 Task: Open a blank google sheet and write heading  Financial Planner. Add Dates in a column and its values below  'Jan 23, Feb 23, Mar 23, Apr 23 & may23. 'Add Income in next column and its values below  $3,000, $3,200, $3,100, $3,300 & $3,500. Add Expenses in next column and its values below  $2,000, $2,300, $2,200, $2,500 & $2,800. Add savings in next column and its values below $500, $600, $500, $700 & $700. Add Investment in next column and its values below  $500, $700, $800, $900 & $1000. Add Net Saving in next column and its values below  $1000, $1200, $900, $800 & $700. Save page CashFlow templates
Action: Mouse moved to (285, 152)
Screenshot: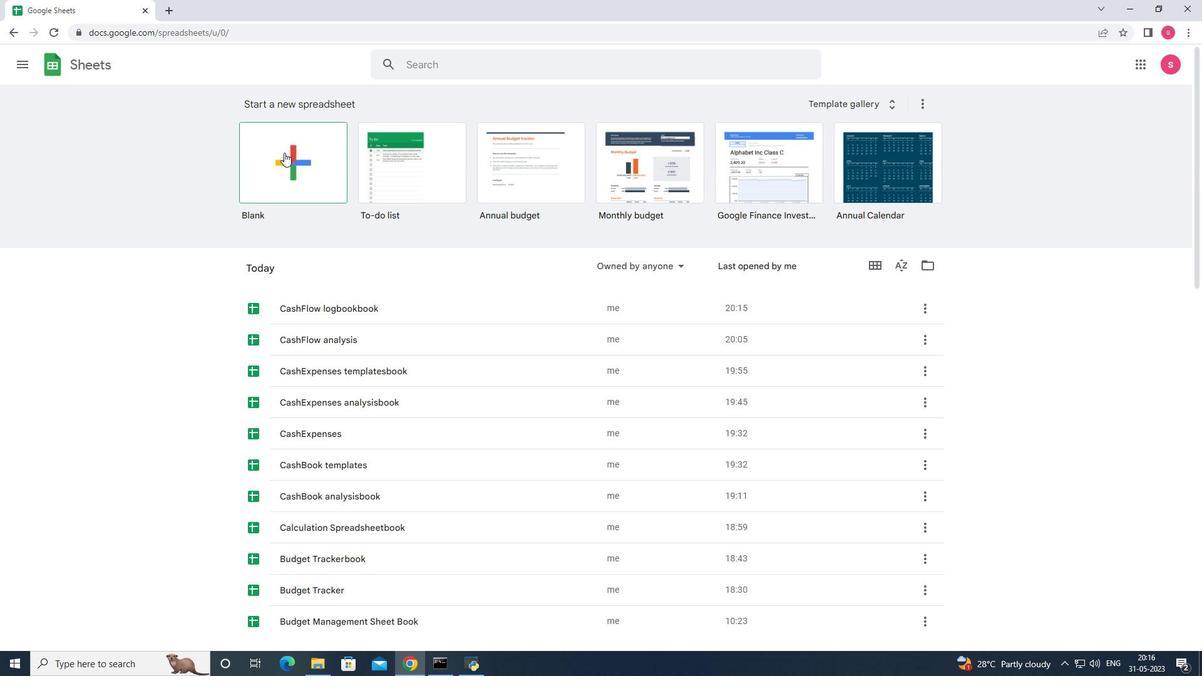 
Action: Mouse pressed left at (285, 152)
Screenshot: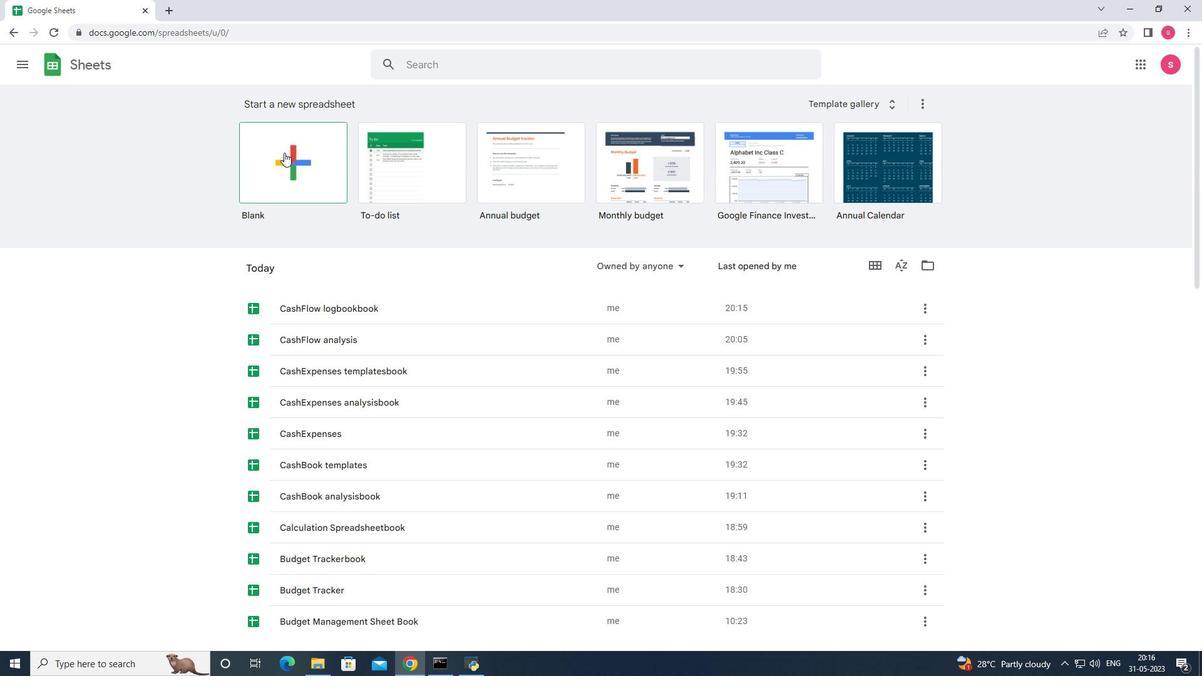 
Action: Key pressed <Key.shift>Financial<Key.space><Key.shift>Planner<Key.enter><Key.shift>Dates<Key.enter><Key.space><Key.backspace><Key.shift>Jan<Key.space>23<Key.enter>f<Key.backspace><Key.shift>Feb<Key.space>23<Key.enter>m<Key.backspace><Key.shift>Mar<Key.space>23<Key.enter><Key.shift><Key.shift><Key.shift>Apr<Key.space>23<Key.enter><Key.shift><Key.shift><Key.shift><Key.shift><Key.shift><Key.shift><Key.shift><Key.shift><Key.shift><Key.shift><Key.shift><Key.shift><Key.shift><Key.shift><Key.shift><Key.shift><Key.shift><Key.shift><Key.shift><Key.shift><Key.shift><Key.shift><Key.shift><Key.shift><Key.shift><Key.shift><Key.shift><Key.shift><Key.shift><Key.shift><Key.shift><Key.shift><Key.shift><Key.shift><Key.shift><Key.shift><Key.shift><Key.shift><Key.shift><Key.shift><Key.shift><Key.shift><Key.shift><Key.shift><Key.shift>ma<Key.backspace><Key.backspace><Key.shift>May<Key.space>23<Key.right><Key.up><Key.up><Key.up><Key.up><Key.up><Key.shift>Income<Key.enter>3000<Key.enter>2<Key.backspace>3200<Key.enter>3100<Key.enter>3300<Key.enter>3500<Key.enter>
Screenshot: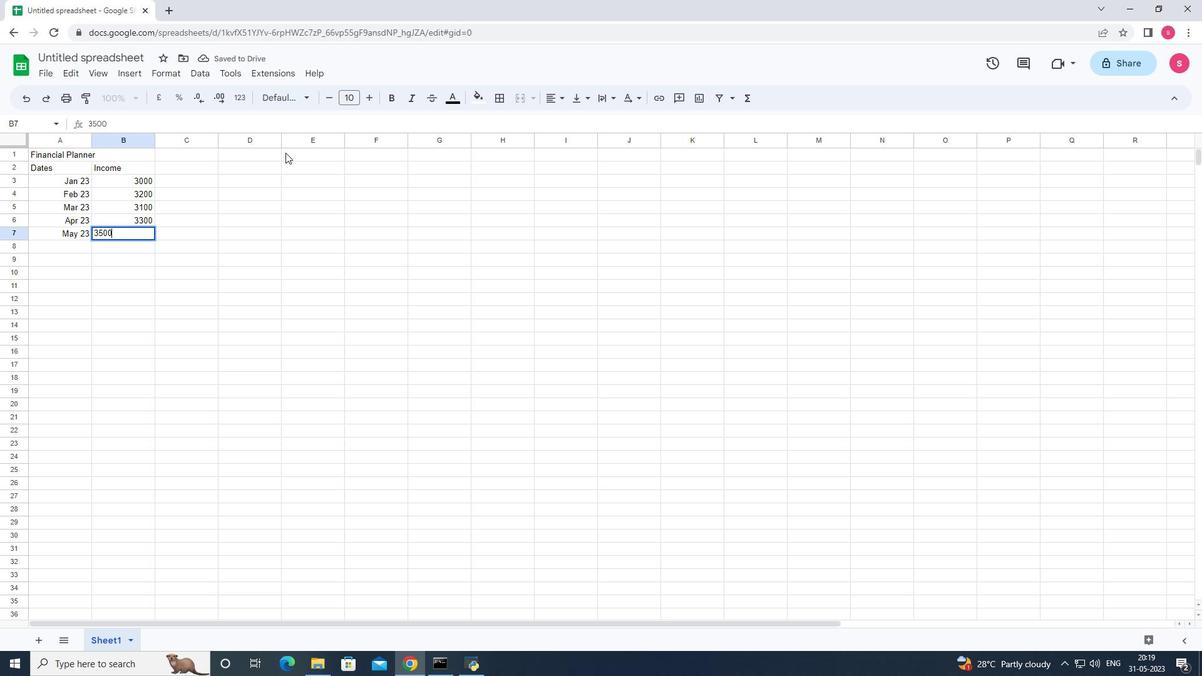 
Action: Mouse moved to (113, 176)
Screenshot: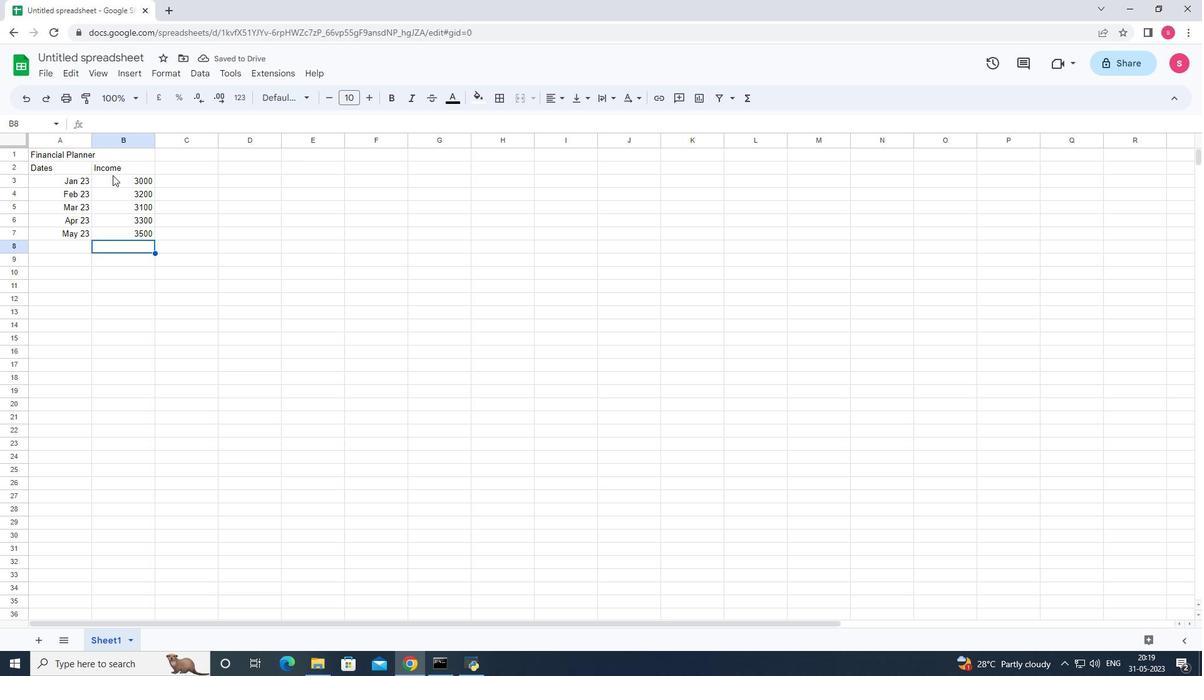 
Action: Mouse pressed left at (113, 176)
Screenshot: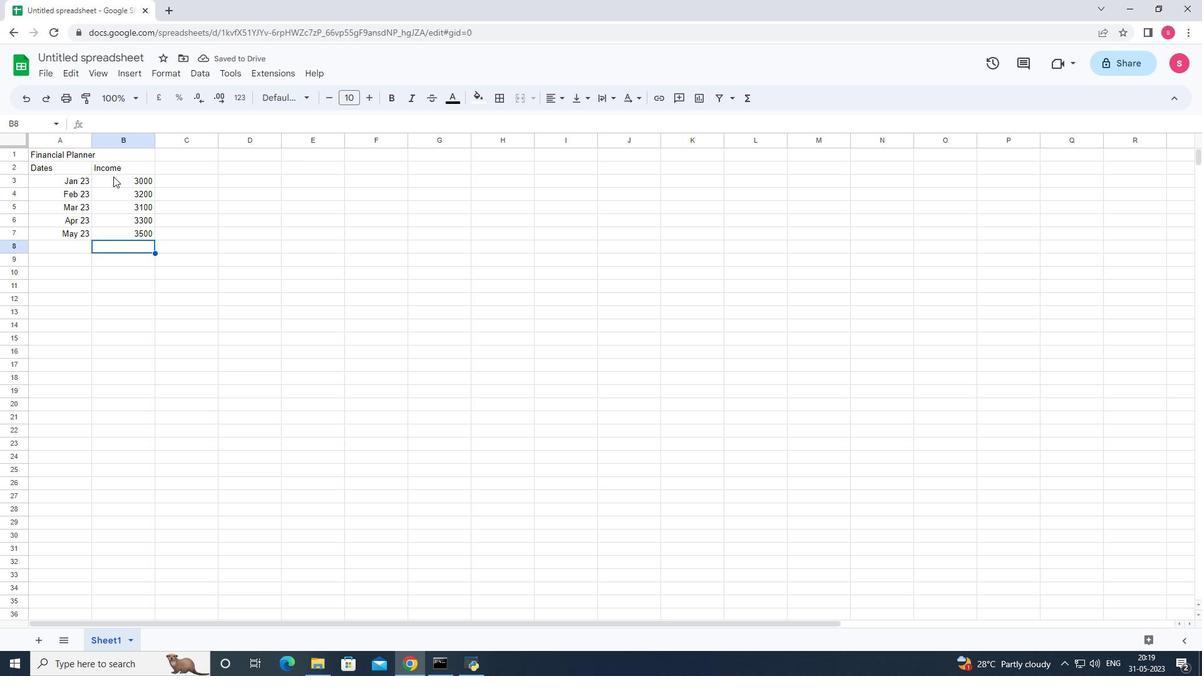 
Action: Mouse moved to (162, 78)
Screenshot: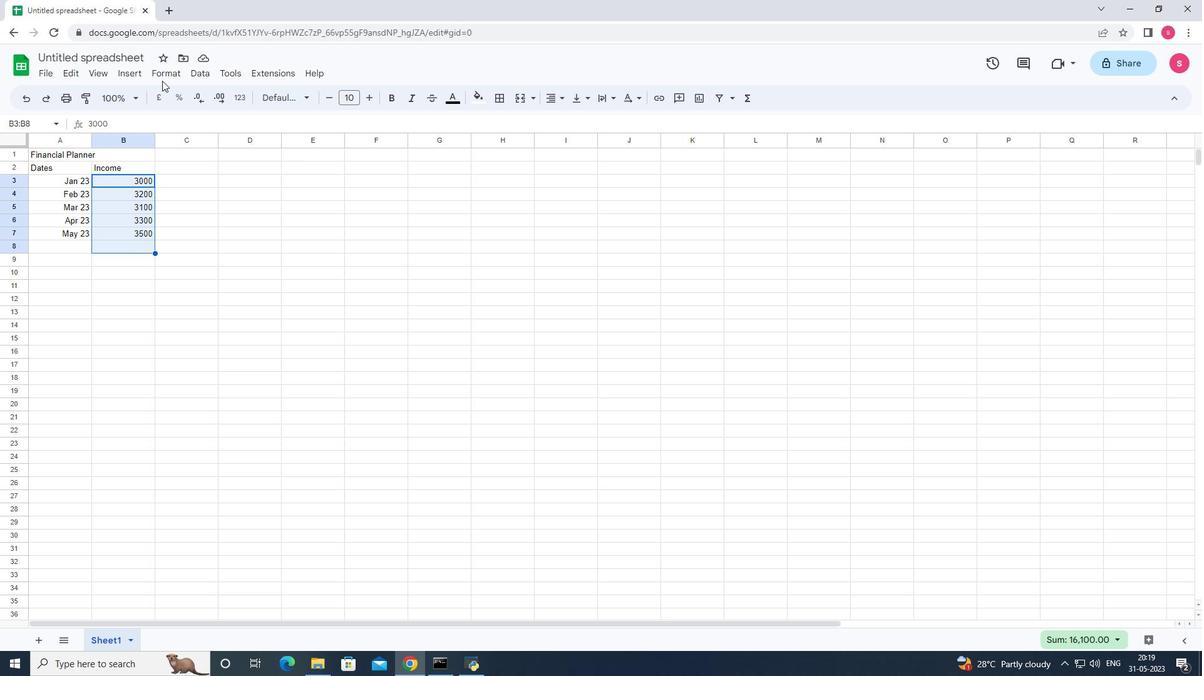 
Action: Mouse pressed left at (162, 78)
Screenshot: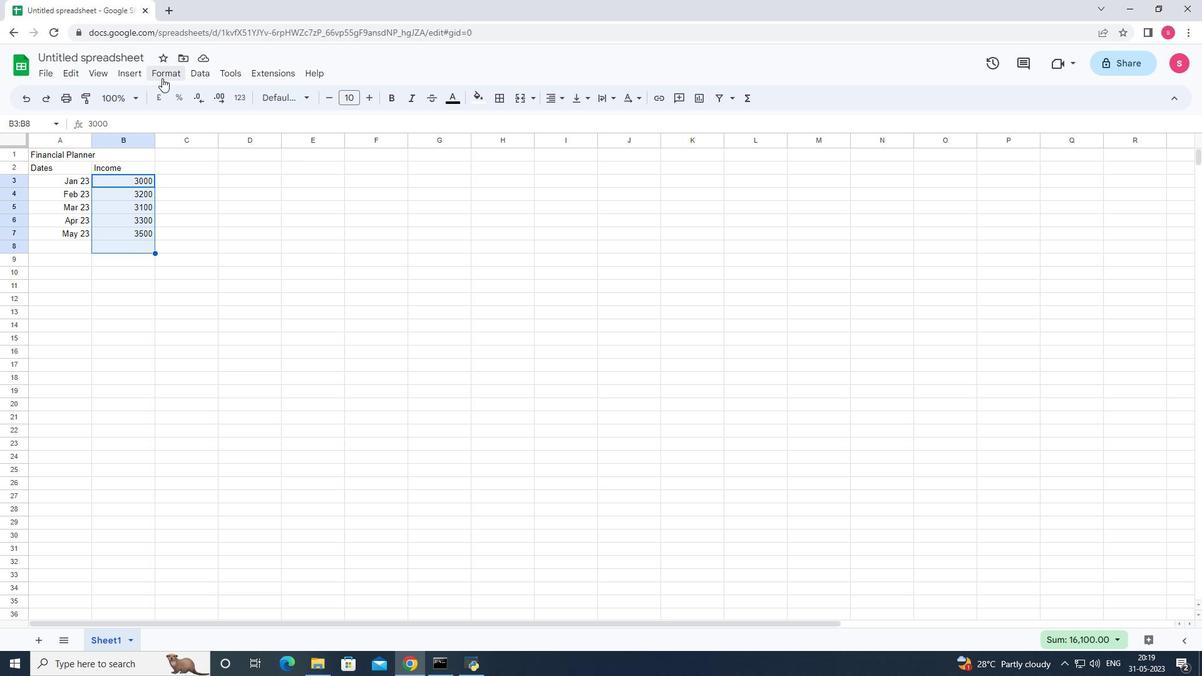 
Action: Mouse moved to (201, 129)
Screenshot: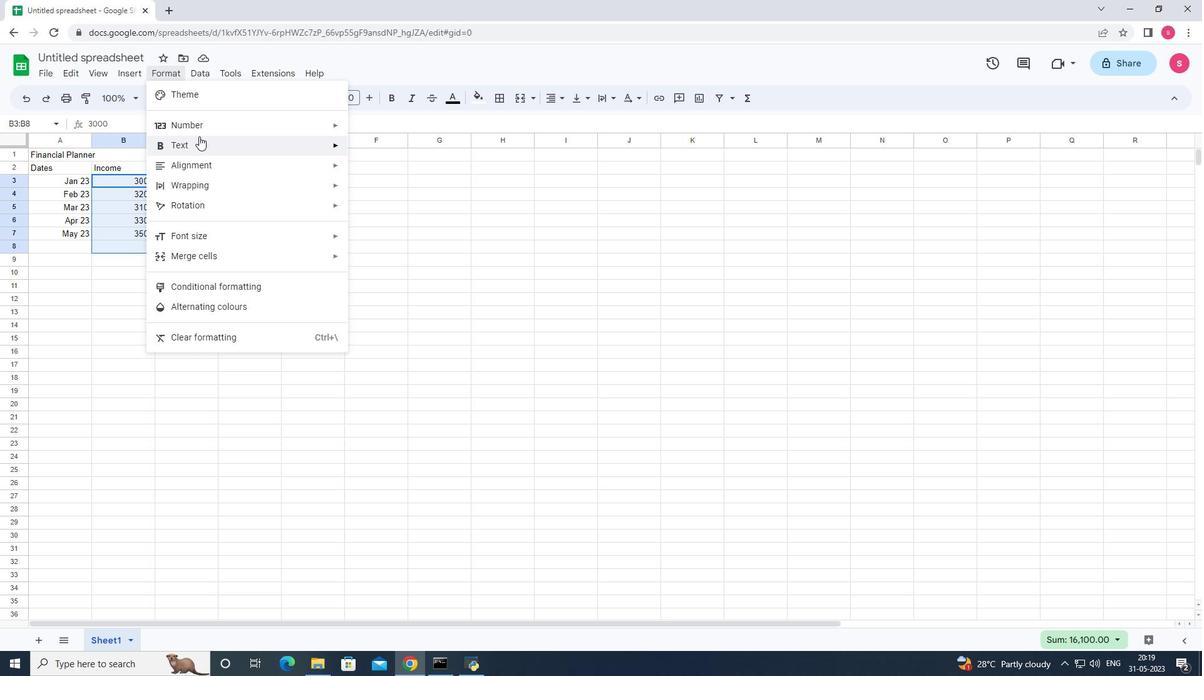 
Action: Mouse pressed left at (201, 129)
Screenshot: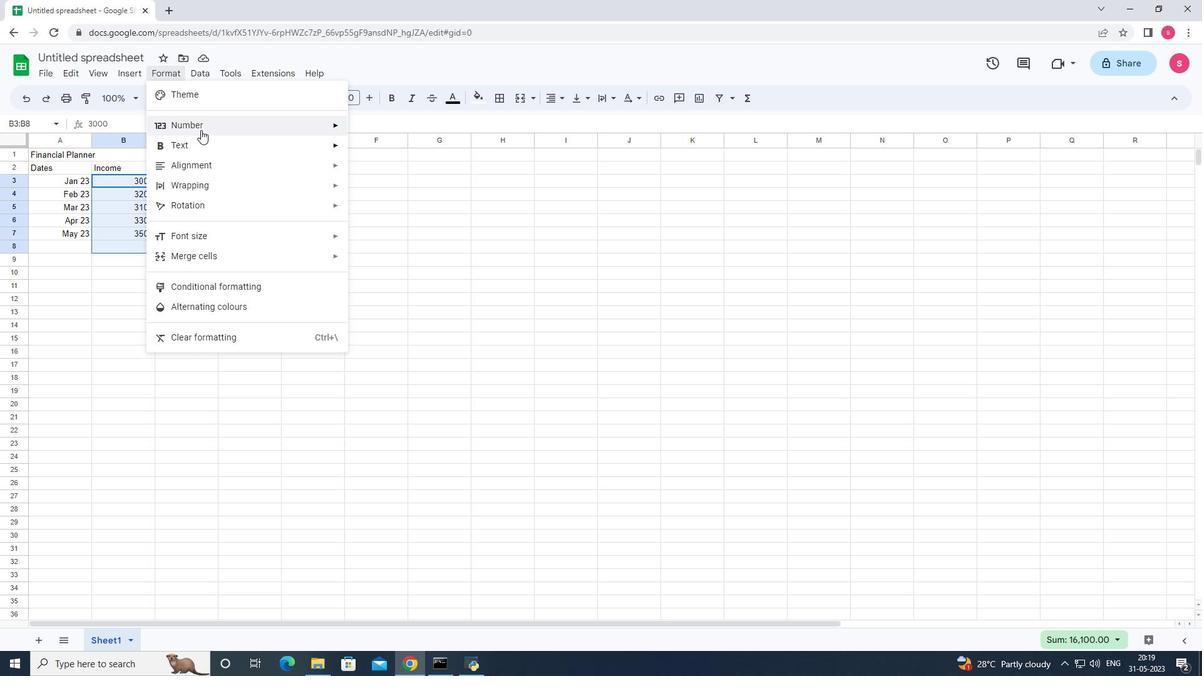 
Action: Mouse moved to (429, 511)
Screenshot: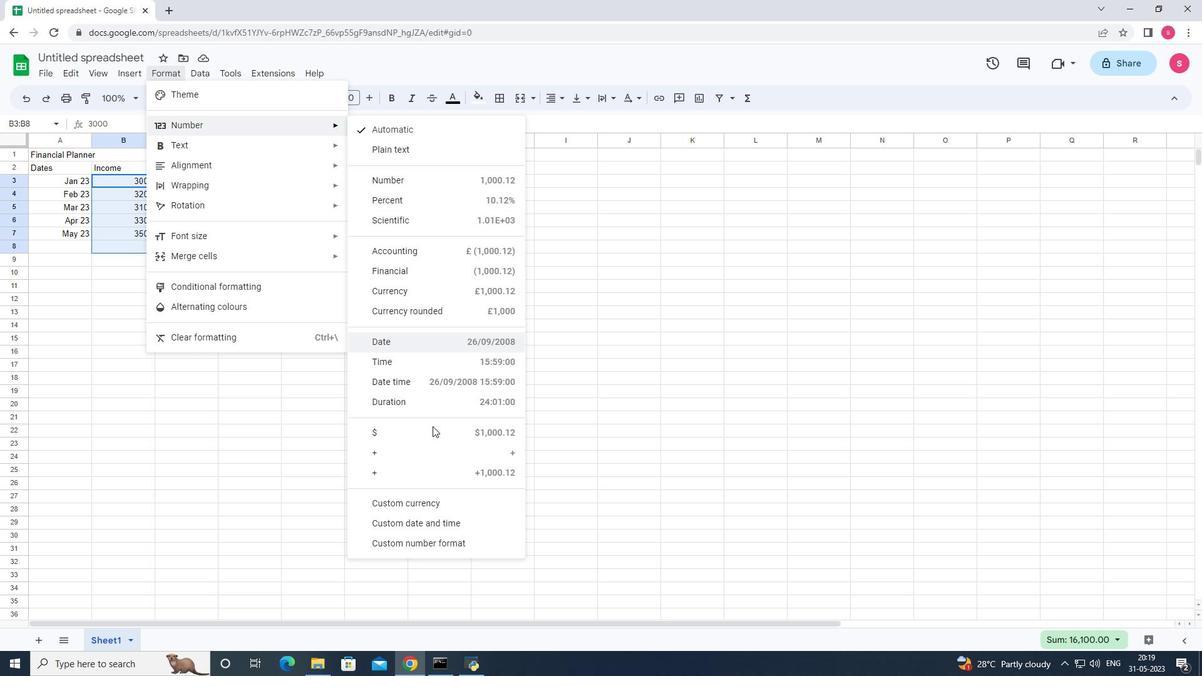 
Action: Mouse pressed left at (429, 511)
Screenshot: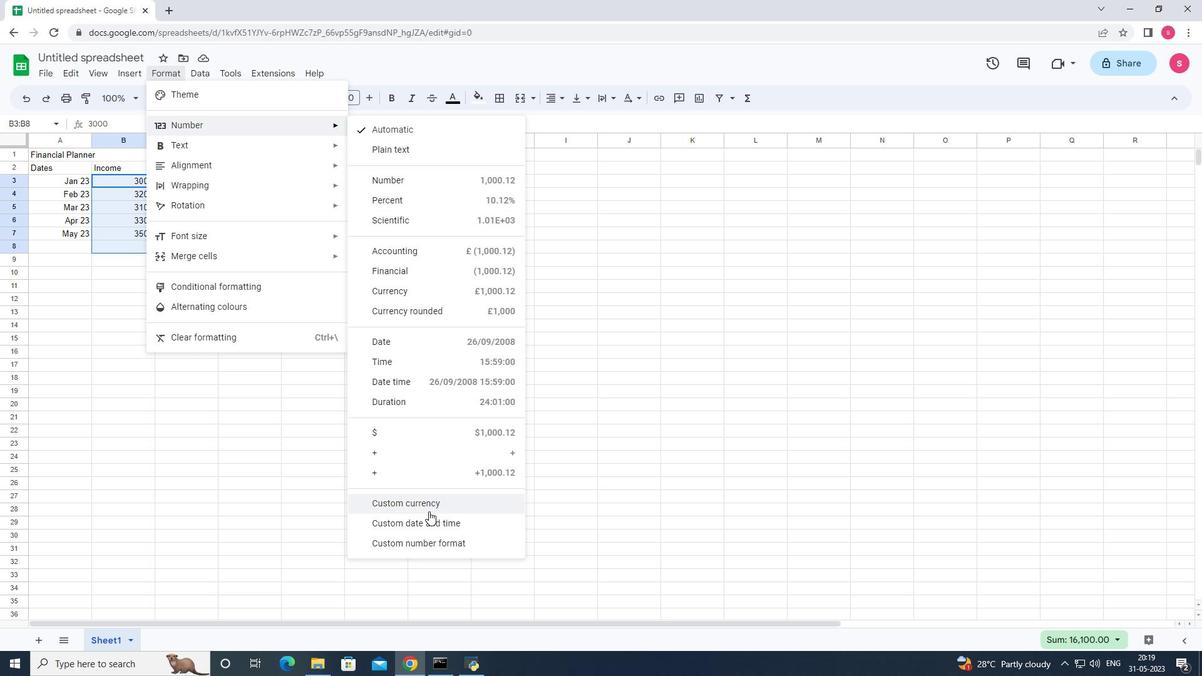 
Action: Mouse moved to (593, 285)
Screenshot: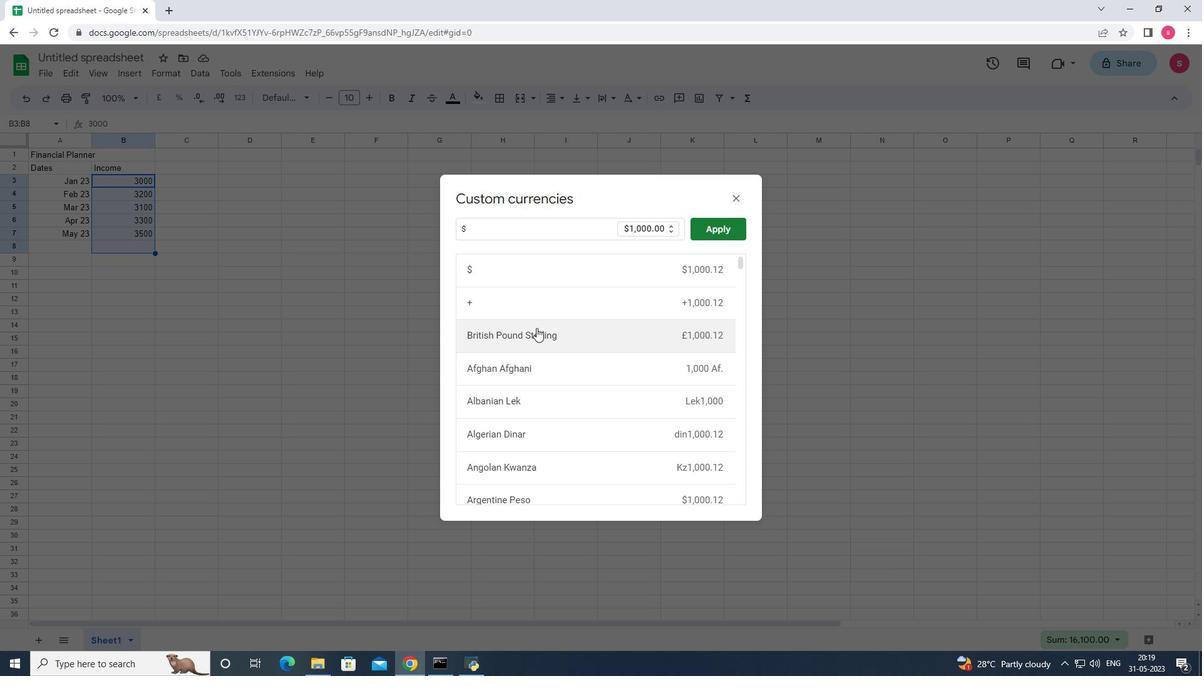 
Action: Mouse pressed left at (593, 285)
Screenshot: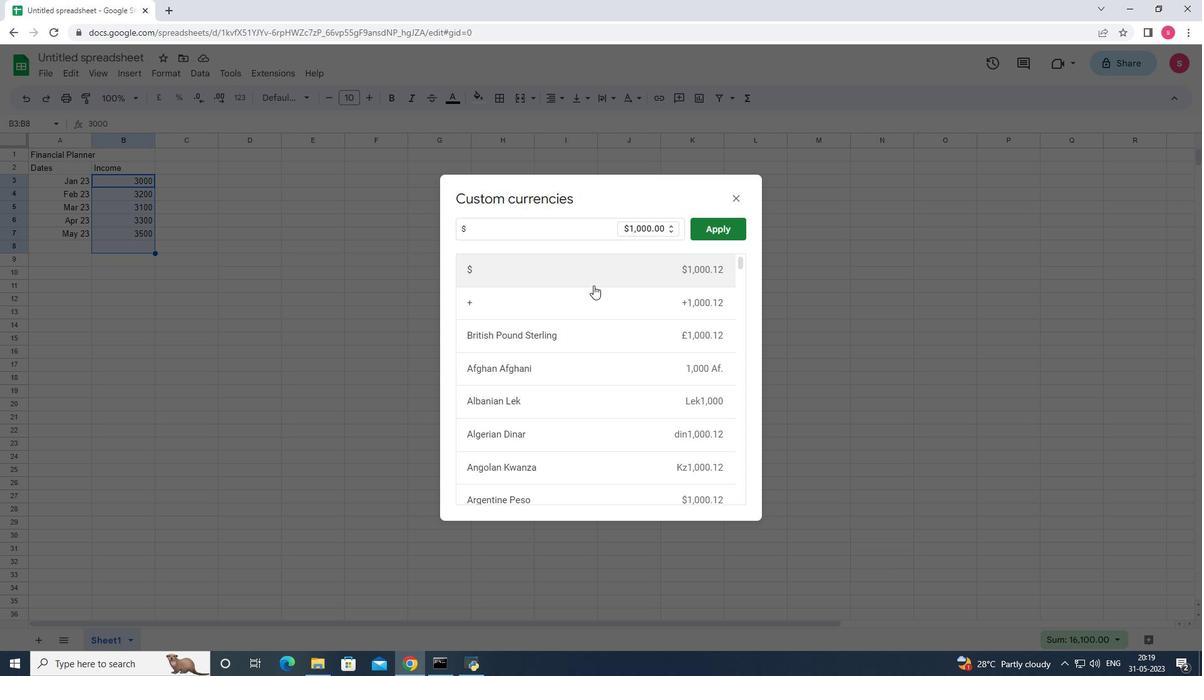 
Action: Mouse moved to (730, 236)
Screenshot: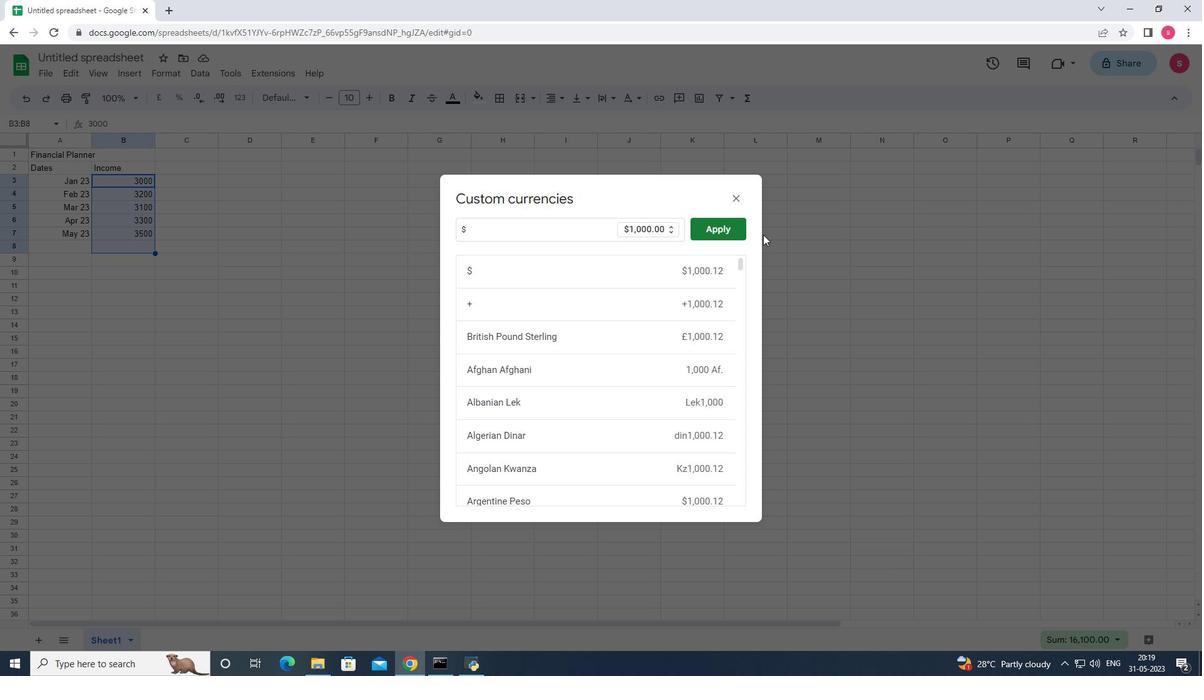 
Action: Mouse pressed left at (730, 236)
Screenshot: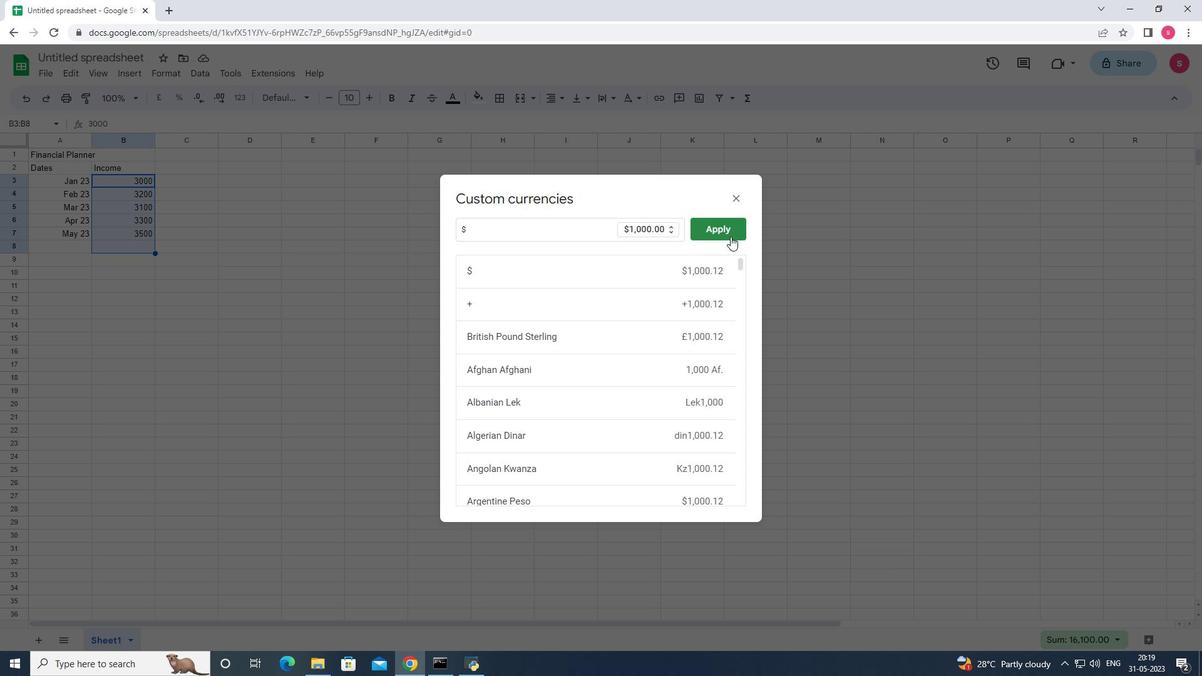
Action: Mouse moved to (173, 160)
Screenshot: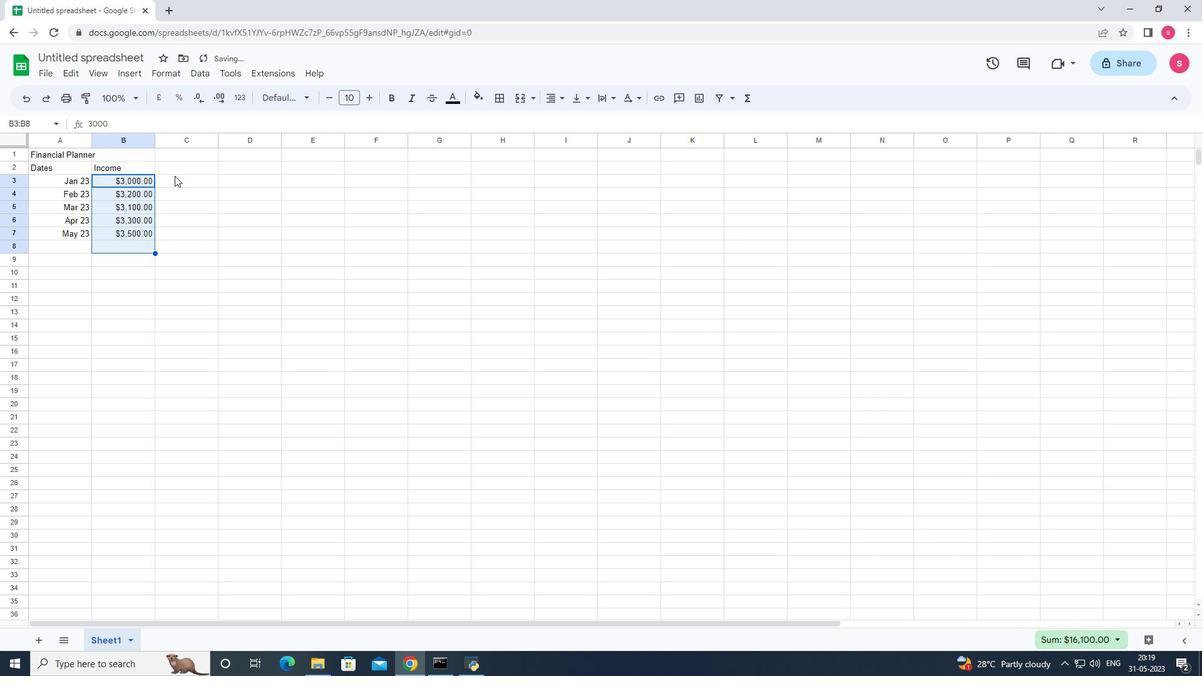 
Action: Mouse pressed left at (173, 160)
Screenshot: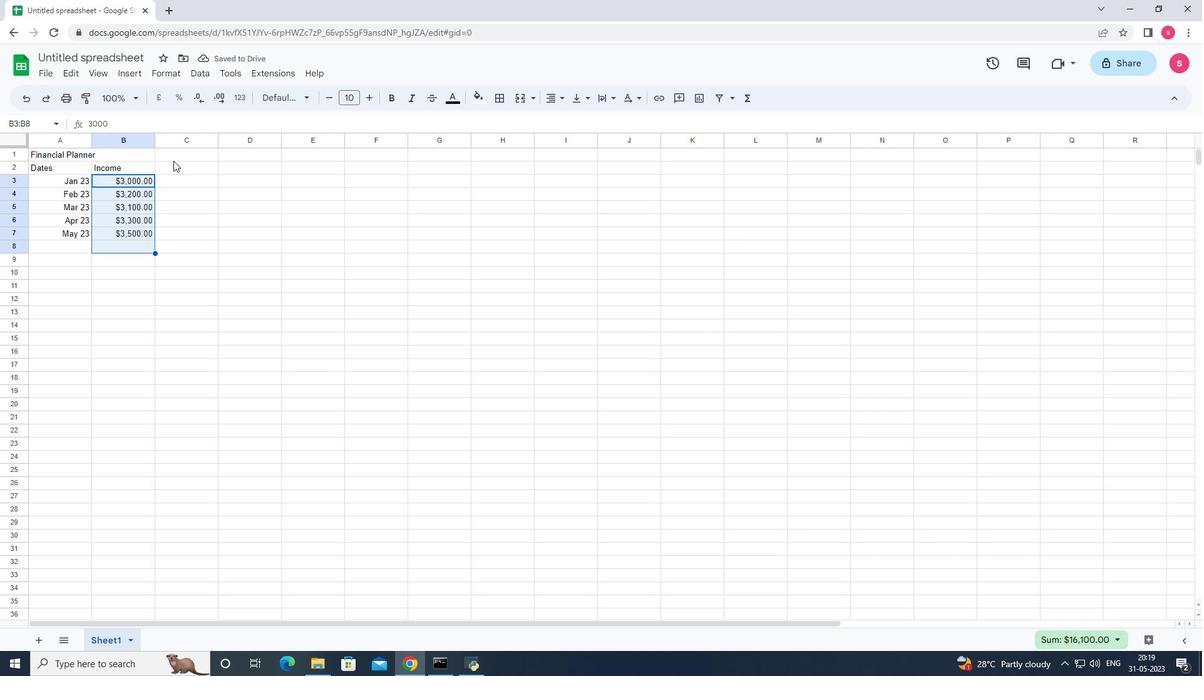 
Action: Mouse moved to (174, 174)
Screenshot: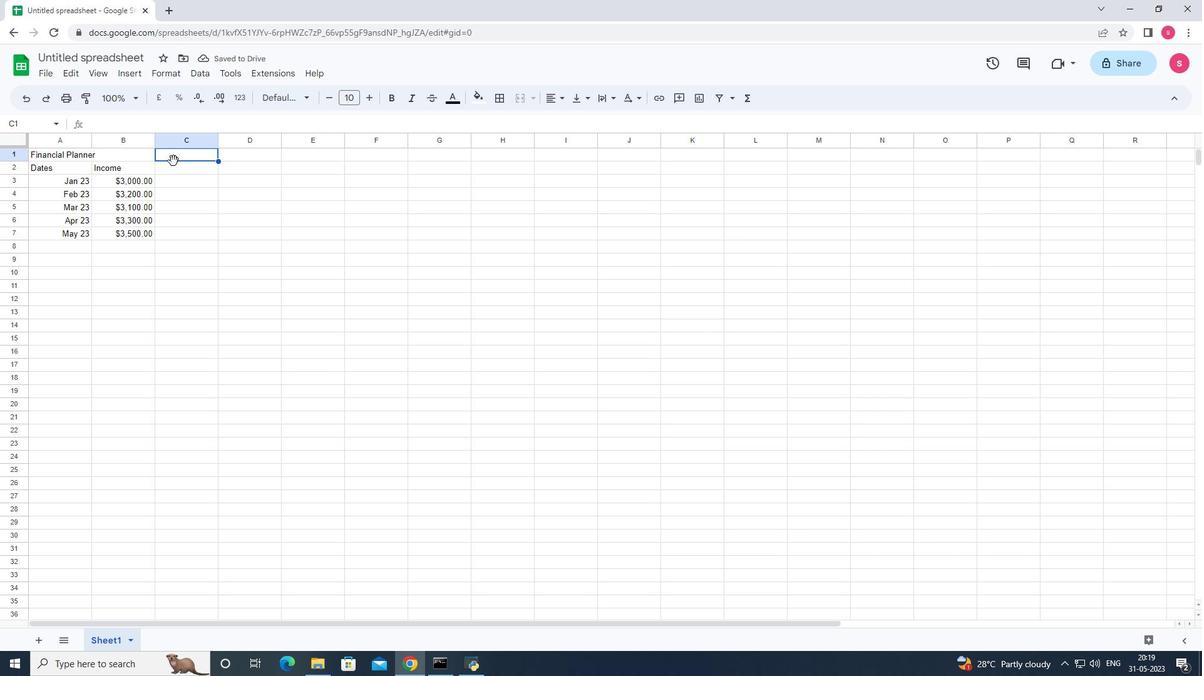 
Action: Mouse pressed left at (174, 174)
Screenshot: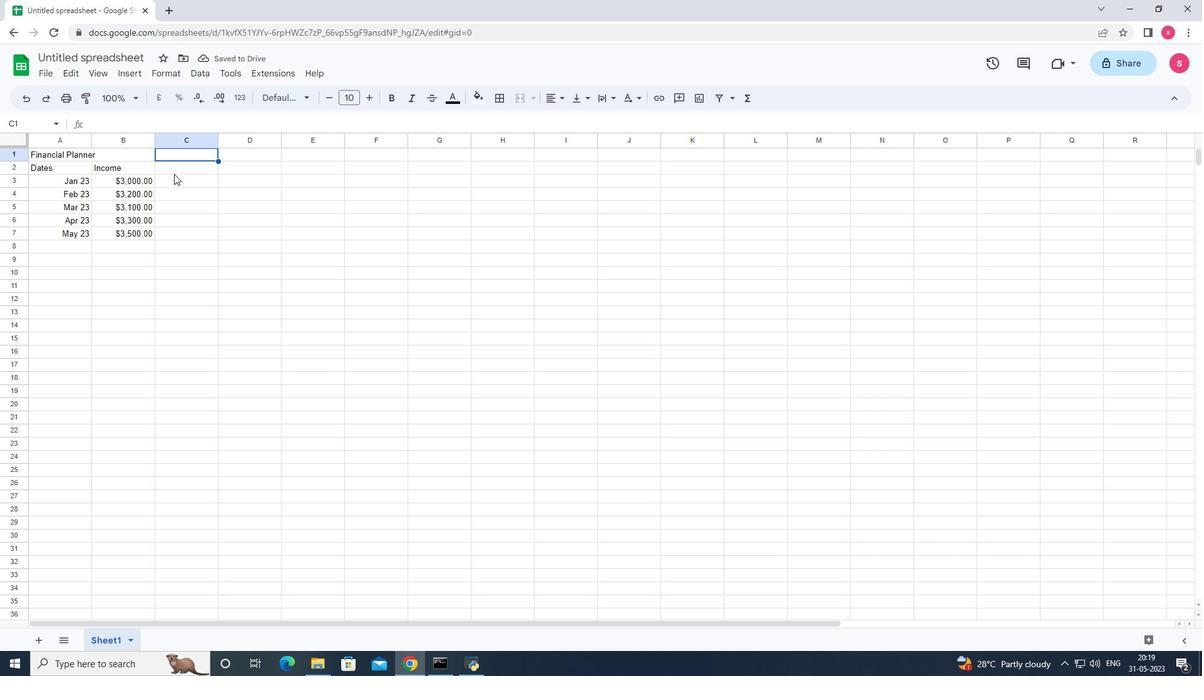 
Action: Mouse moved to (243, 272)
Screenshot: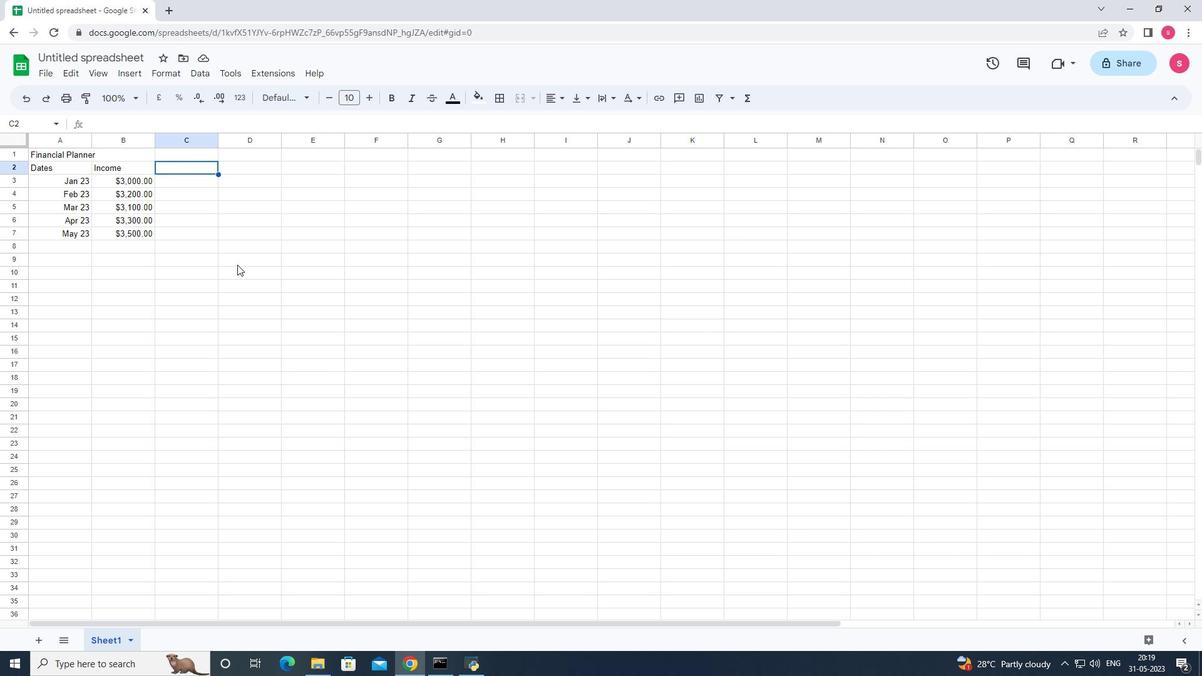 
Action: Key pressed <Key.shift><Key.shift><Key.shift><Key.shift><Key.shift>Expenses<Key.enter>2000<Key.enter>2300<Key.enter>2200<Key.enter>2500<Key.enter>2800<Key.enter>
Screenshot: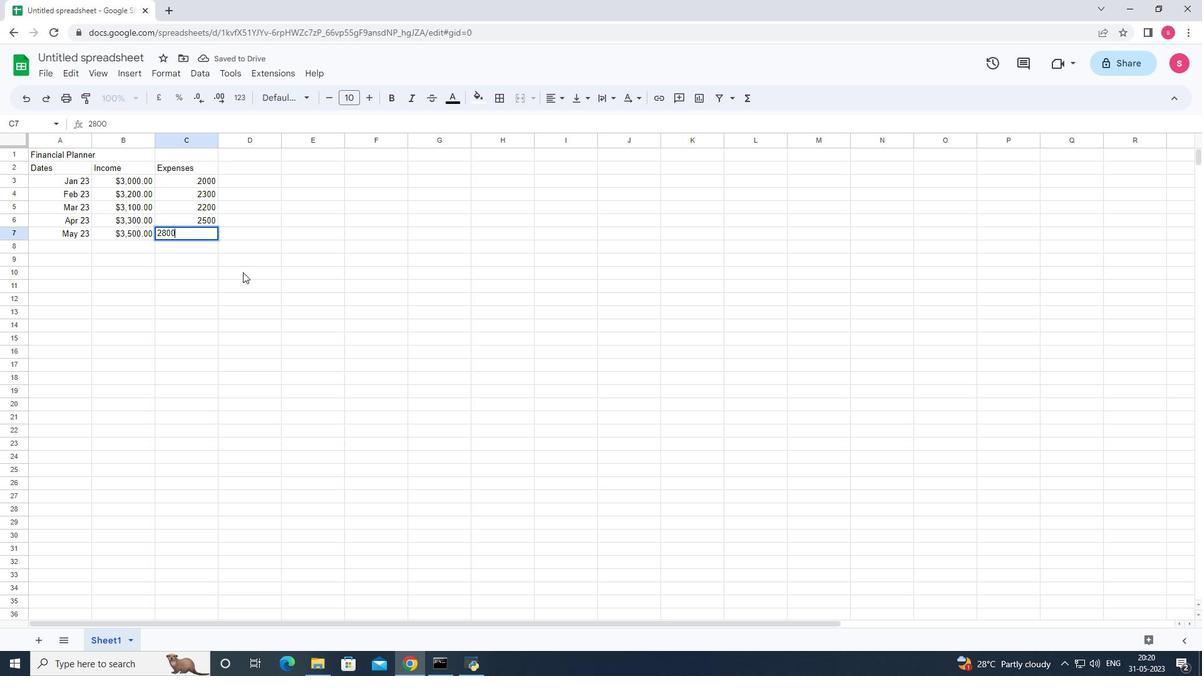 
Action: Mouse moved to (172, 180)
Screenshot: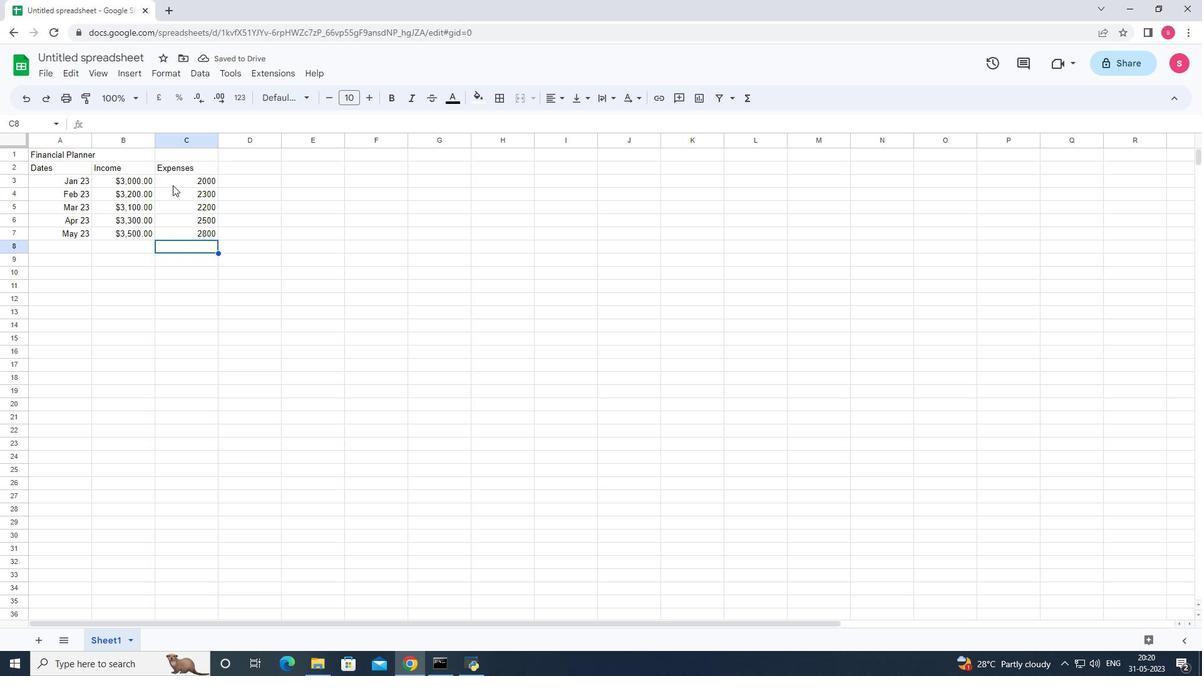
Action: Mouse pressed left at (172, 180)
Screenshot: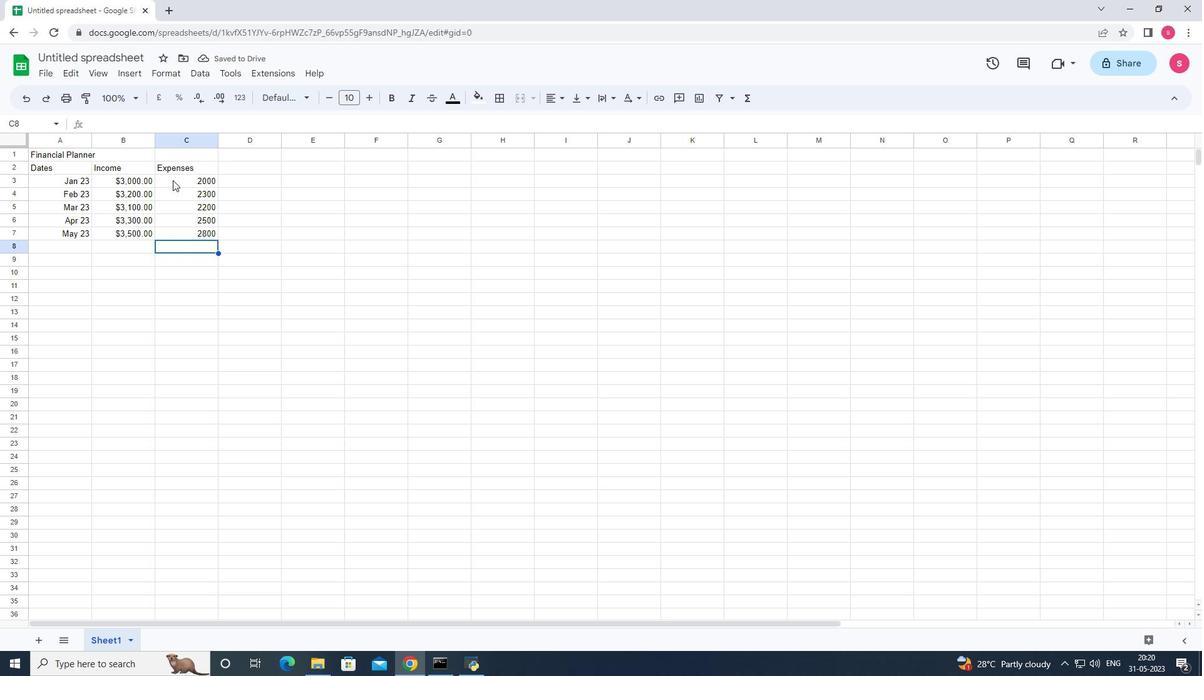
Action: Mouse moved to (170, 77)
Screenshot: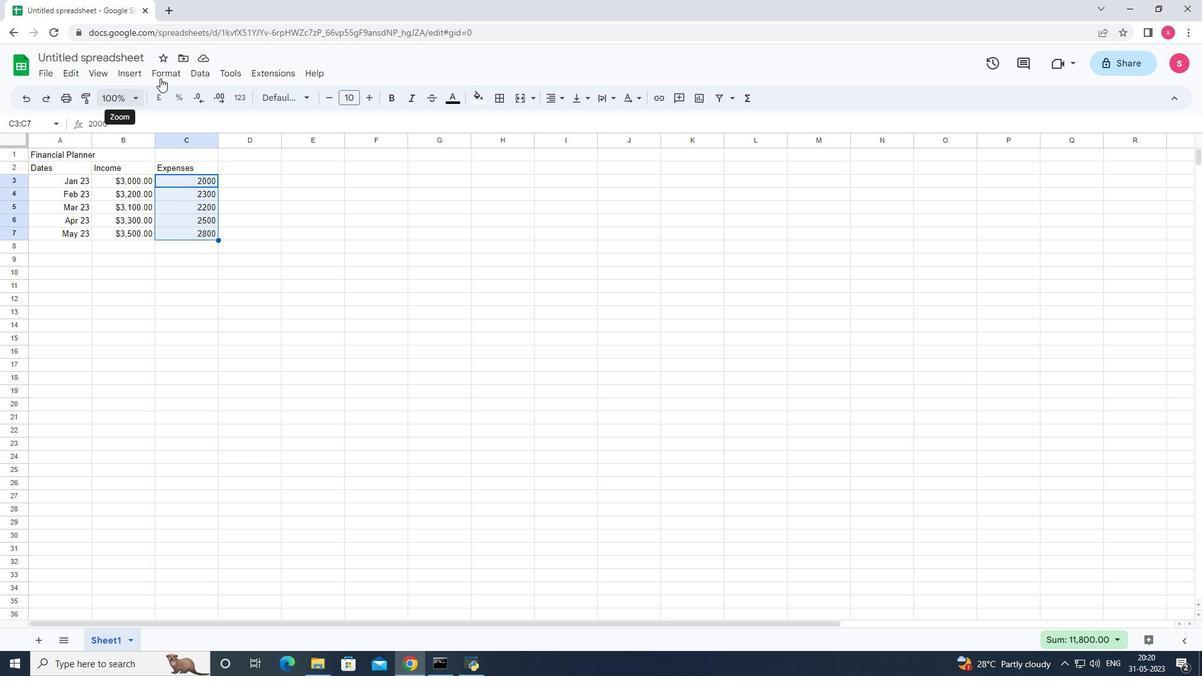 
Action: Mouse pressed left at (170, 77)
Screenshot: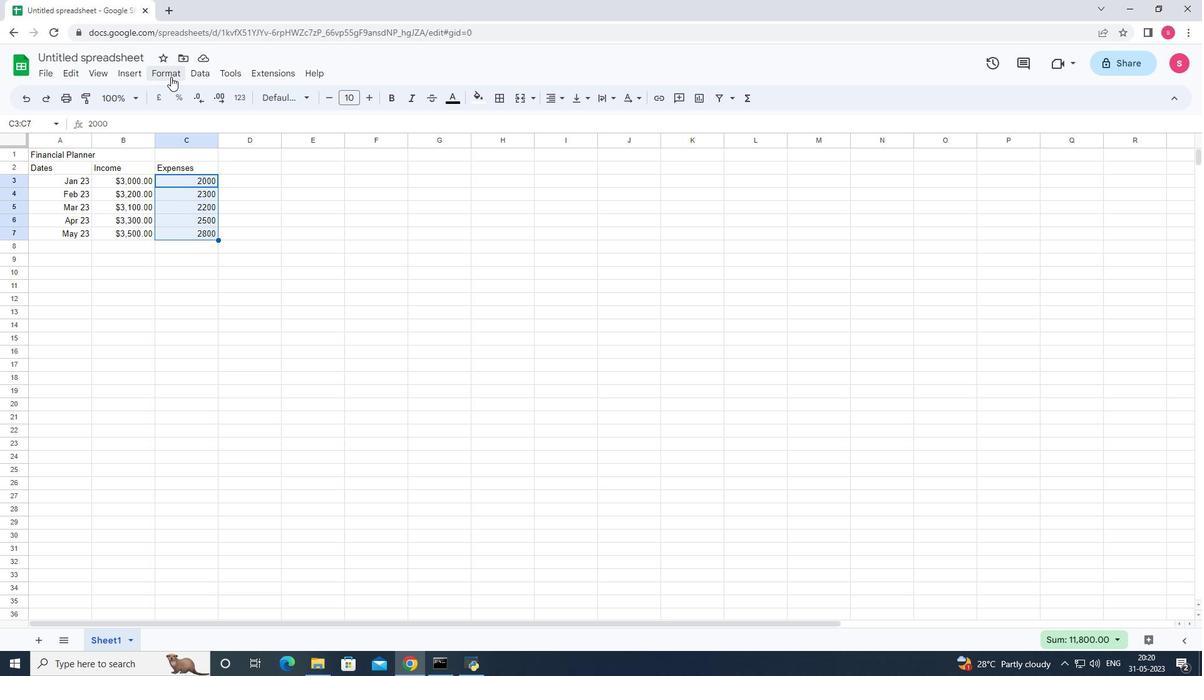 
Action: Mouse moved to (205, 128)
Screenshot: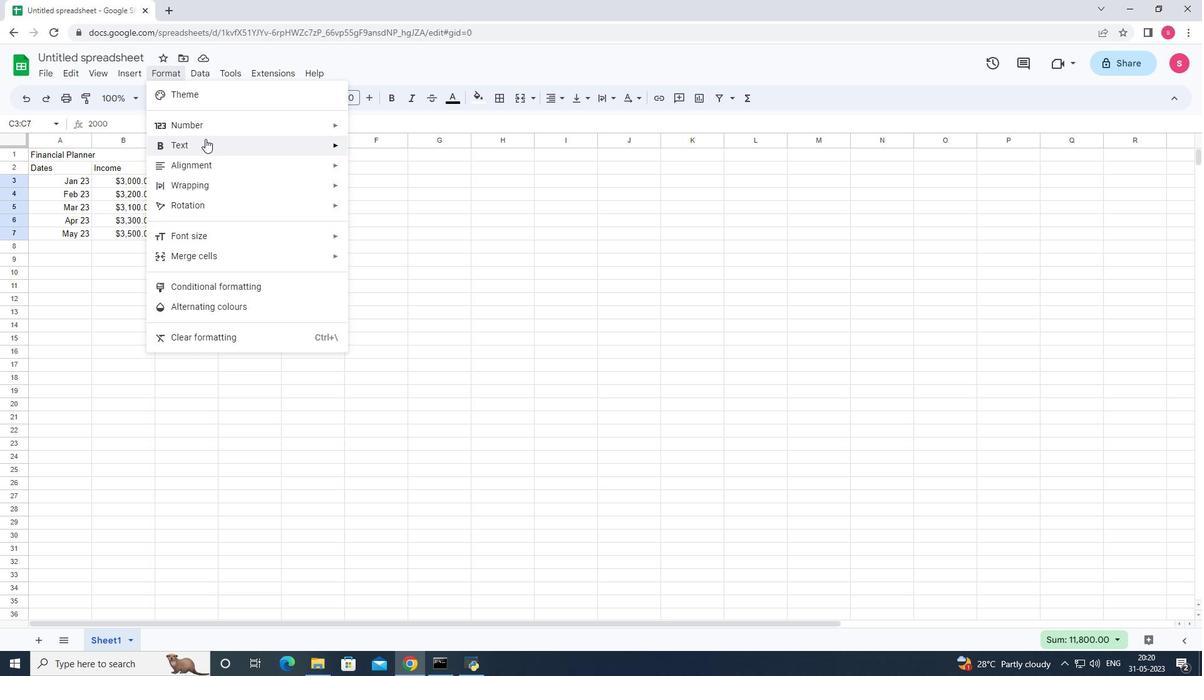 
Action: Mouse pressed left at (205, 128)
Screenshot: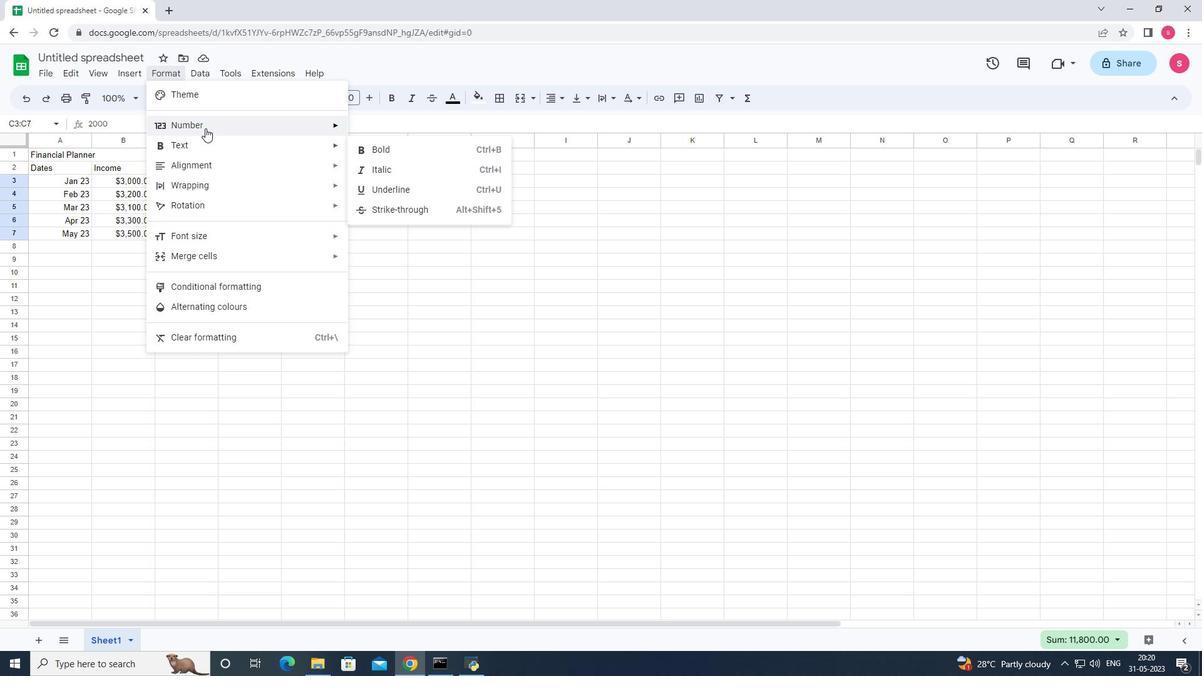 
Action: Mouse moved to (407, 511)
Screenshot: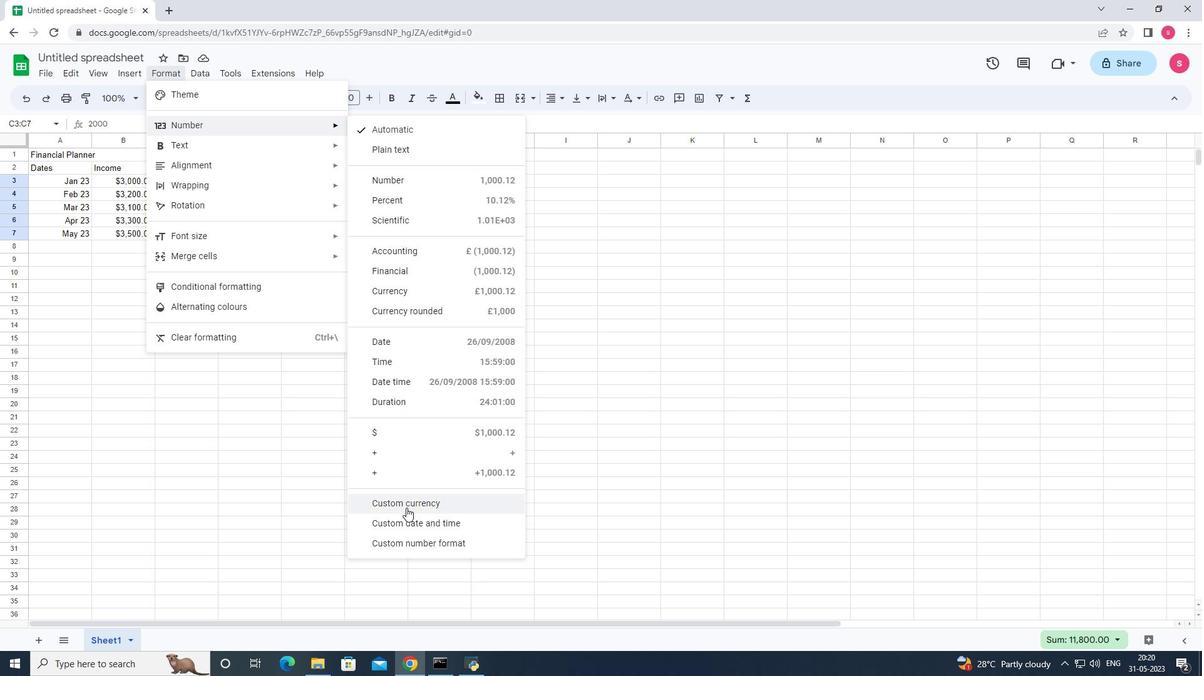 
Action: Mouse pressed left at (407, 511)
Screenshot: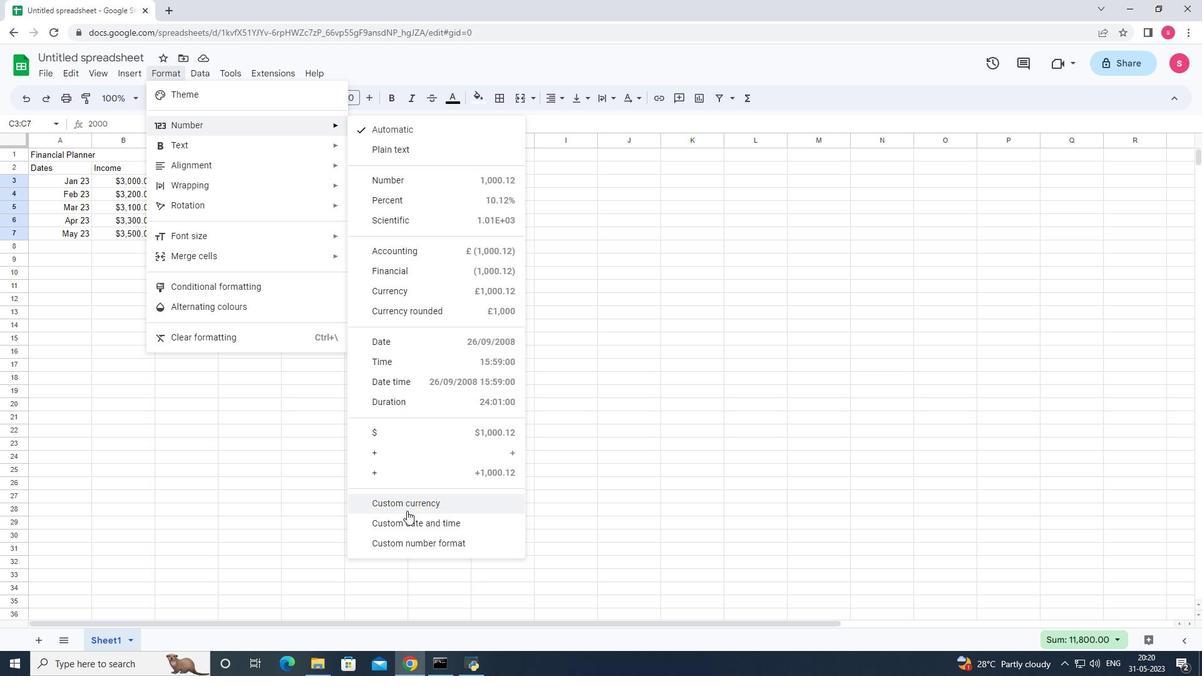
Action: Mouse moved to (592, 281)
Screenshot: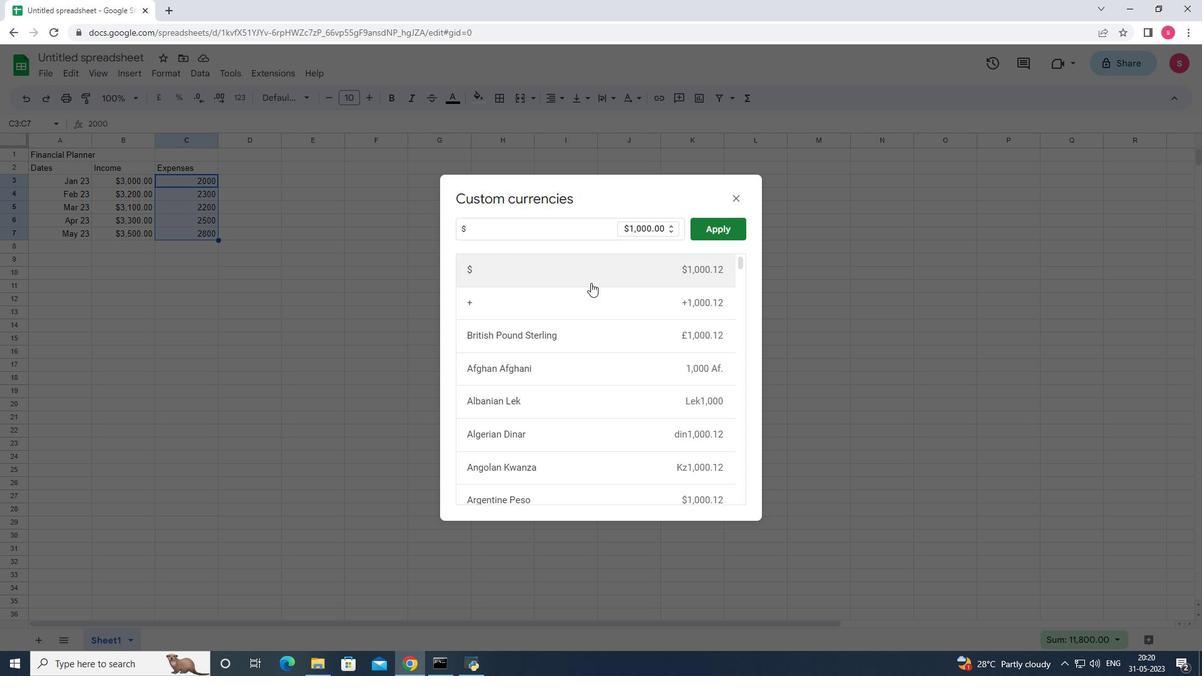 
Action: Mouse pressed left at (592, 281)
Screenshot: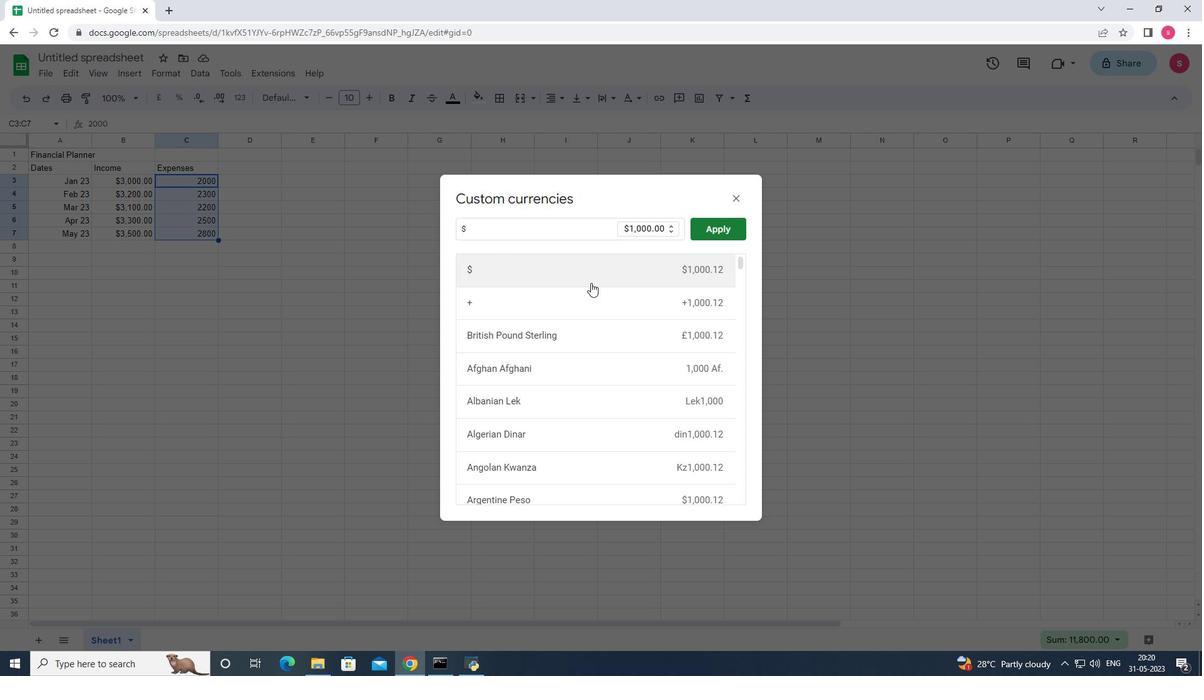 
Action: Mouse moved to (725, 226)
Screenshot: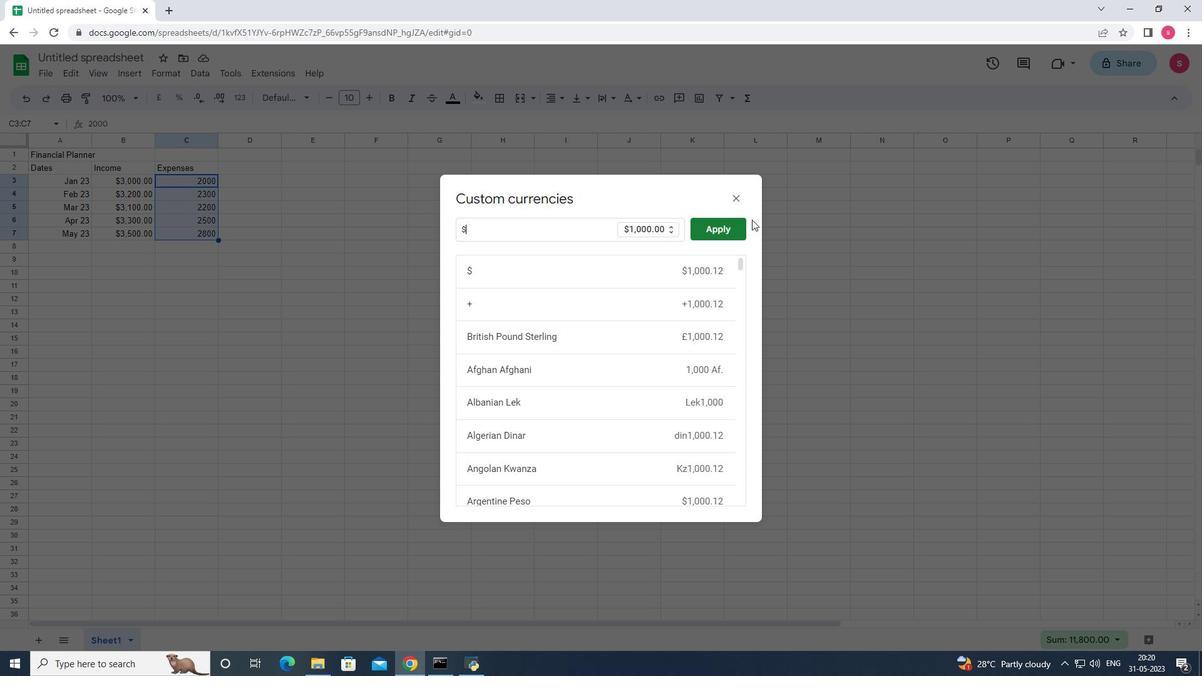 
Action: Mouse pressed left at (725, 226)
Screenshot: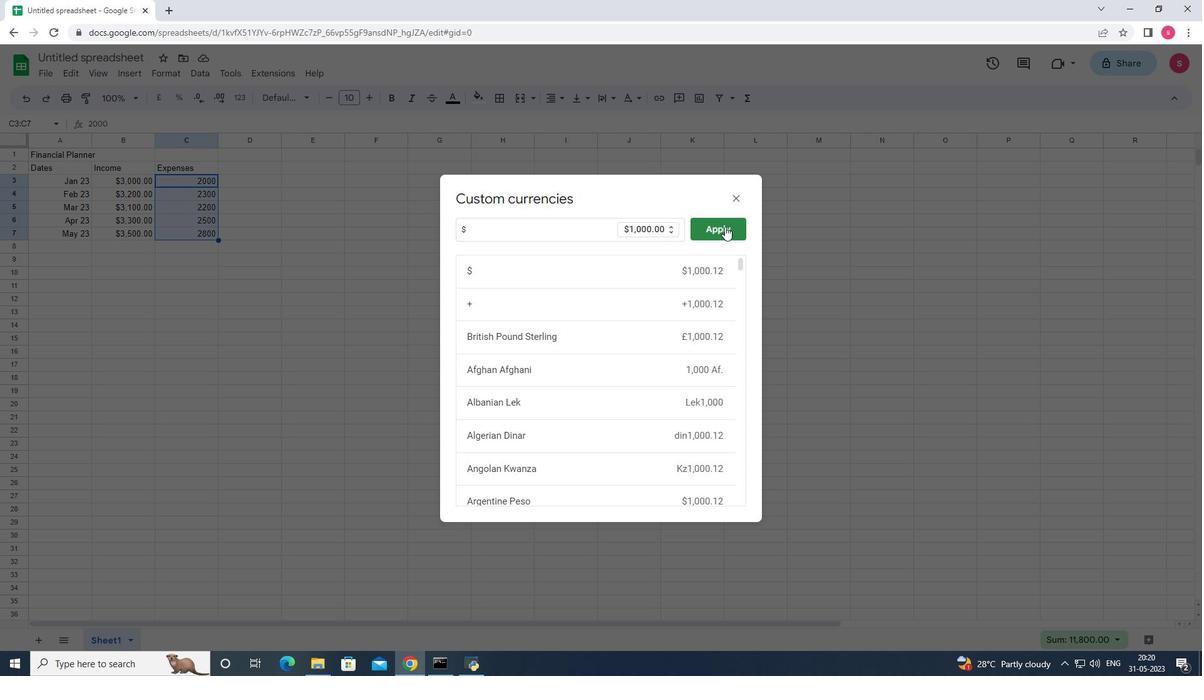 
Action: Mouse moved to (249, 165)
Screenshot: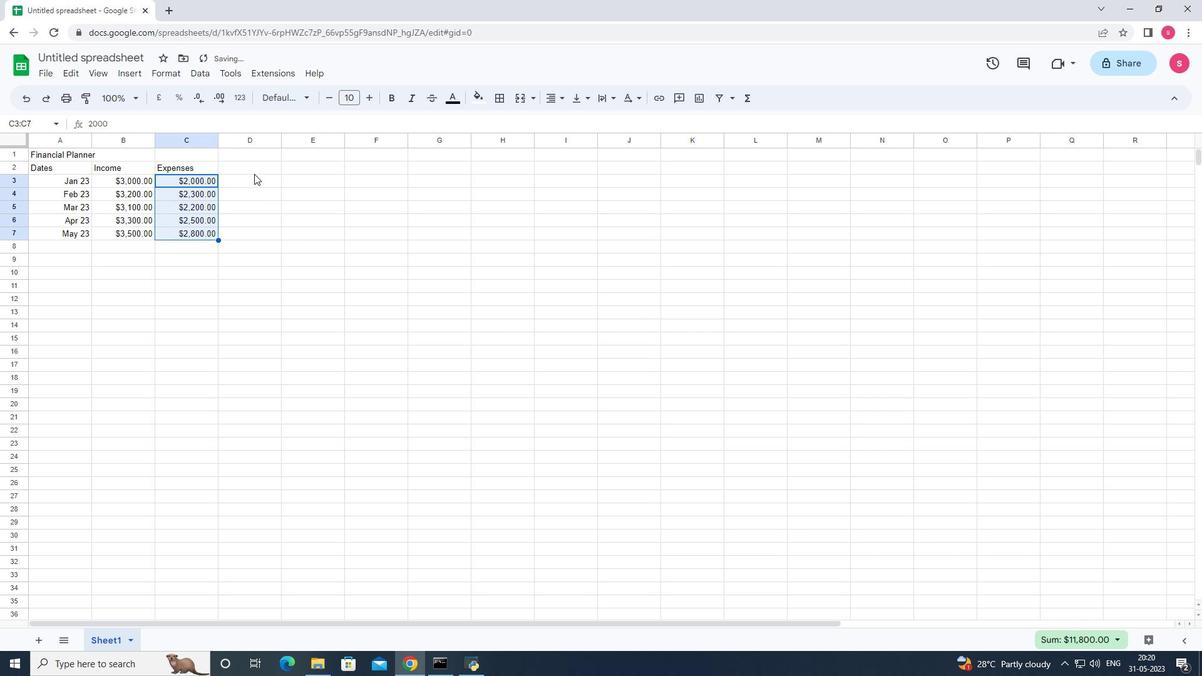 
Action: Mouse pressed left at (249, 165)
Screenshot: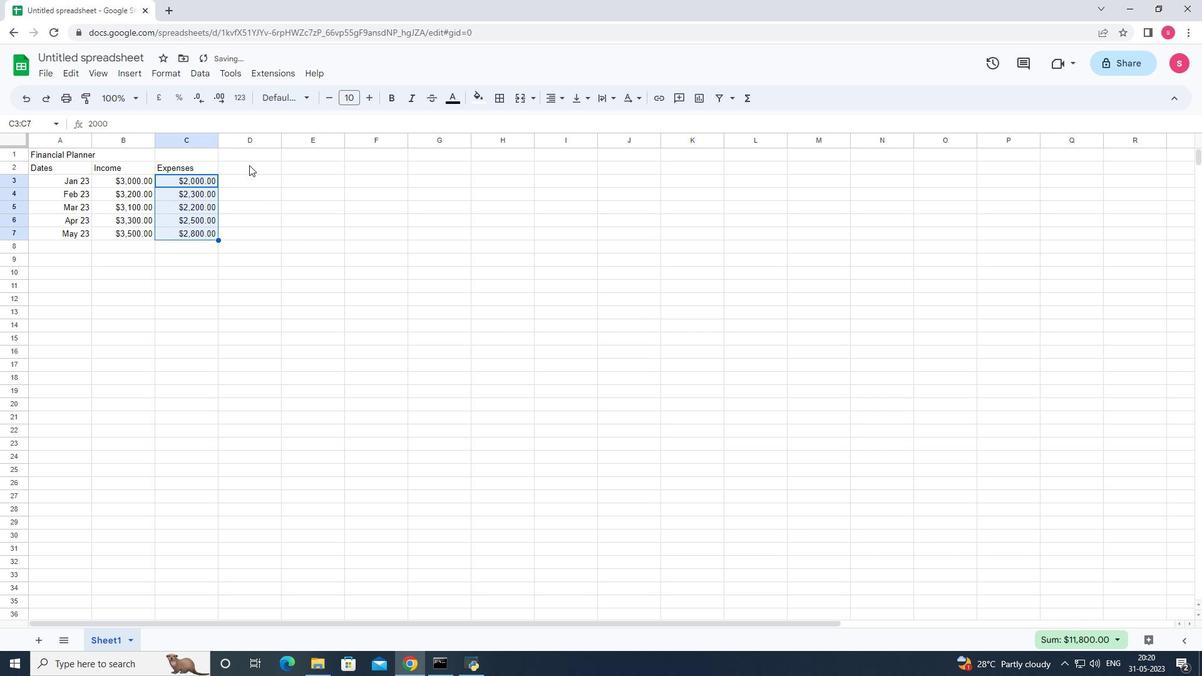 
Action: Key pressed sav<Key.backspace><Key.backspace><Key.backspace><Key.shift>Savings<Key.down>600<Key.backspace><Key.backspace><Key.backspace>500<Key.enter>600<Key.enter>500<Key.enter>700<Key.enter>700<Key.enter>
Screenshot: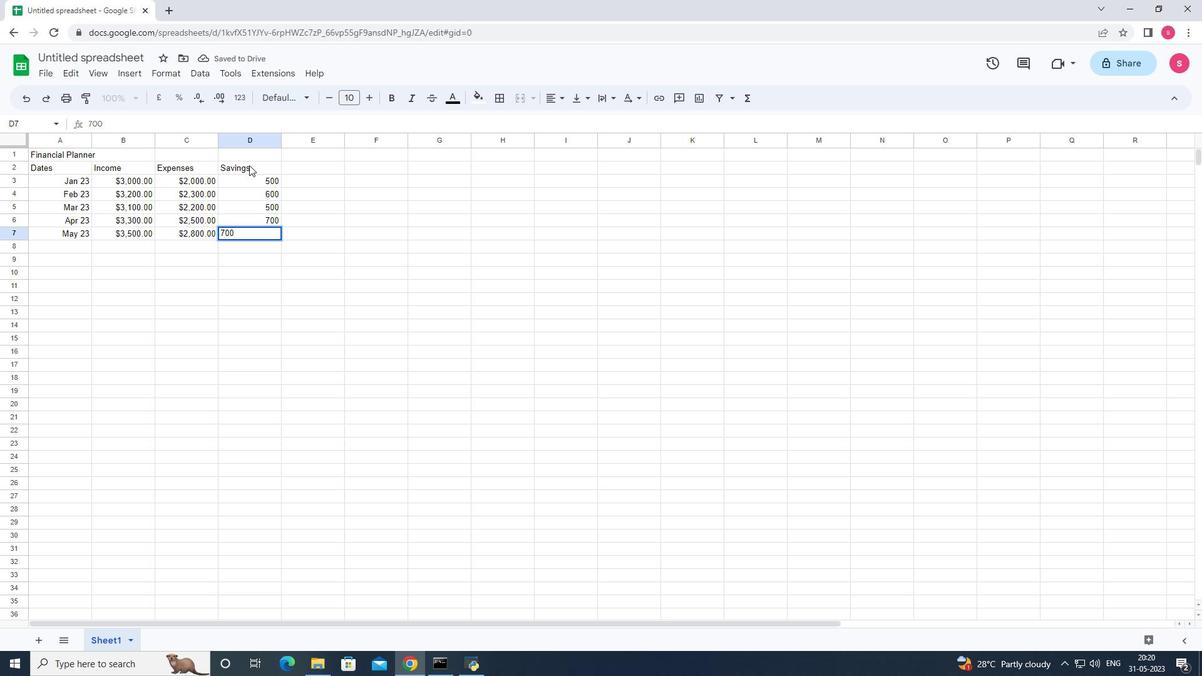 
Action: Mouse moved to (242, 182)
Screenshot: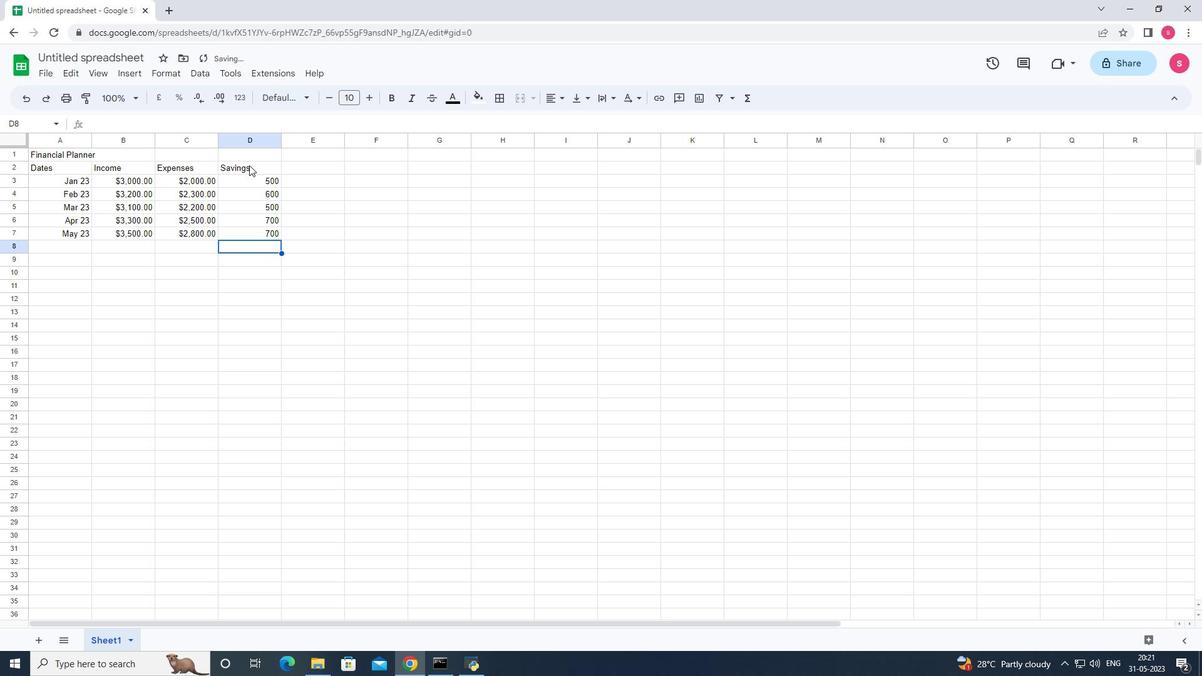 
Action: Mouse pressed left at (242, 182)
Screenshot: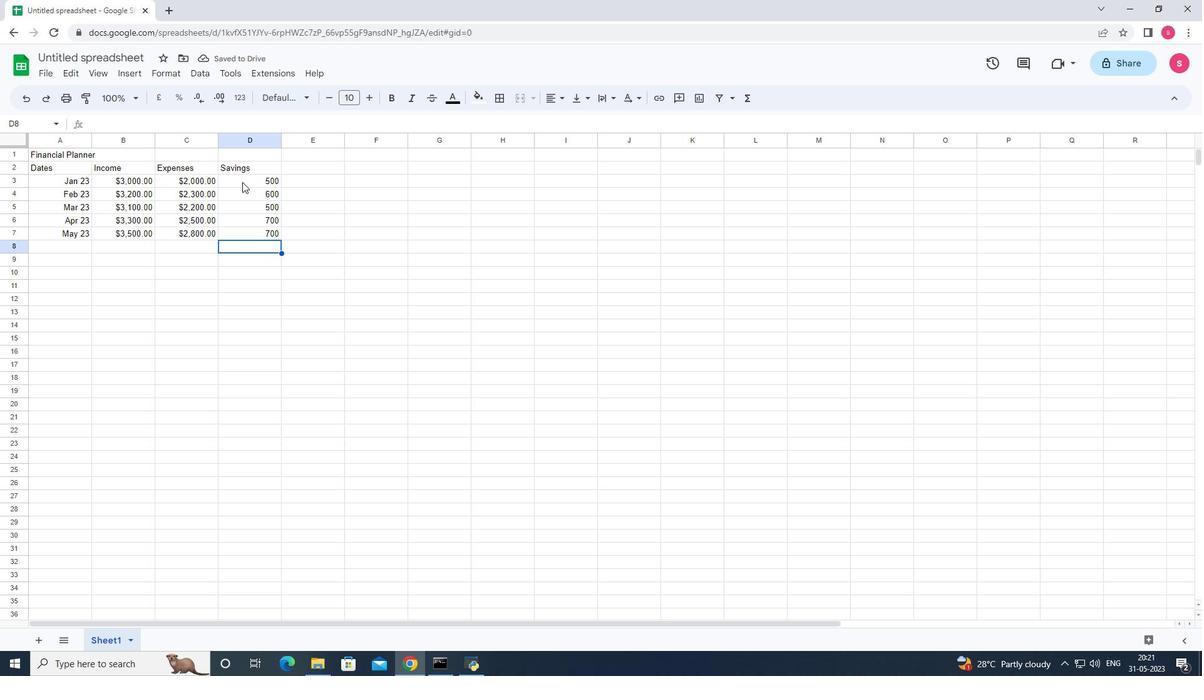 
Action: Mouse moved to (162, 75)
Screenshot: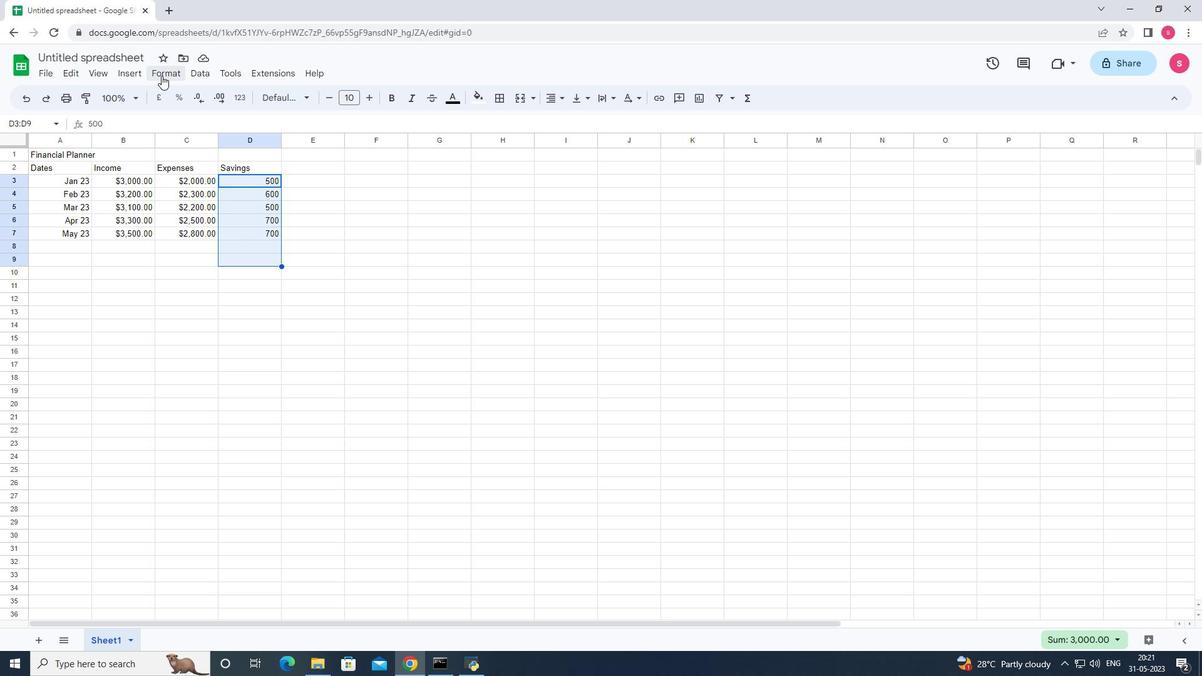 
Action: Mouse pressed left at (162, 75)
Screenshot: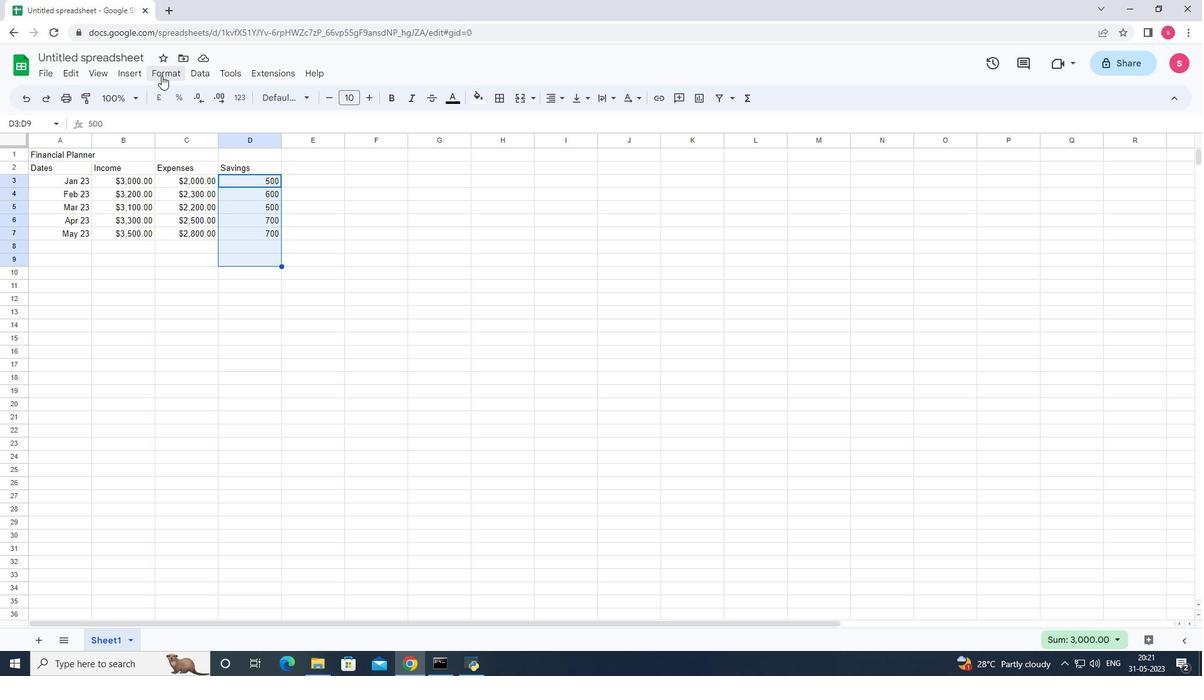
Action: Mouse moved to (208, 128)
Screenshot: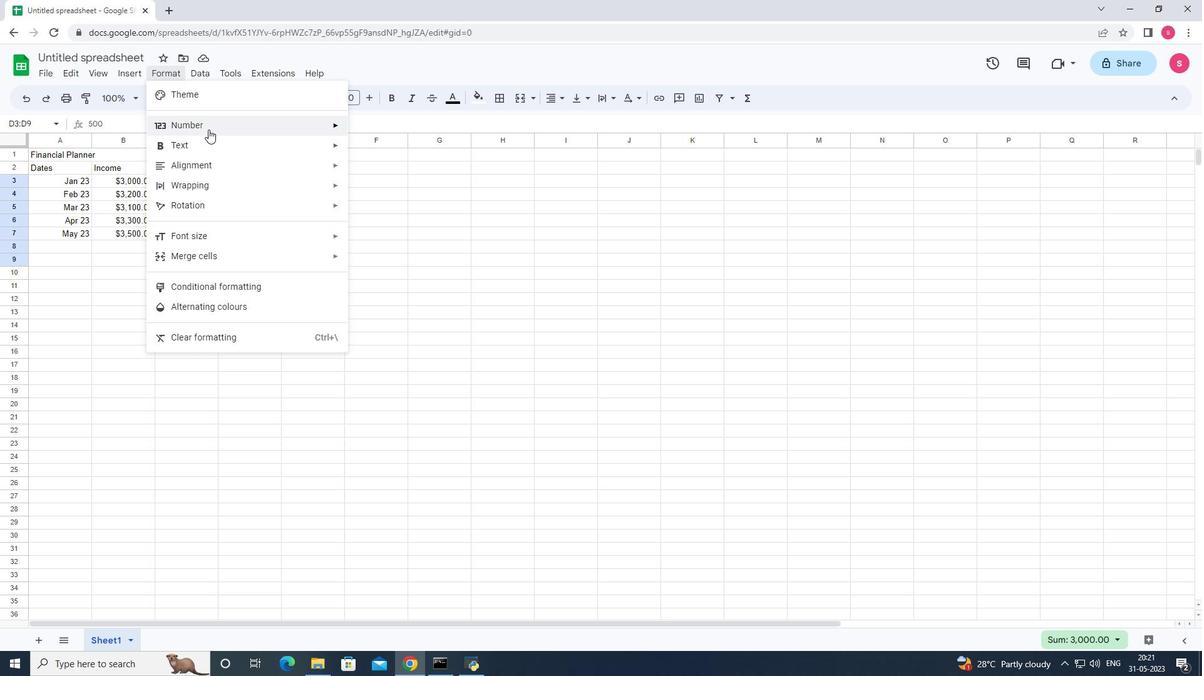 
Action: Mouse pressed left at (208, 128)
Screenshot: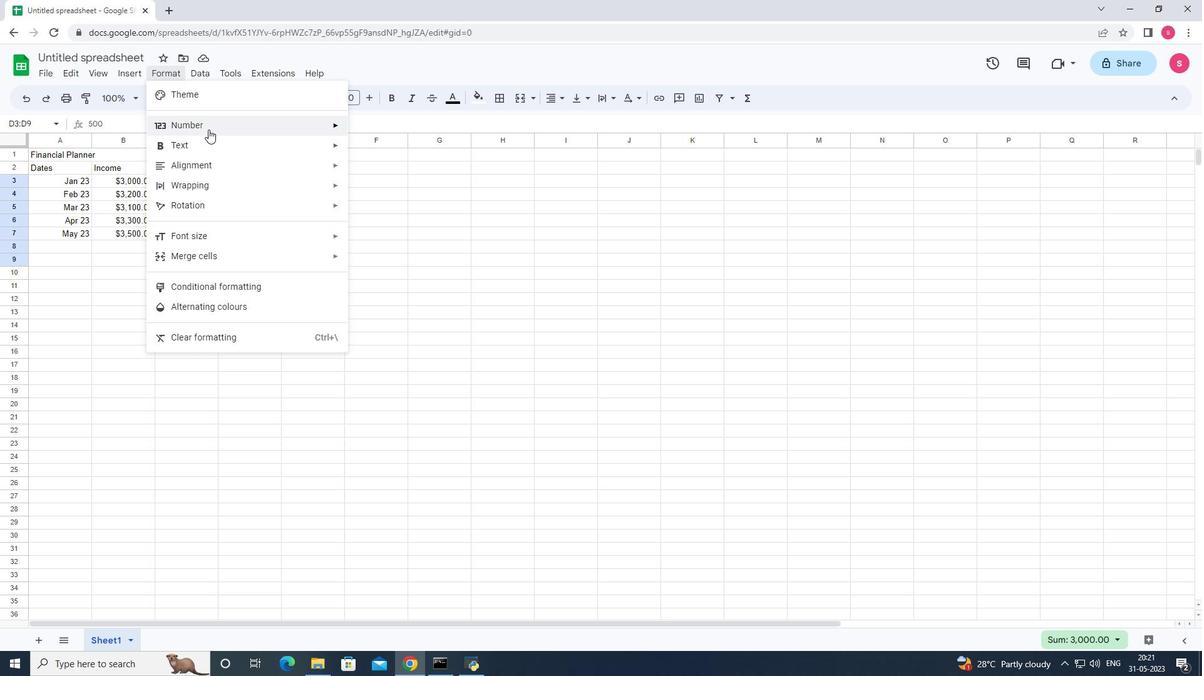 
Action: Mouse moved to (449, 496)
Screenshot: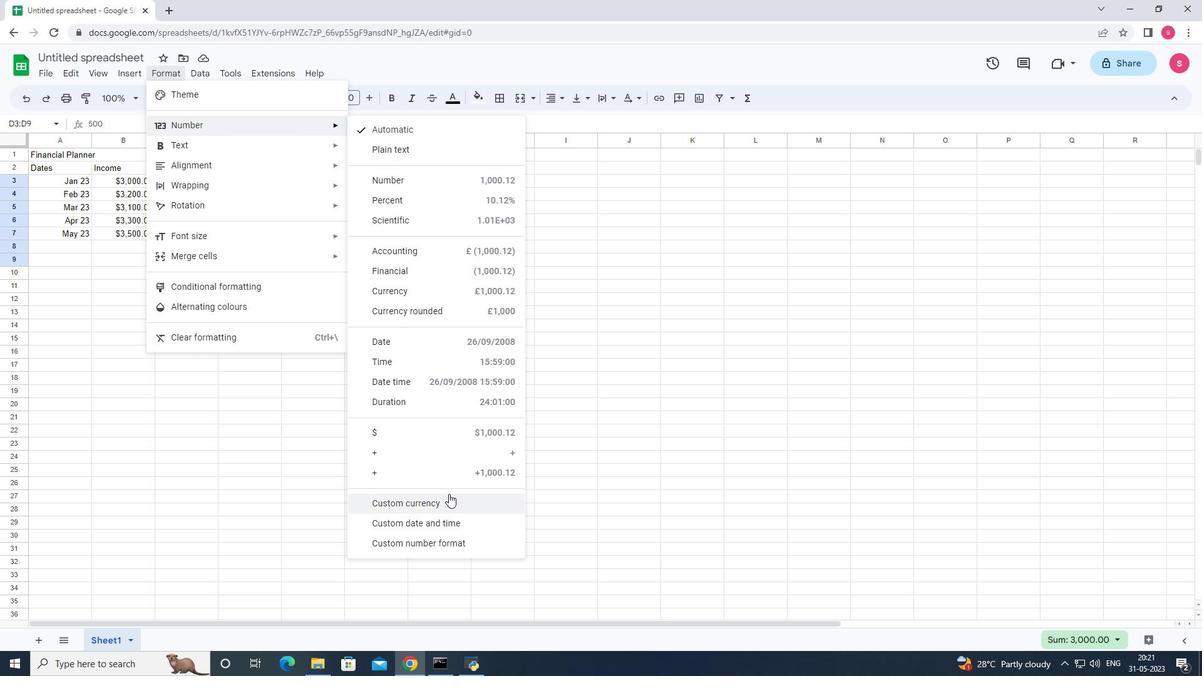 
Action: Mouse pressed left at (449, 496)
Screenshot: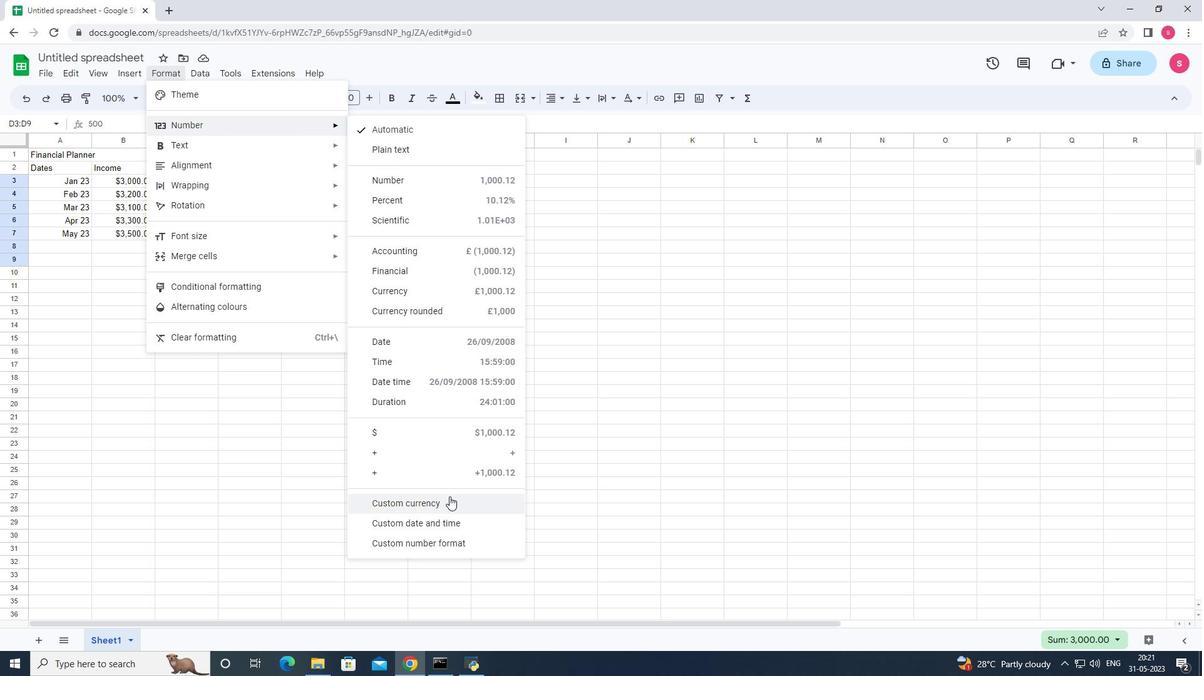 
Action: Mouse moved to (627, 277)
Screenshot: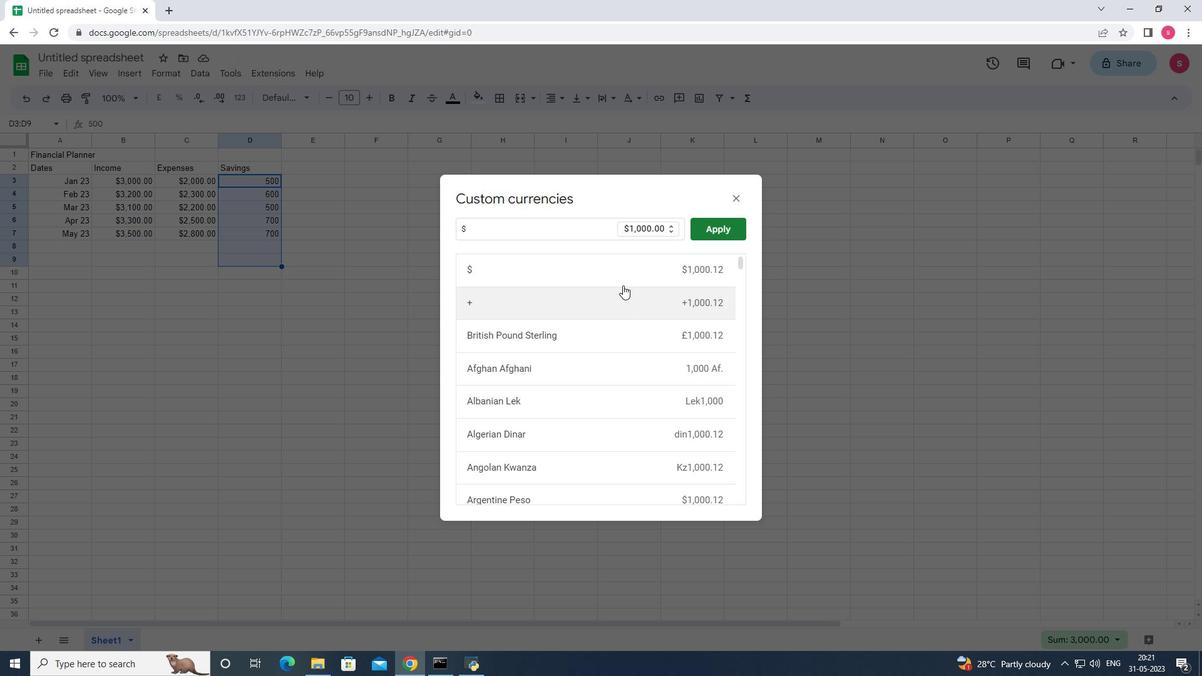 
Action: Mouse pressed left at (627, 277)
Screenshot: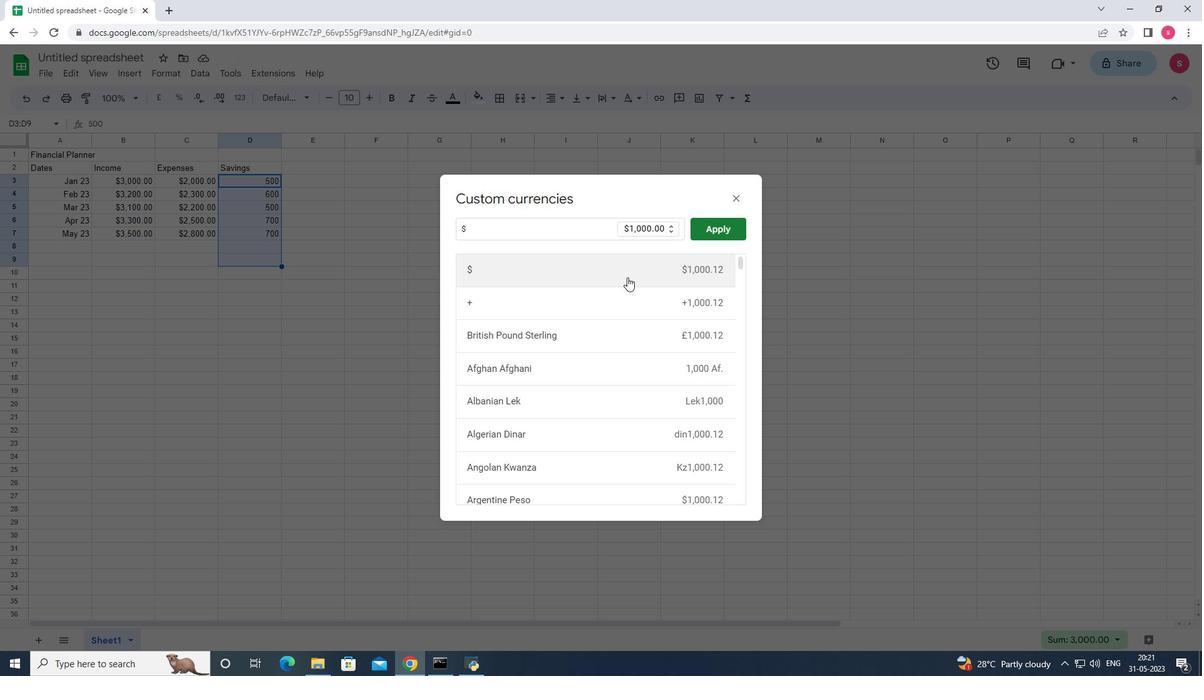 
Action: Mouse moved to (718, 234)
Screenshot: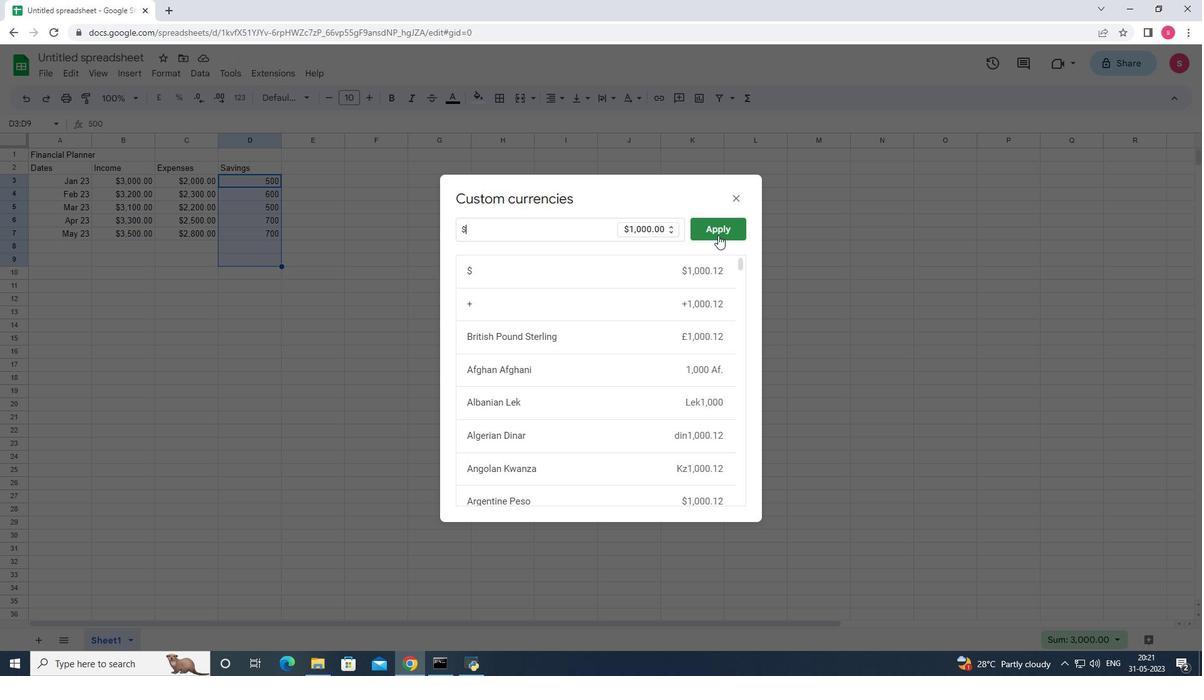 
Action: Mouse pressed left at (718, 234)
Screenshot: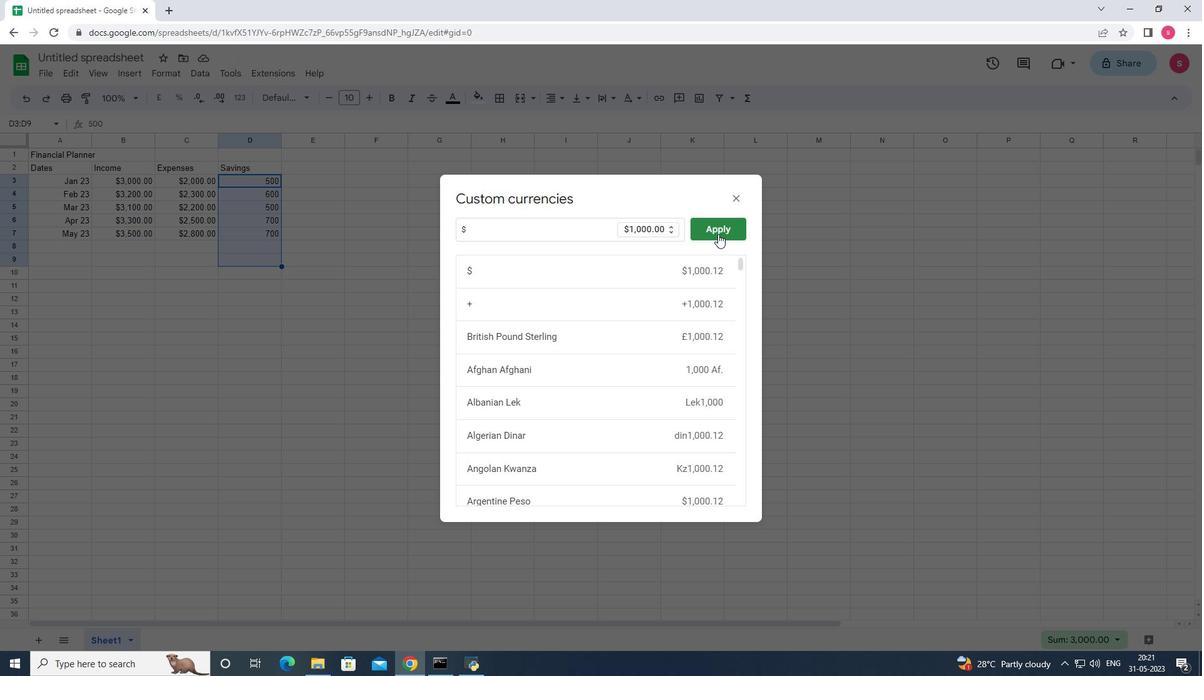 
Action: Mouse moved to (315, 171)
Screenshot: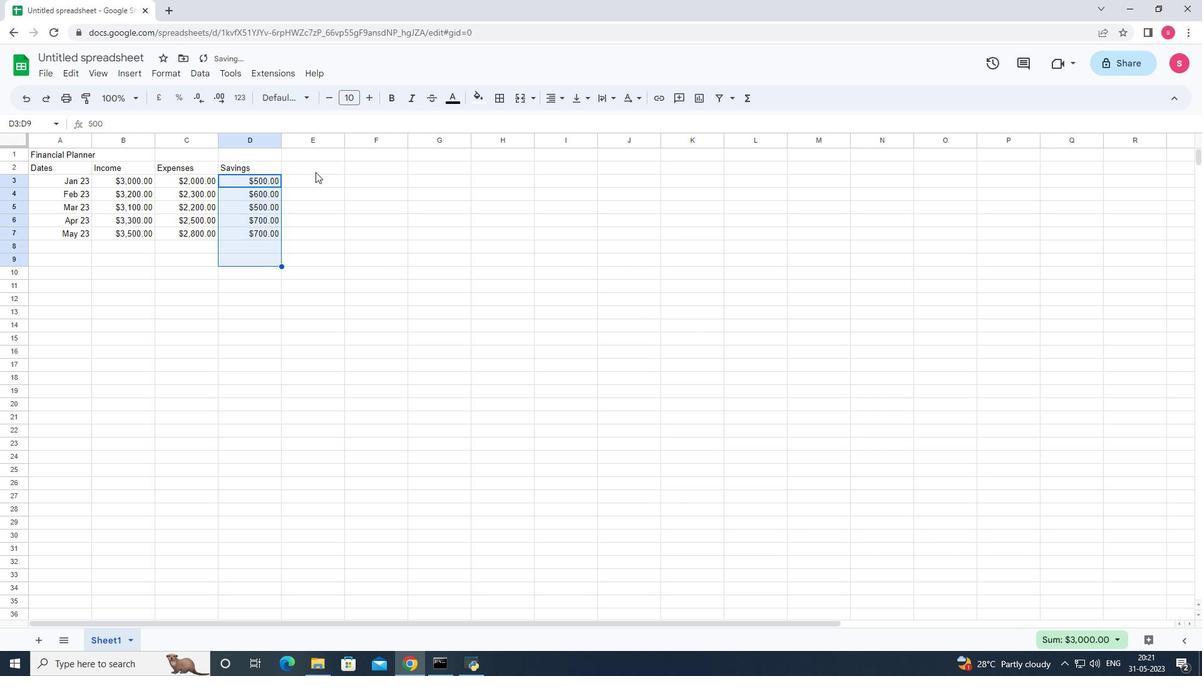 
Action: Mouse pressed left at (315, 171)
Screenshot: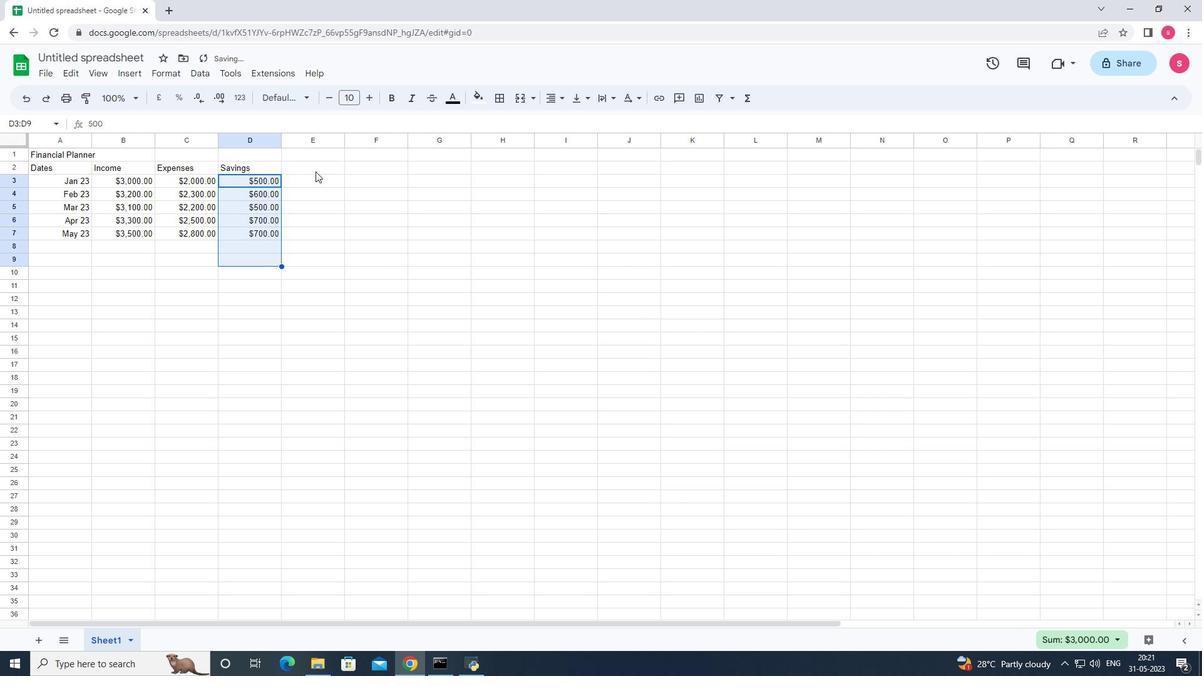
Action: Key pressed <Key.shift><Key.shift><Key.shift><Key.shift><Key.shift><Key.shift><Key.shift><Key.shift><Key.shift>Investment<Key.down><Key.up><Key.down>500<Key.enter>700<Key.enter>800<Key.enter>900<Key.enter>1000<Key.enter>
Screenshot: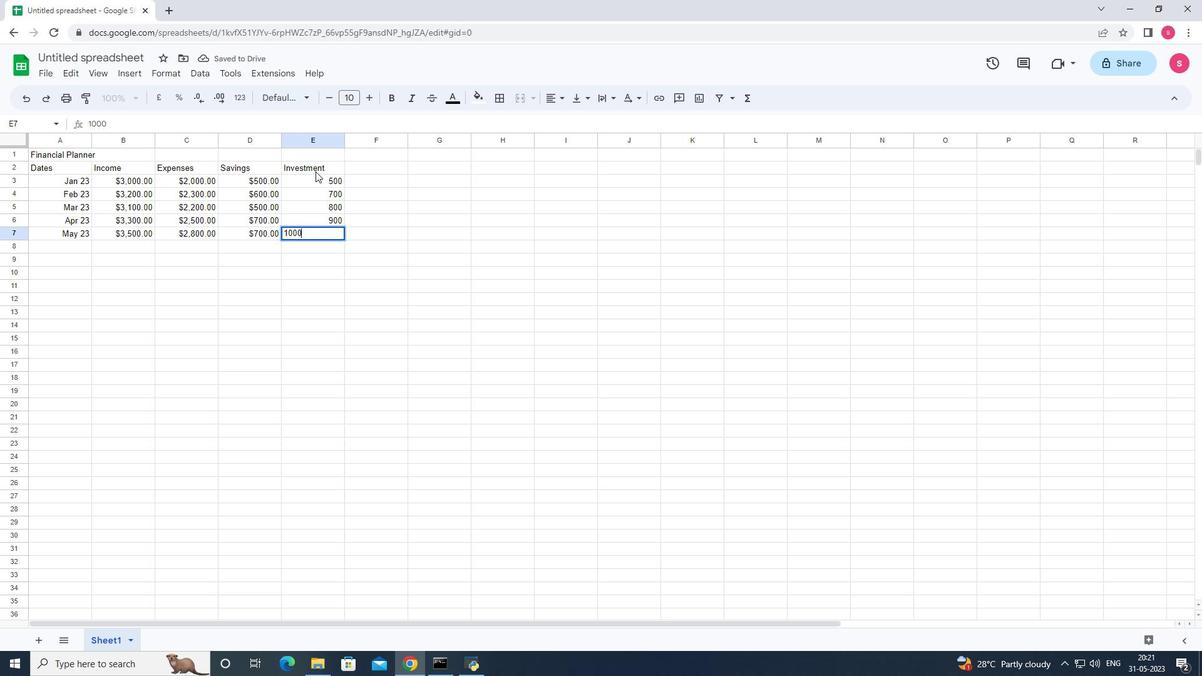 
Action: Mouse moved to (304, 180)
Screenshot: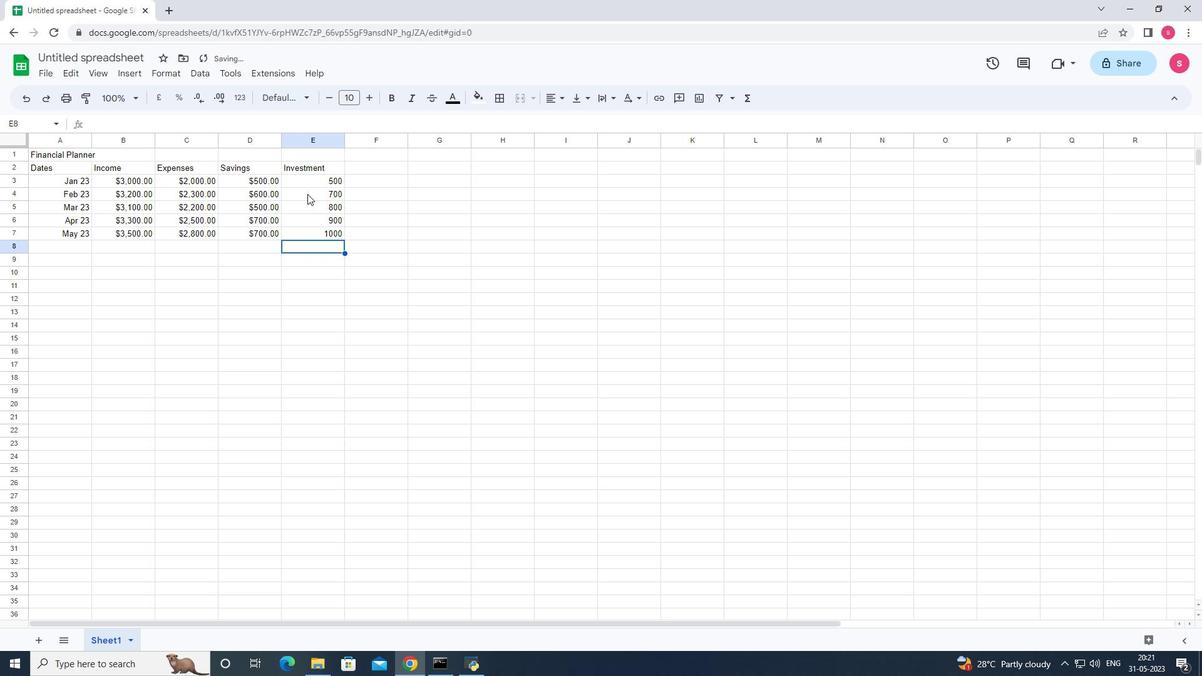 
Action: Mouse pressed left at (304, 180)
Screenshot: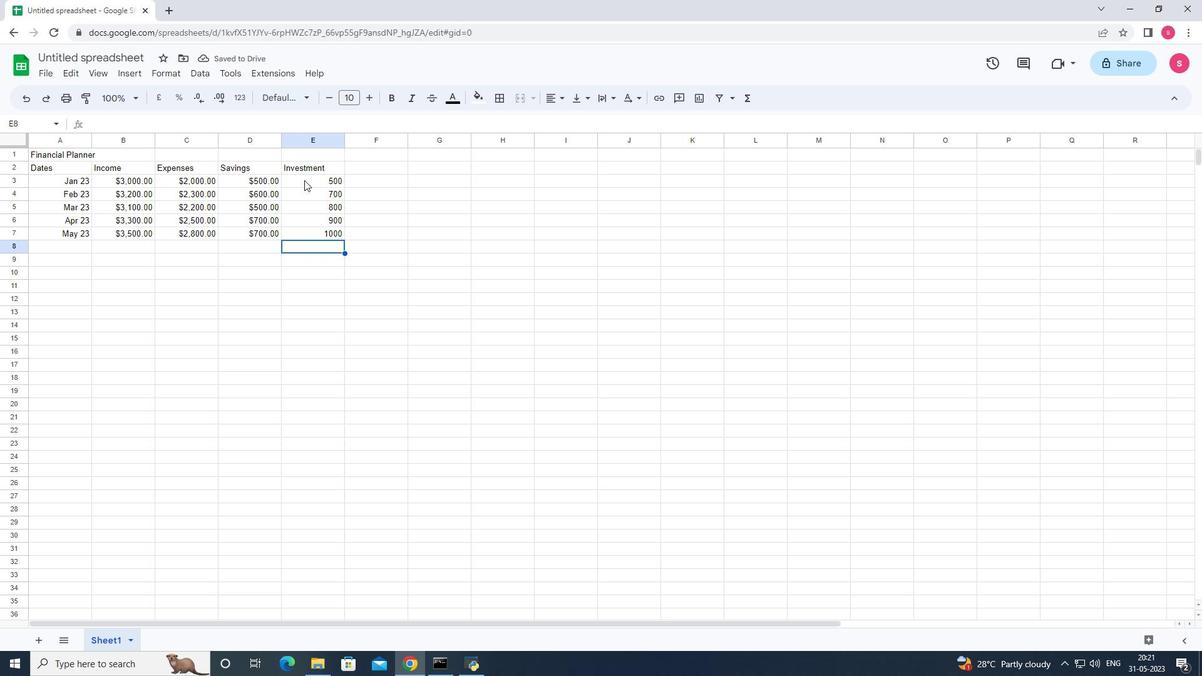 
Action: Mouse moved to (174, 70)
Screenshot: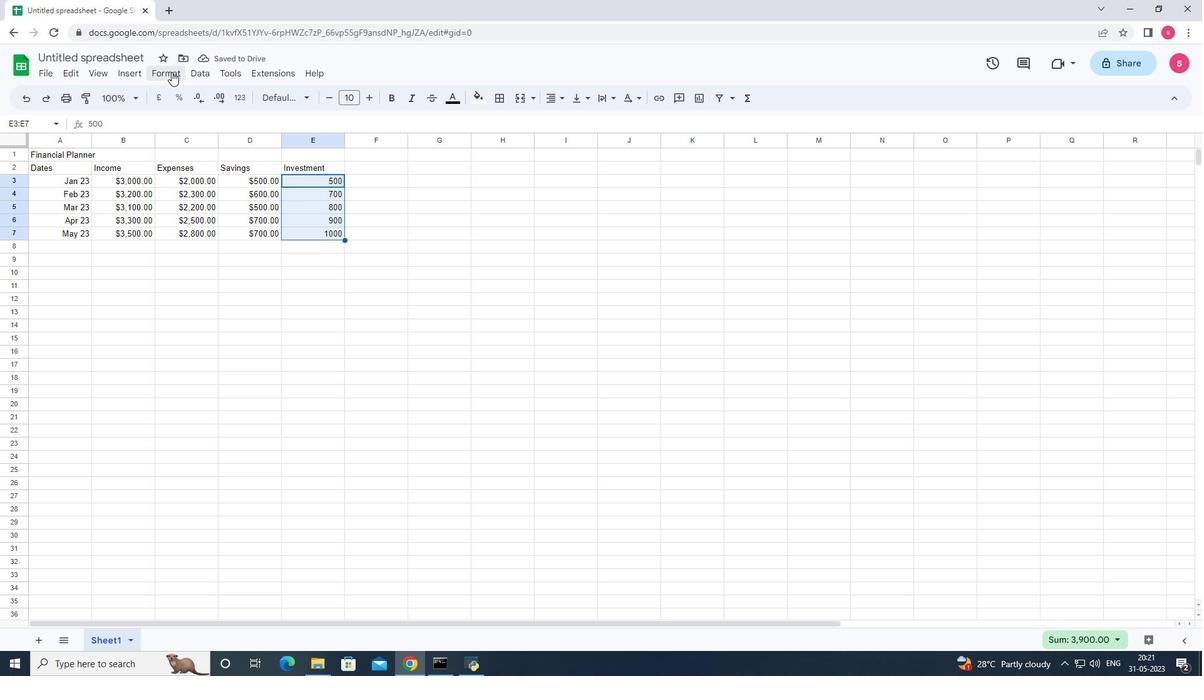 
Action: Mouse pressed left at (174, 70)
Screenshot: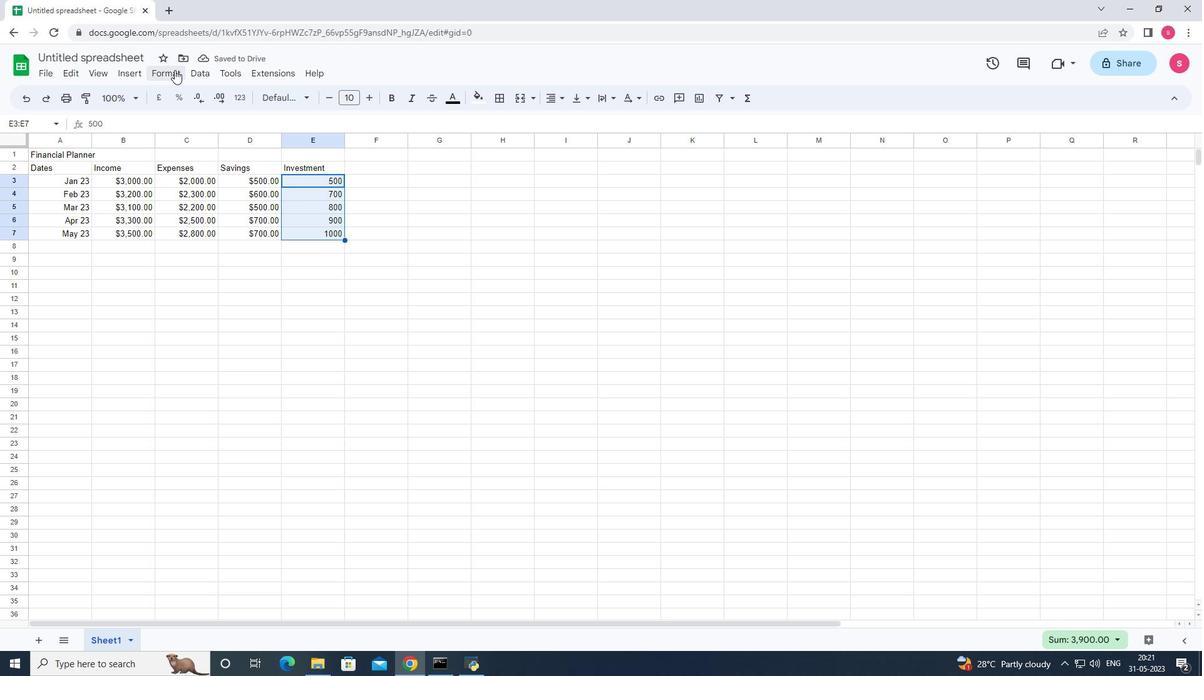 
Action: Mouse moved to (207, 120)
Screenshot: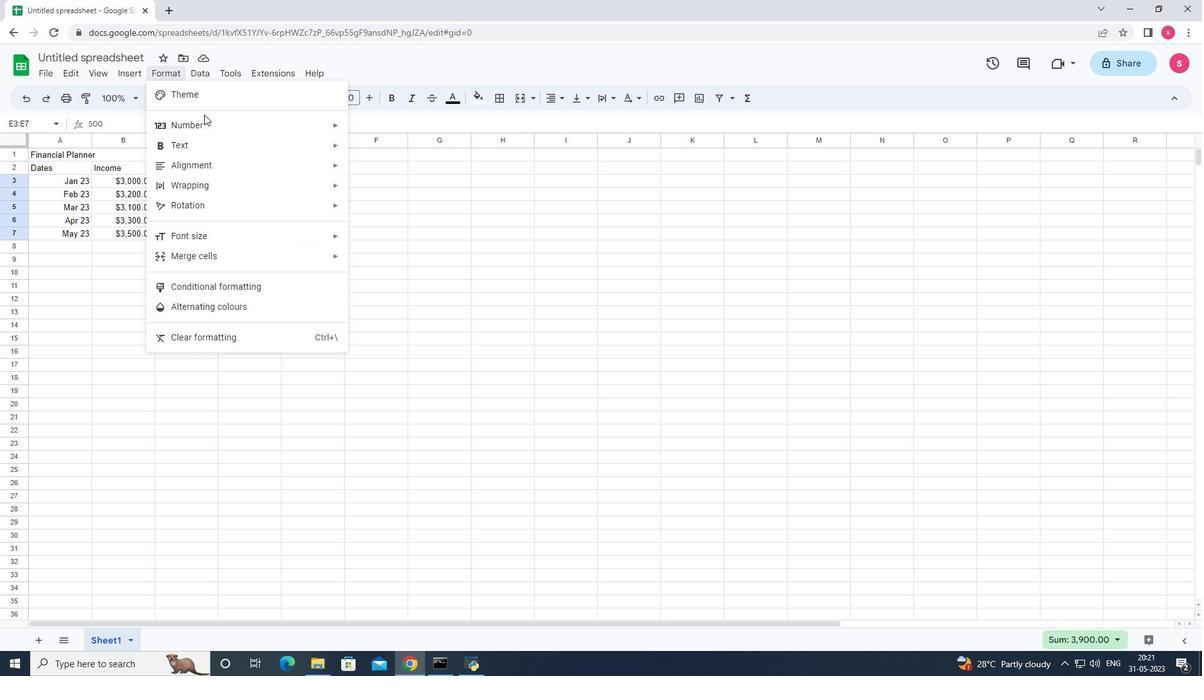 
Action: Mouse pressed left at (207, 120)
Screenshot: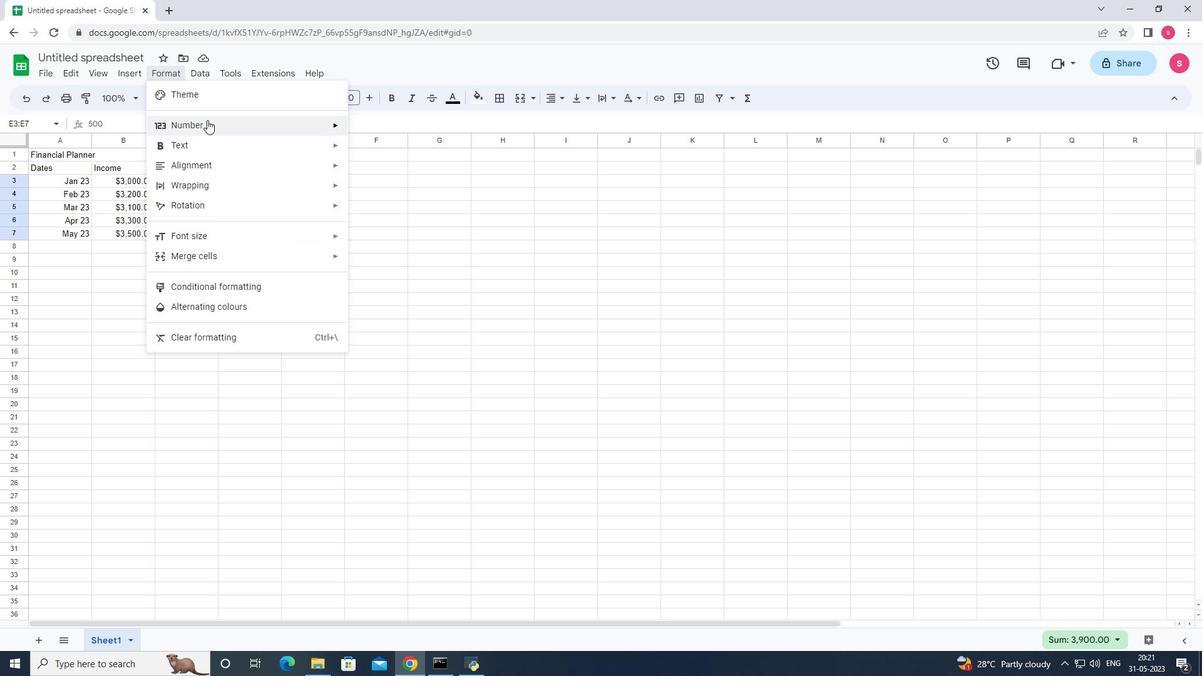 
Action: Mouse moved to (423, 506)
Screenshot: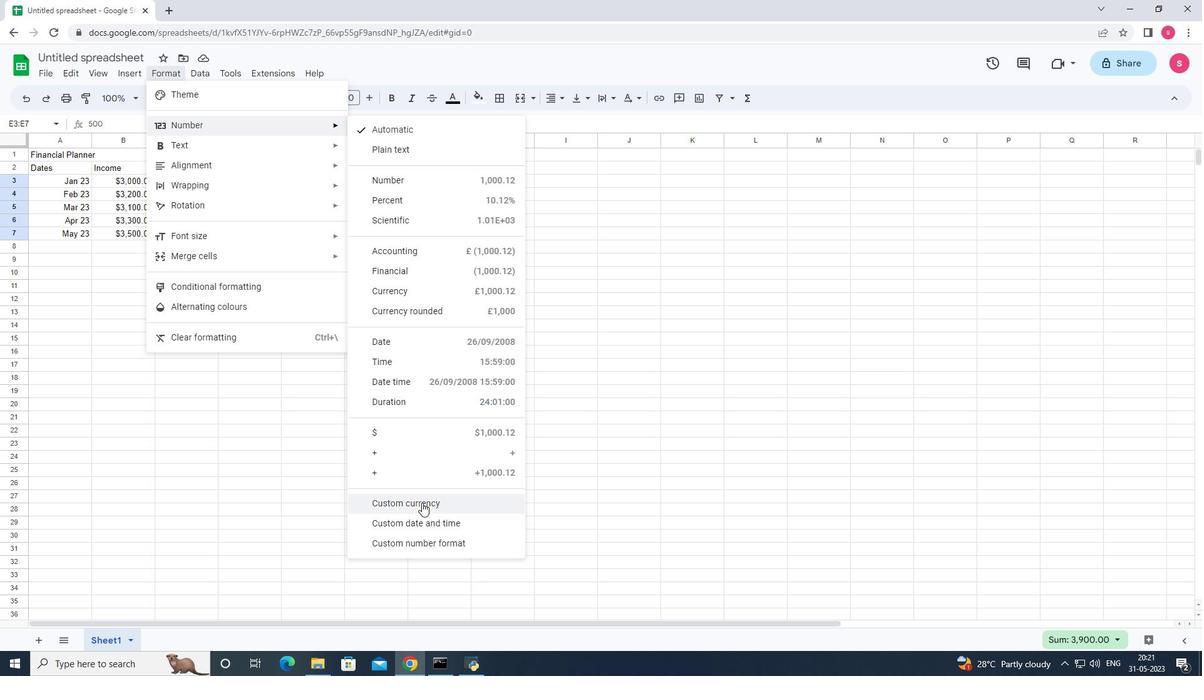 
Action: Mouse pressed left at (423, 506)
Screenshot: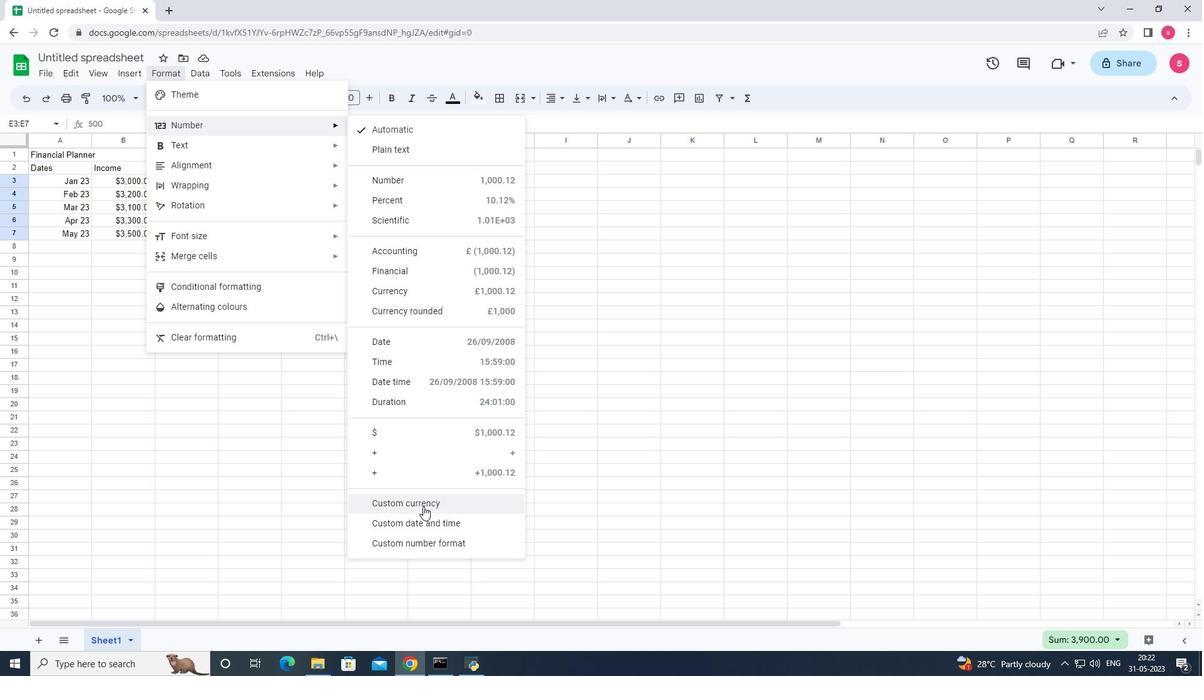 
Action: Mouse moved to (558, 281)
Screenshot: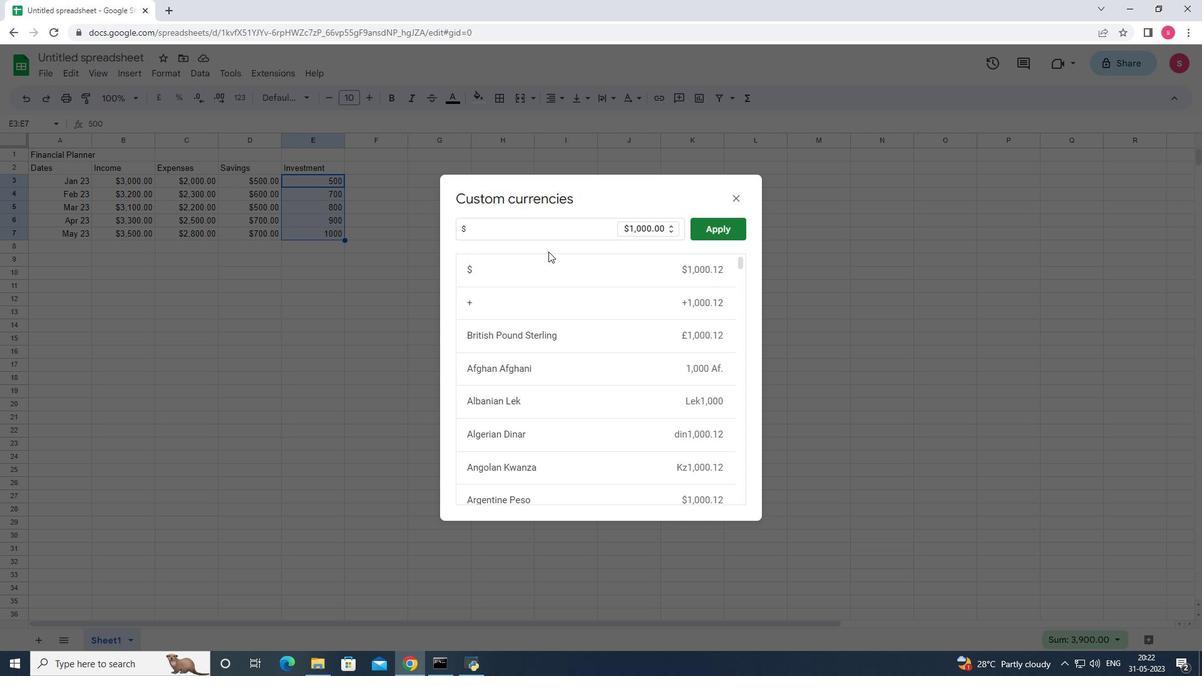 
Action: Mouse pressed left at (558, 281)
Screenshot: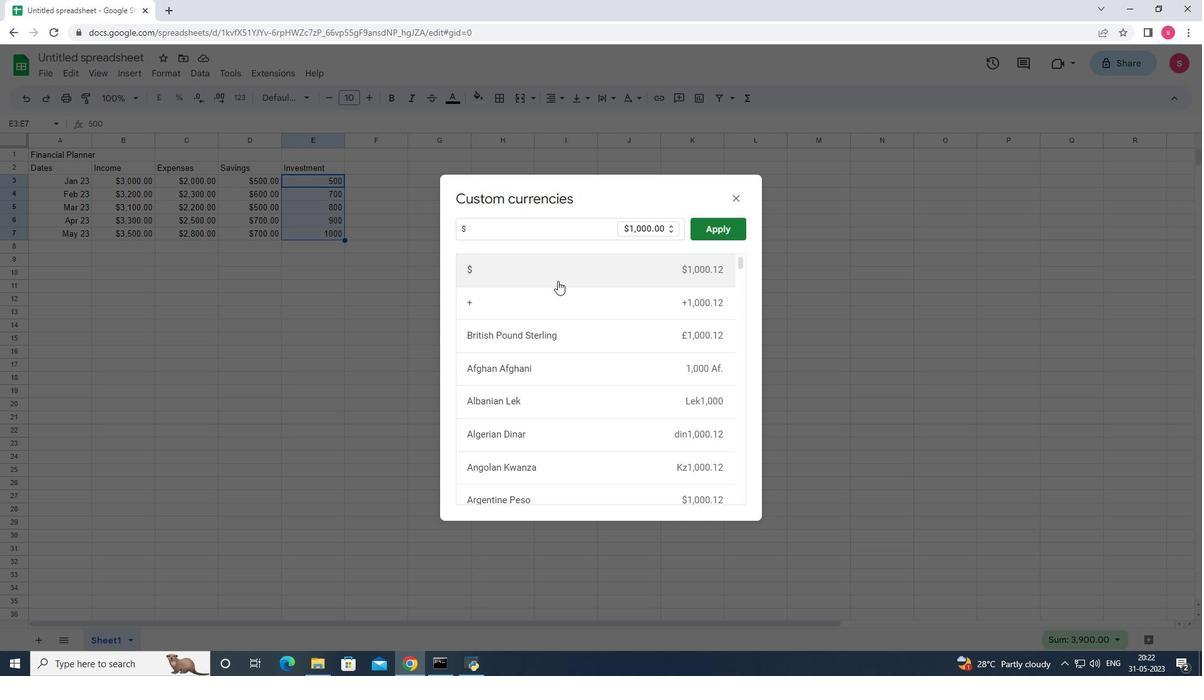 
Action: Mouse moved to (711, 231)
Screenshot: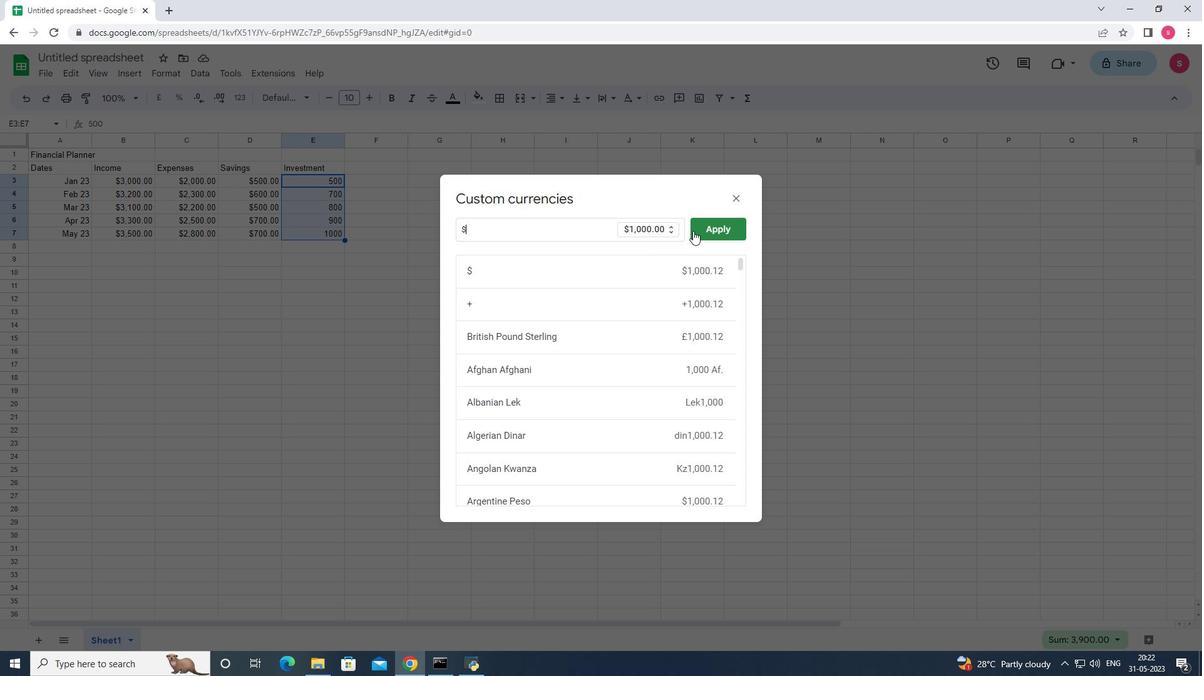 
Action: Mouse pressed left at (711, 231)
Screenshot: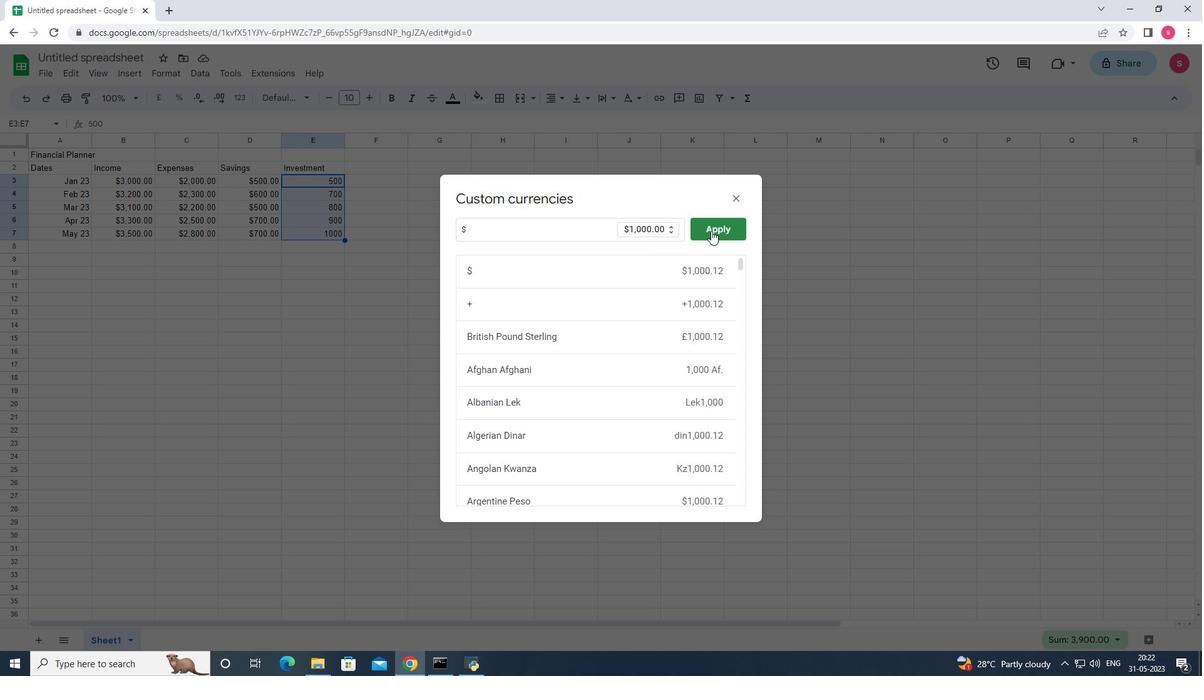 
Action: Mouse moved to (358, 167)
Screenshot: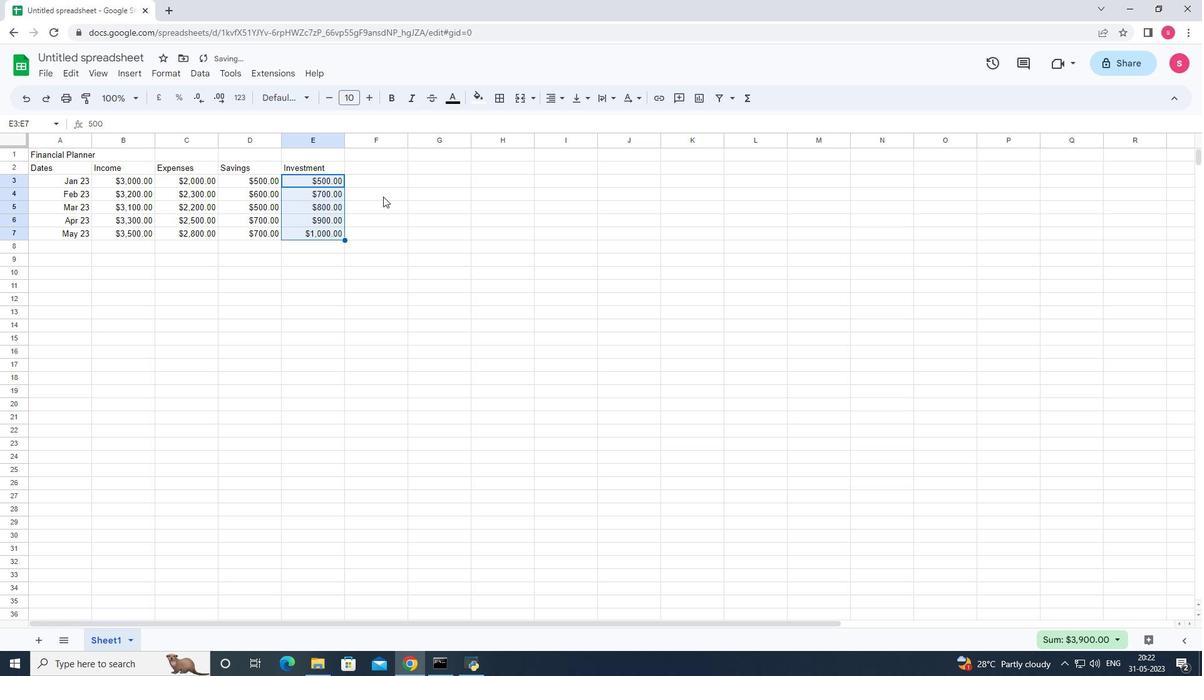 
Action: Mouse pressed left at (358, 167)
Screenshot: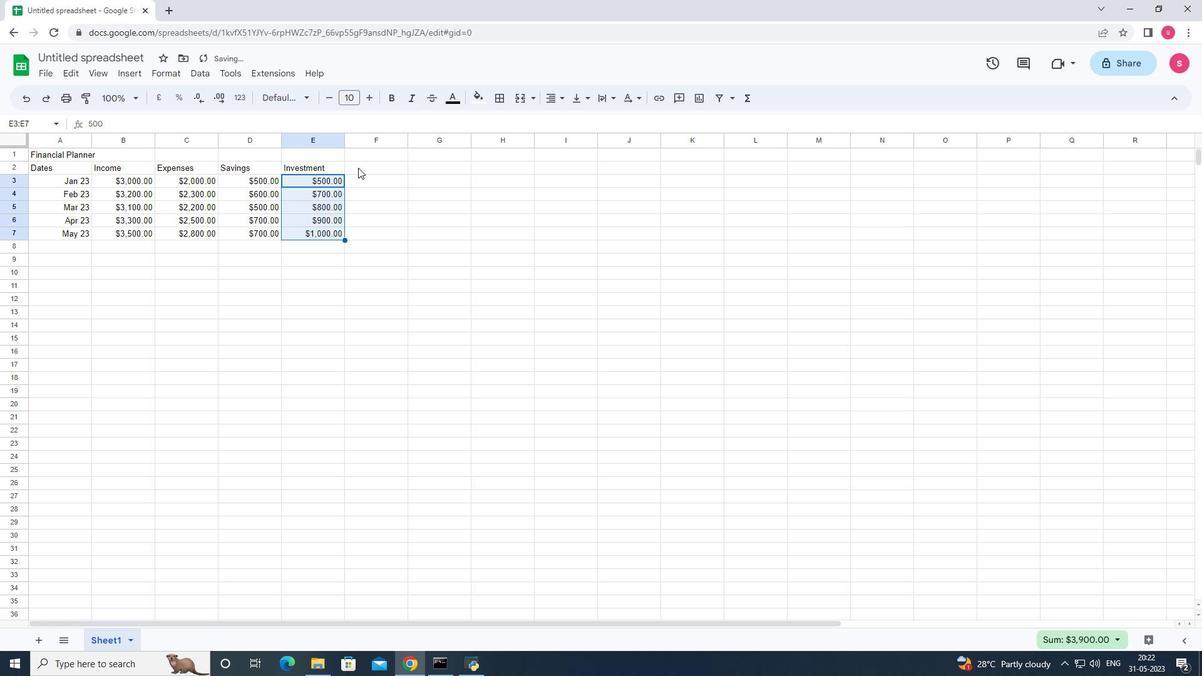 
Action: Mouse moved to (358, 167)
Screenshot: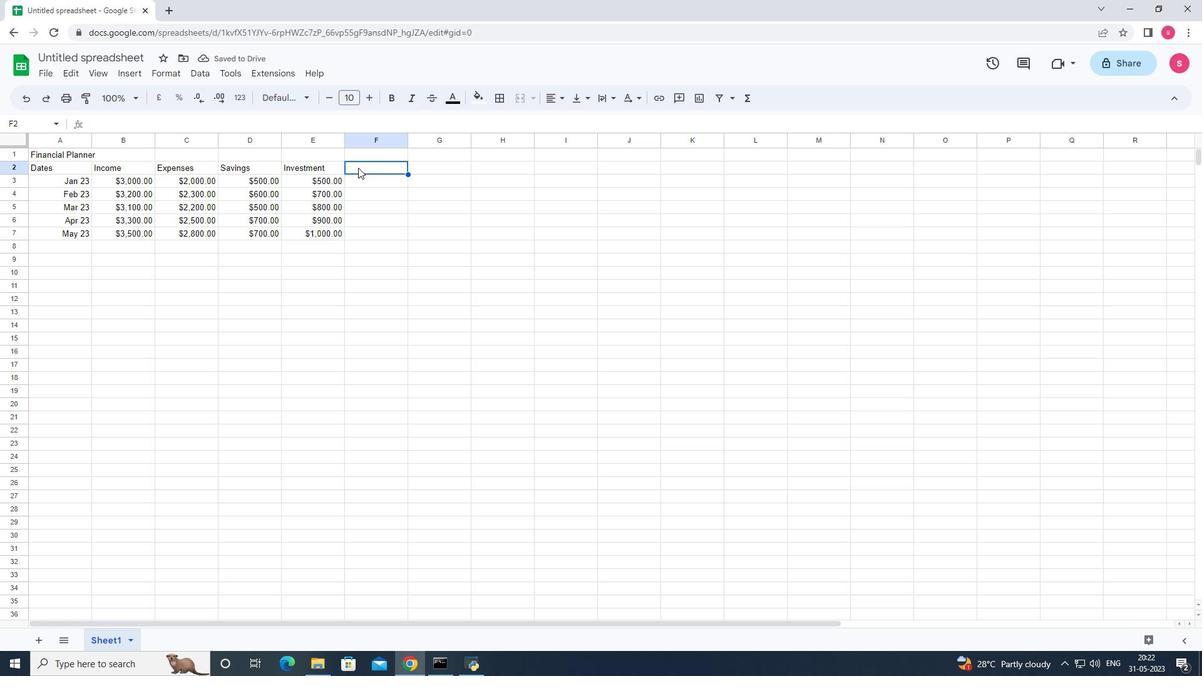 
Action: Key pressed <Key.shift>Net<Key.space><Key.shift>Saving<Key.enter>1000<Key.enter>1200<Key.enter>900<Key.enter>800<Key.enter>700<Key.enter>
Screenshot: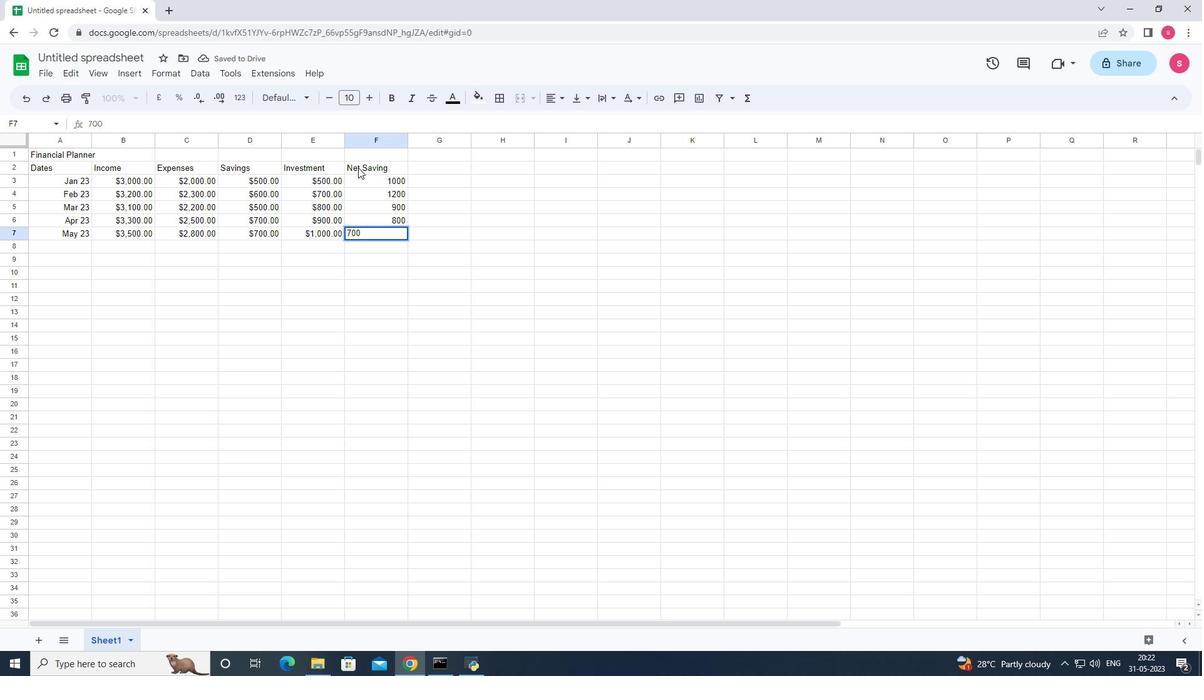 
Action: Mouse moved to (90, 57)
Screenshot: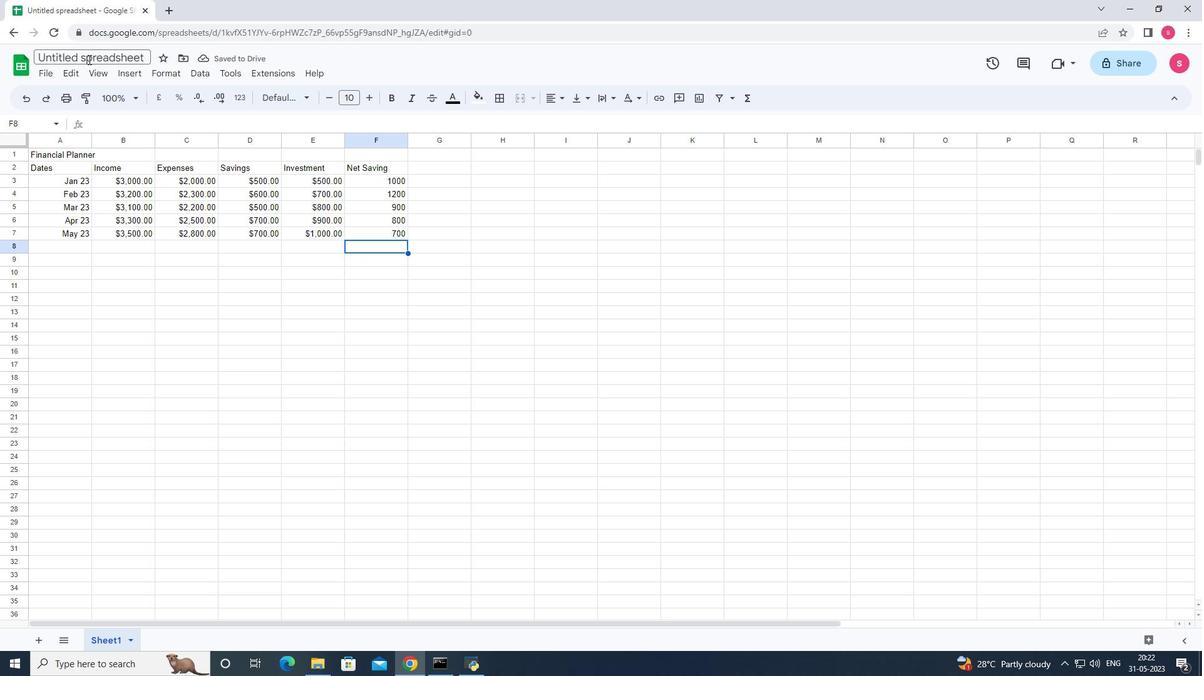 
Action: Mouse pressed left at (90, 57)
Screenshot: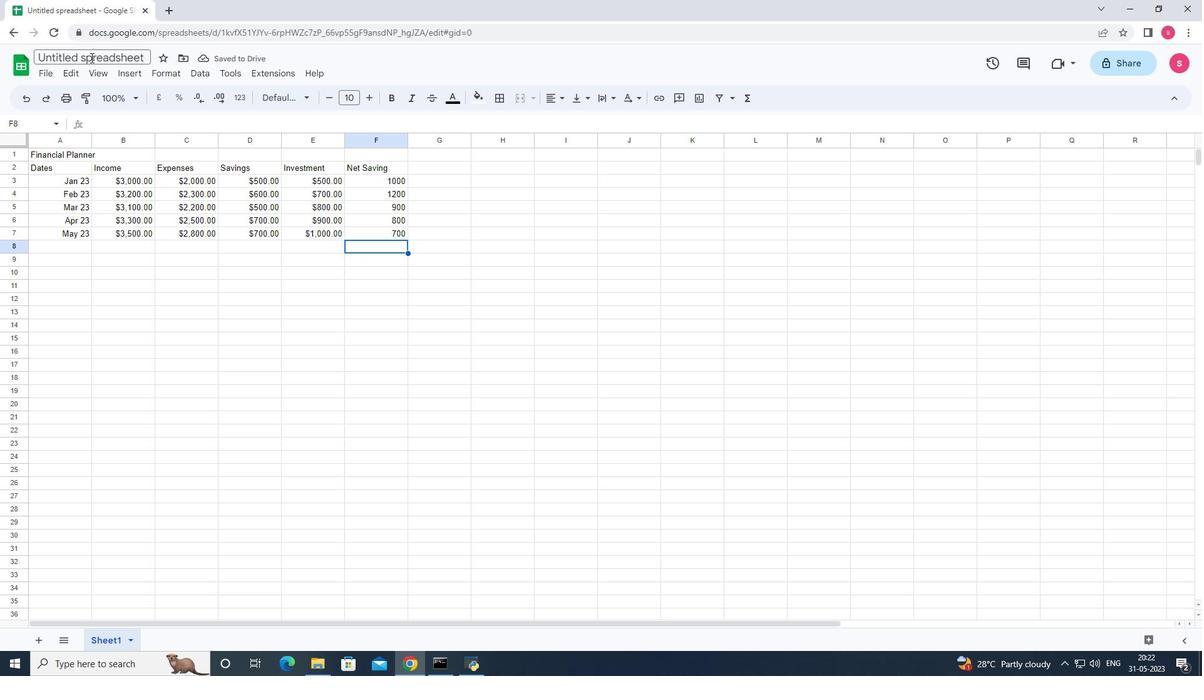 
Action: Key pressed <Key.backspace><Key.shift>Custom<Key.space><Key.backspace><Key.shift>Flow<Key.space>templates
Screenshot: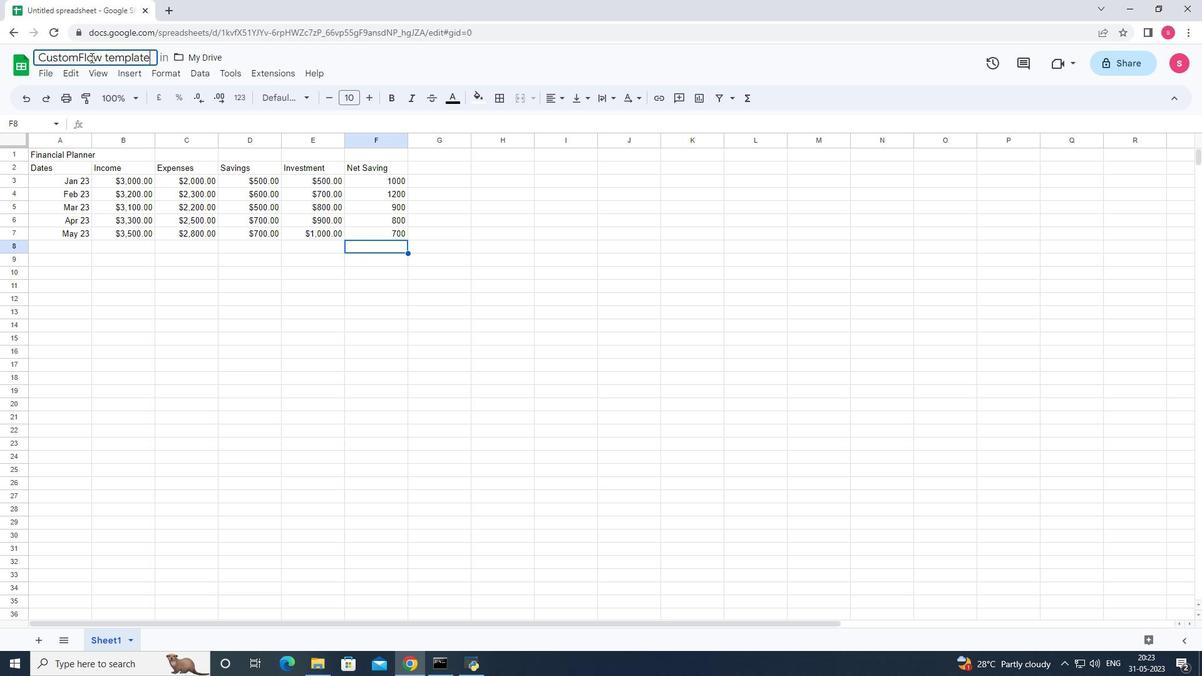 
Action: Mouse moved to (102, 284)
Screenshot: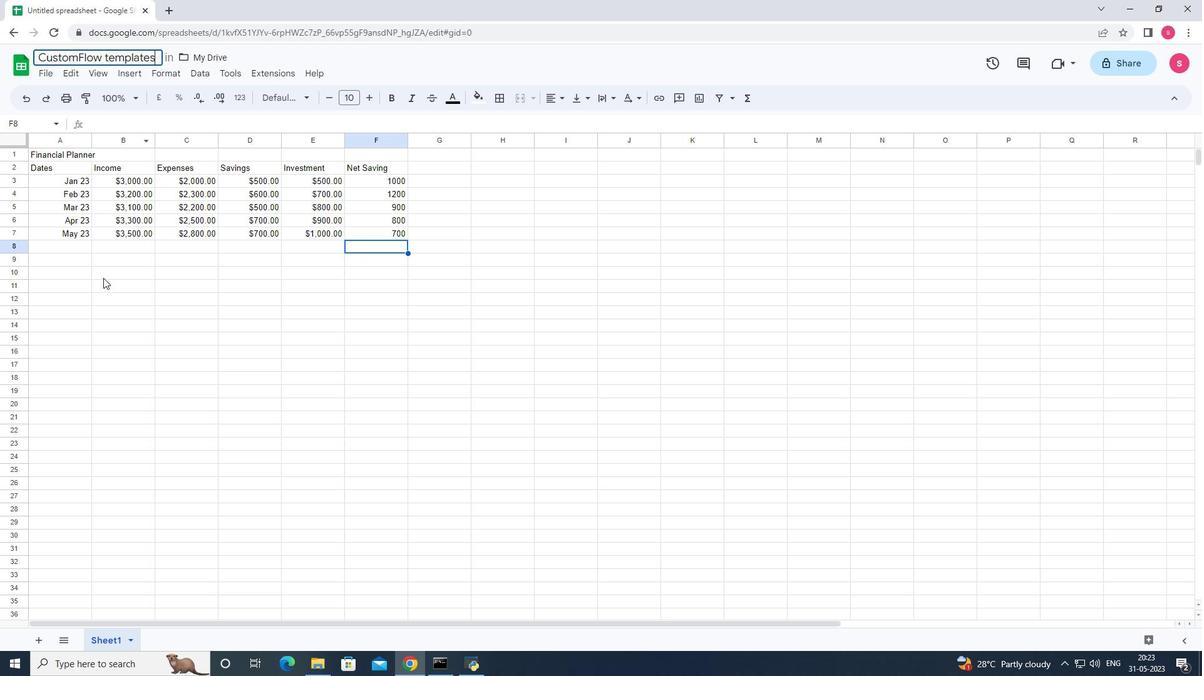 
Action: Mouse pressed left at (102, 284)
Screenshot: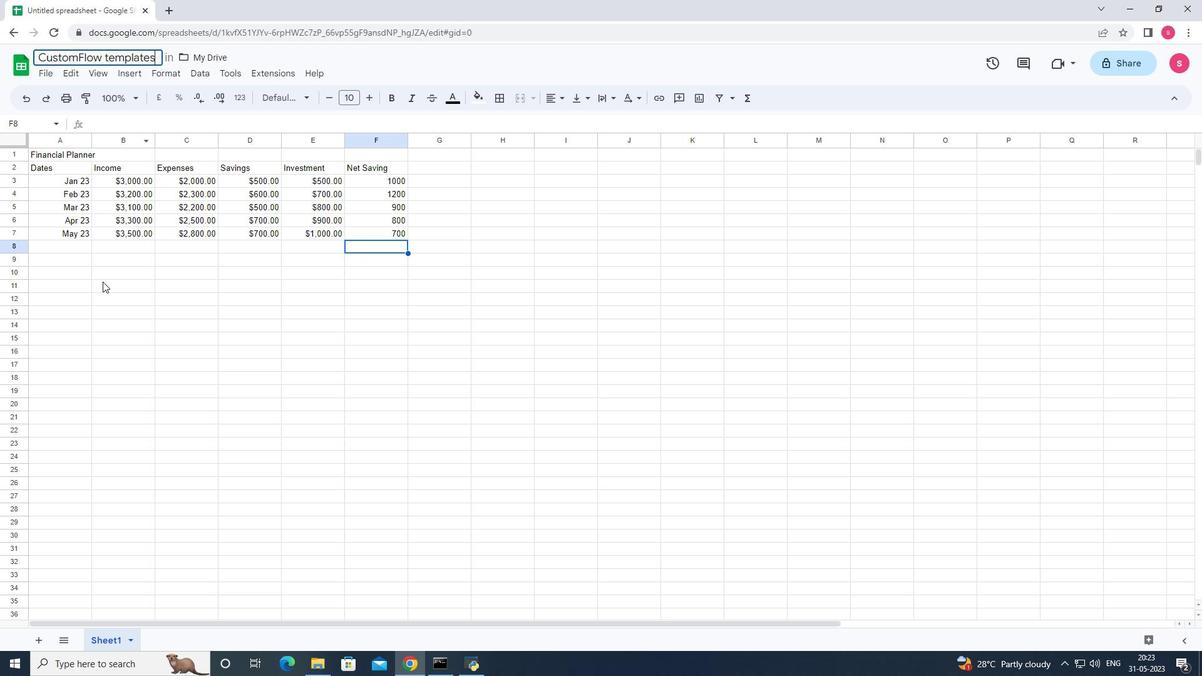 
Action: Mouse moved to (737, 332)
Screenshot: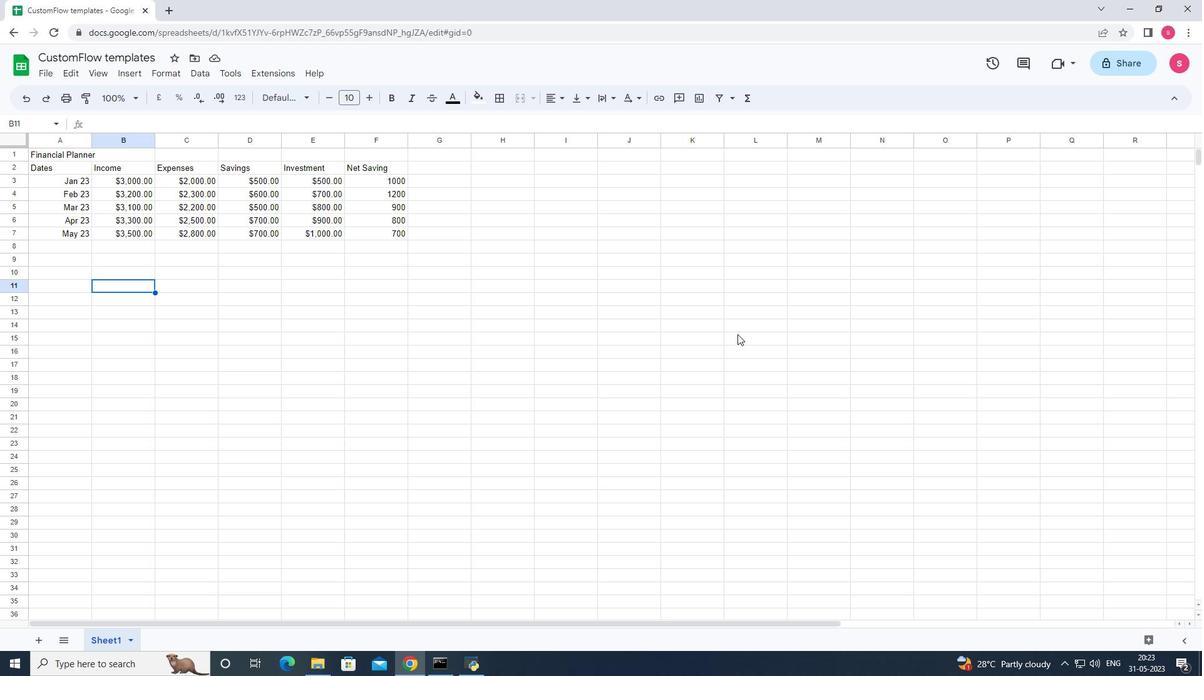 
Action: Mouse pressed left at (737, 332)
Screenshot: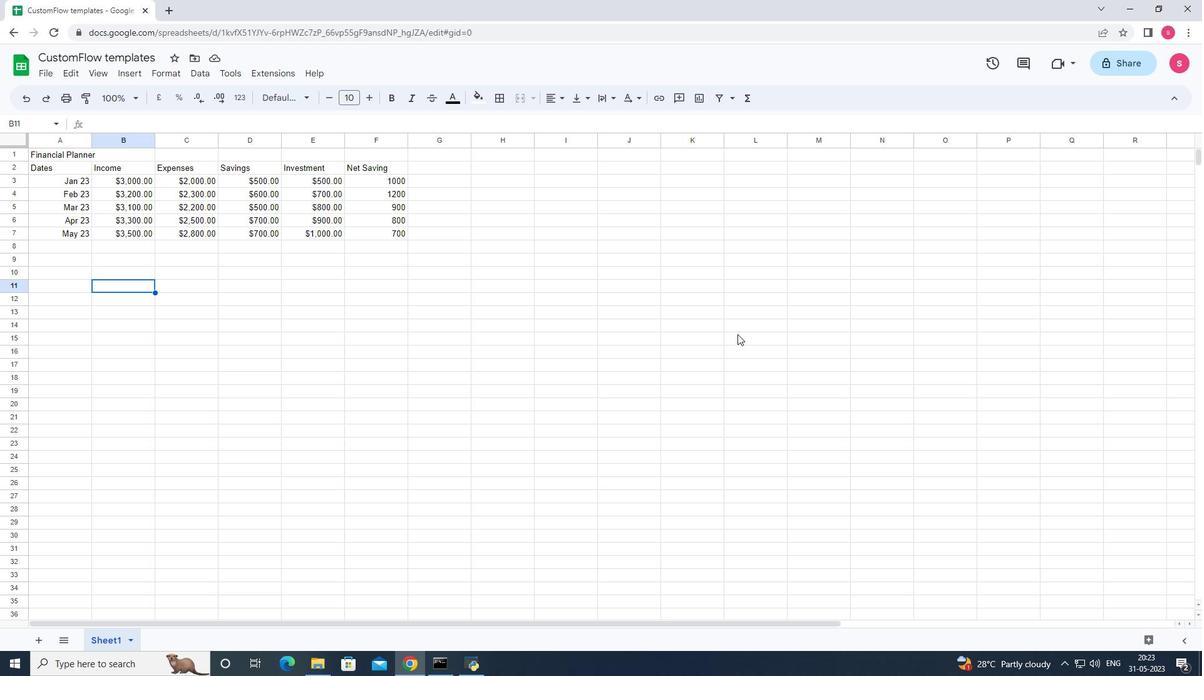 
Action: Mouse moved to (92, 140)
Screenshot: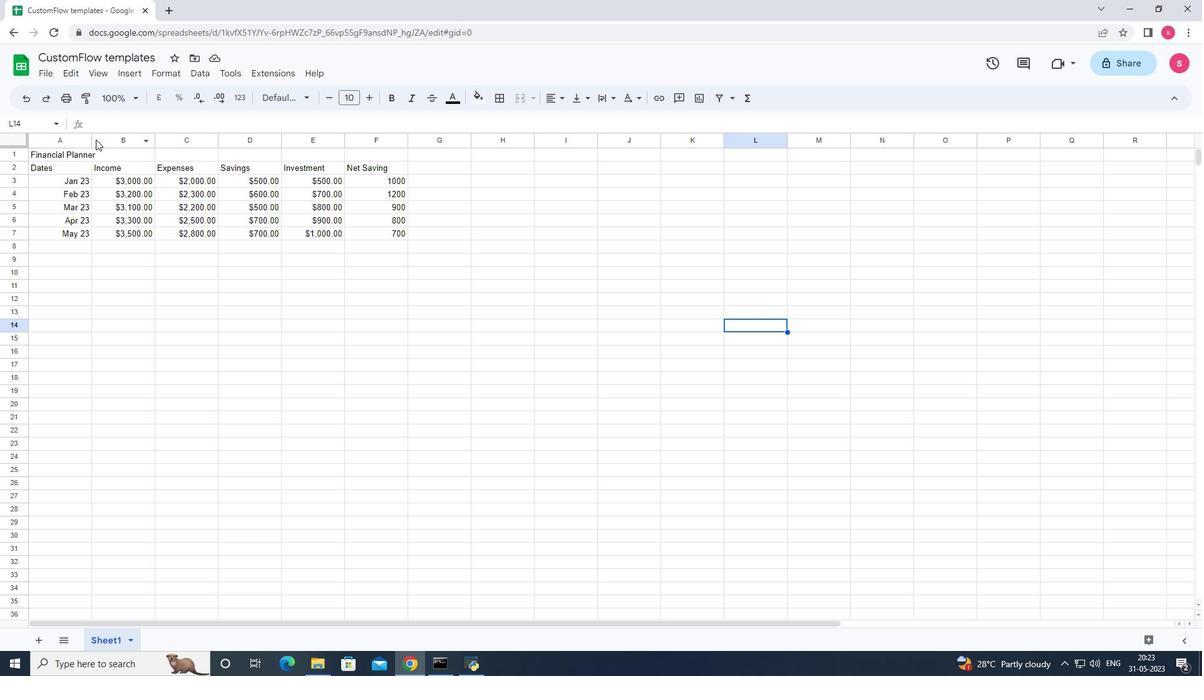 
Action: Mouse pressed left at (92, 140)
Screenshot: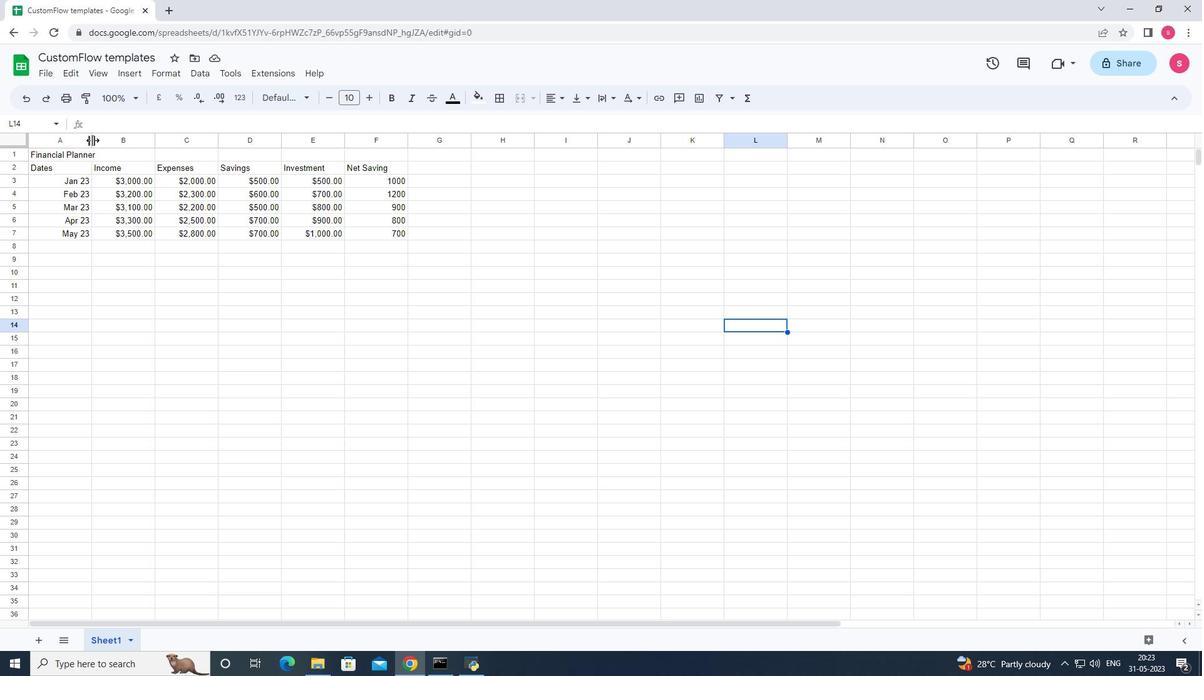 
Action: Mouse pressed left at (92, 140)
Screenshot: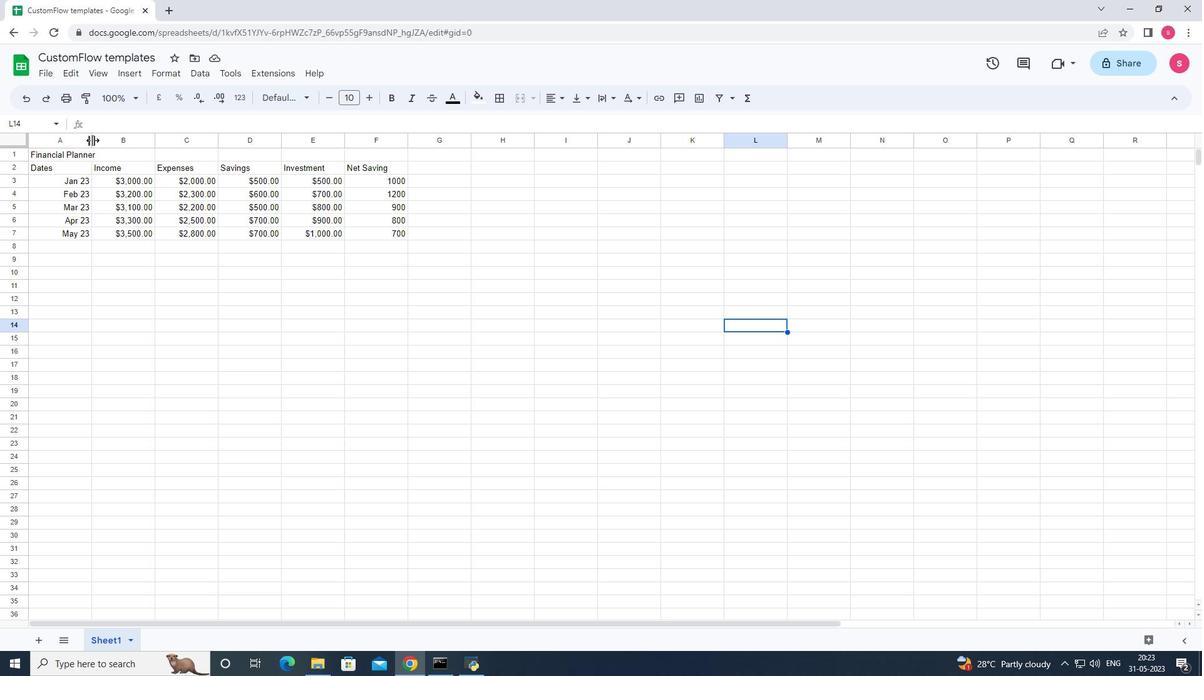 
Action: Mouse moved to (160, 140)
Screenshot: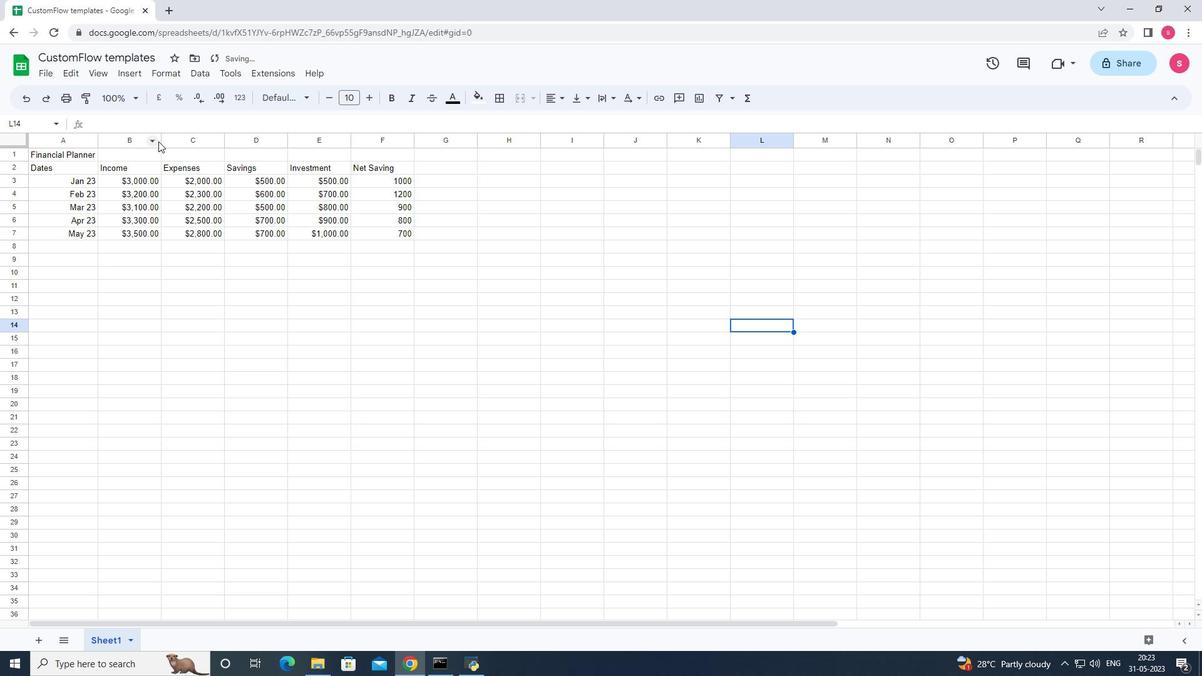 
Action: Mouse pressed left at (160, 140)
Screenshot: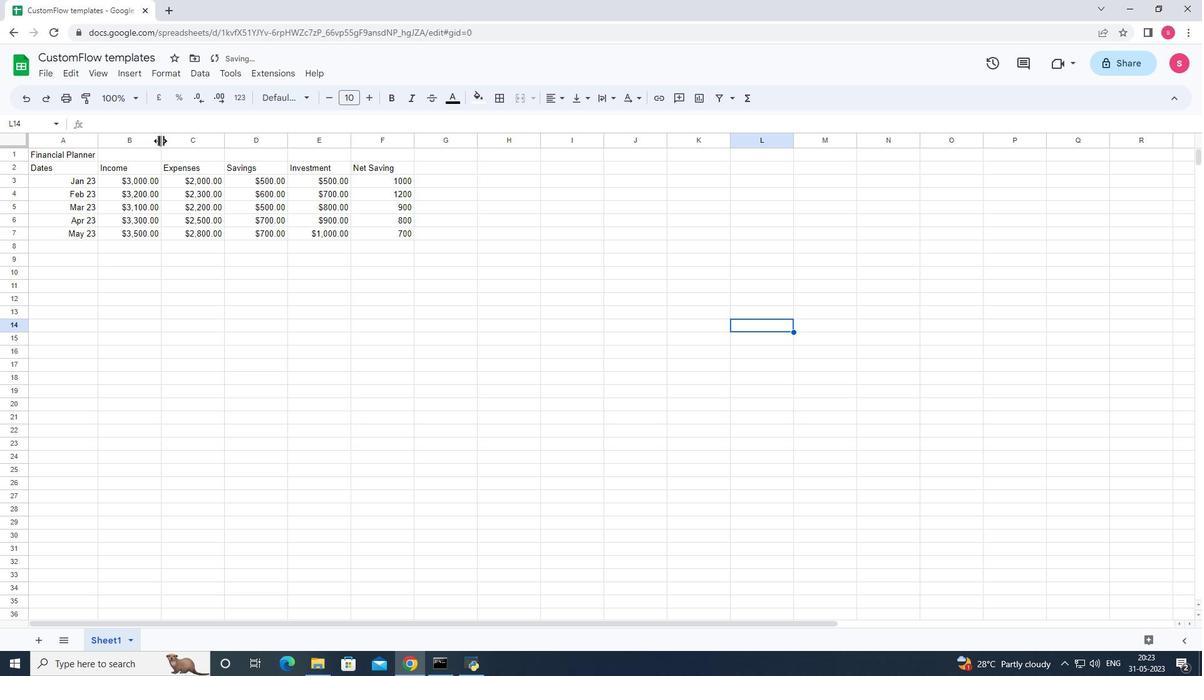 
Action: Mouse pressed left at (160, 140)
Screenshot: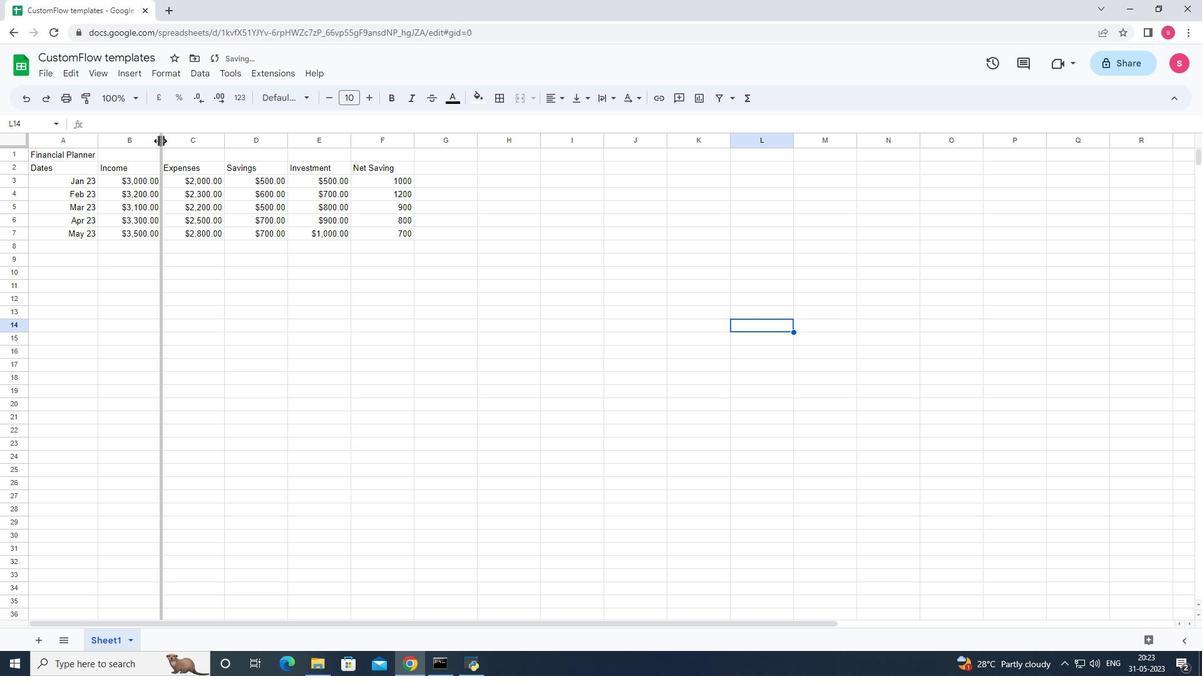 
Action: Mouse moved to (202, 140)
Screenshot: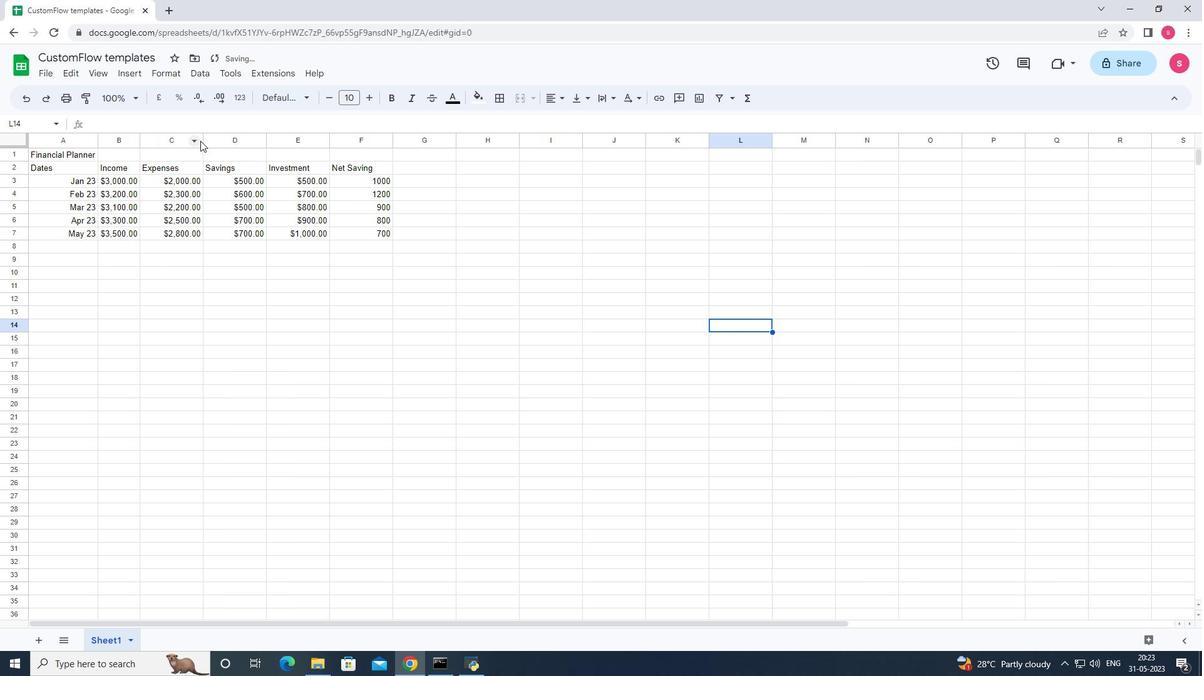 
Action: Mouse pressed left at (202, 140)
Screenshot: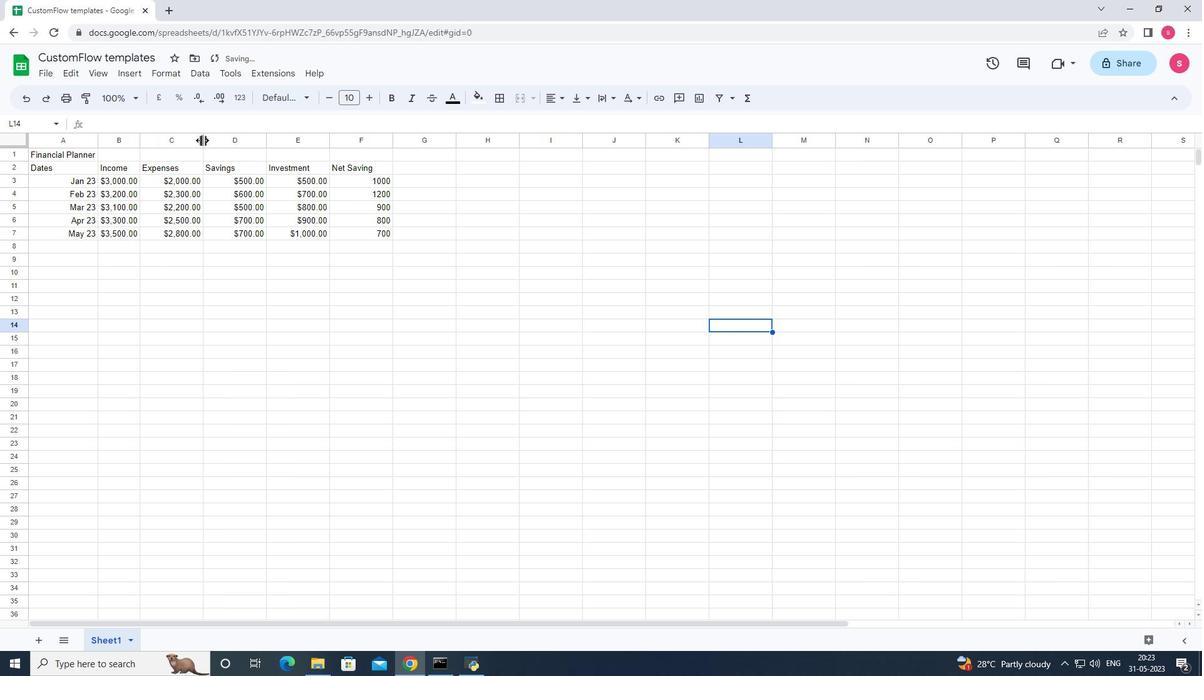 
Action: Mouse pressed left at (202, 140)
Screenshot: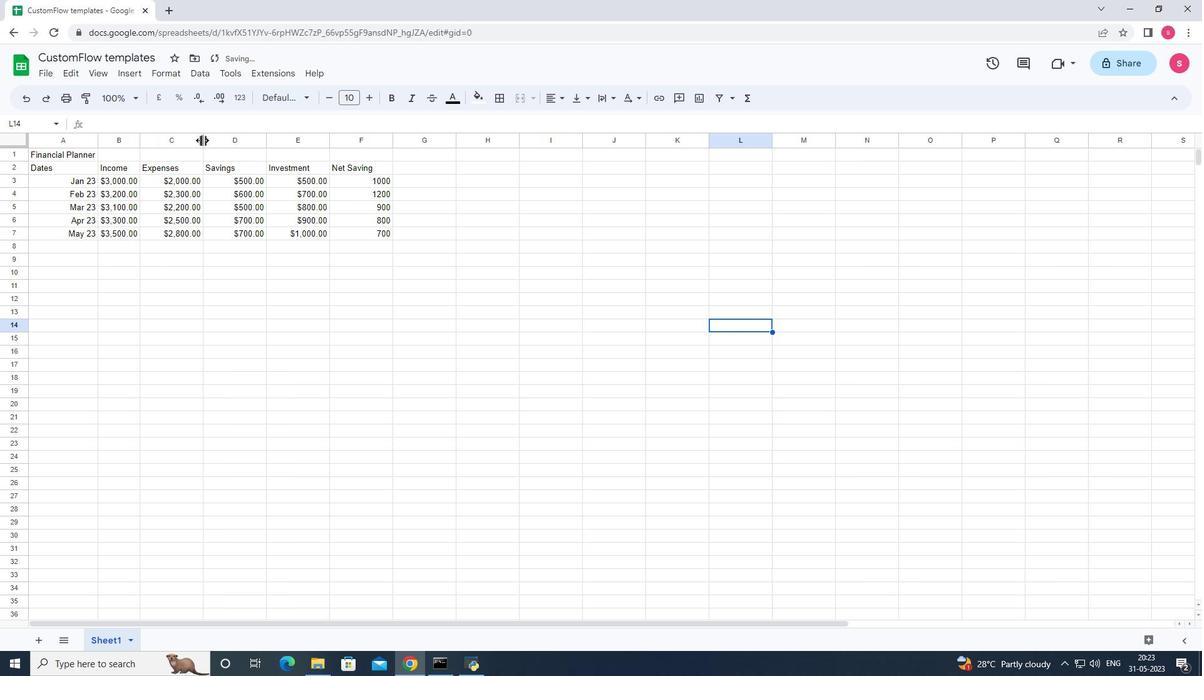 
Action: Mouse moved to (247, 142)
Screenshot: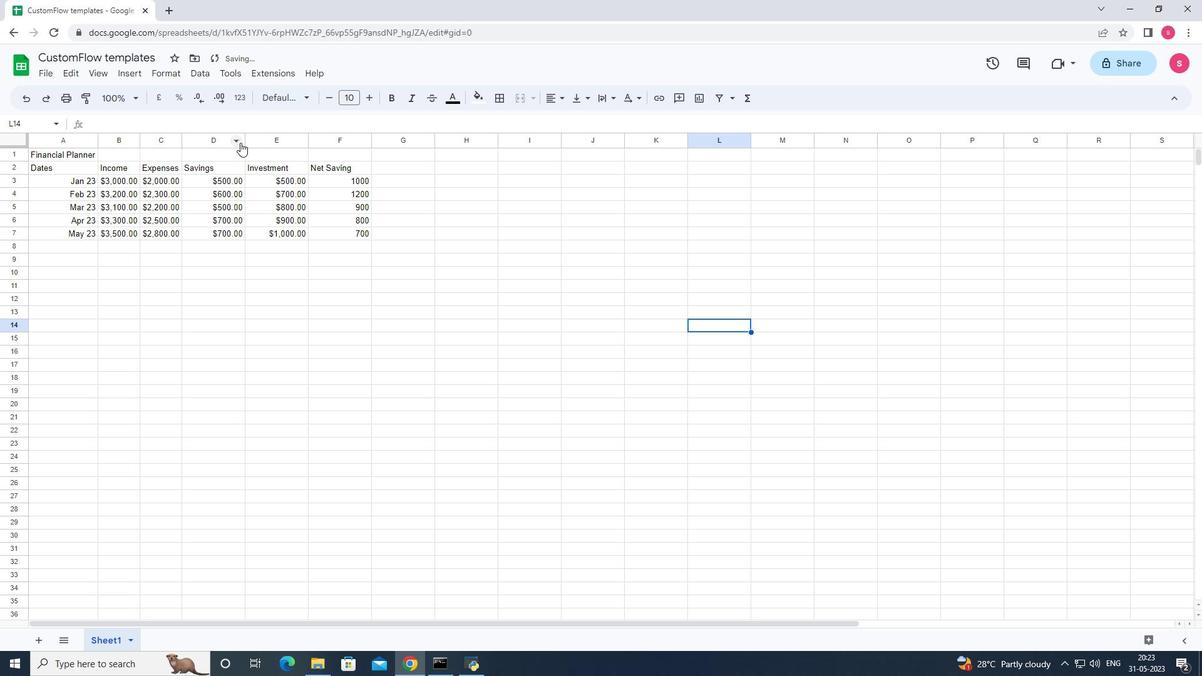 
Action: Mouse pressed left at (247, 142)
Screenshot: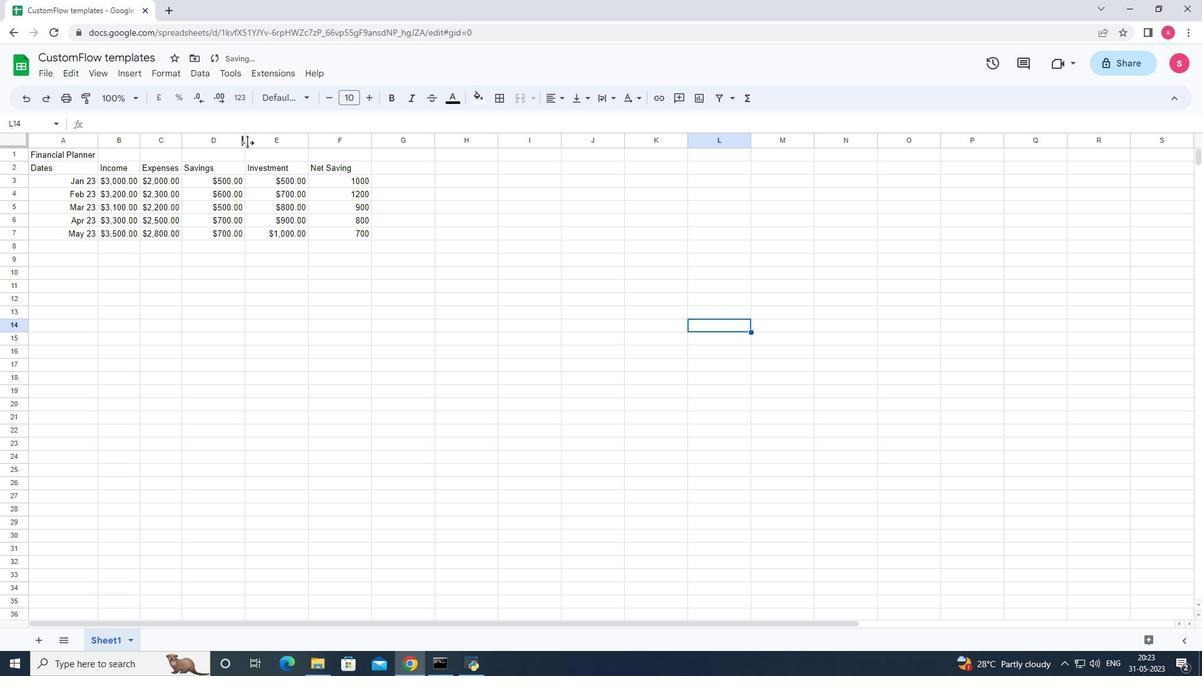 
Action: Mouse pressed left at (247, 142)
Screenshot: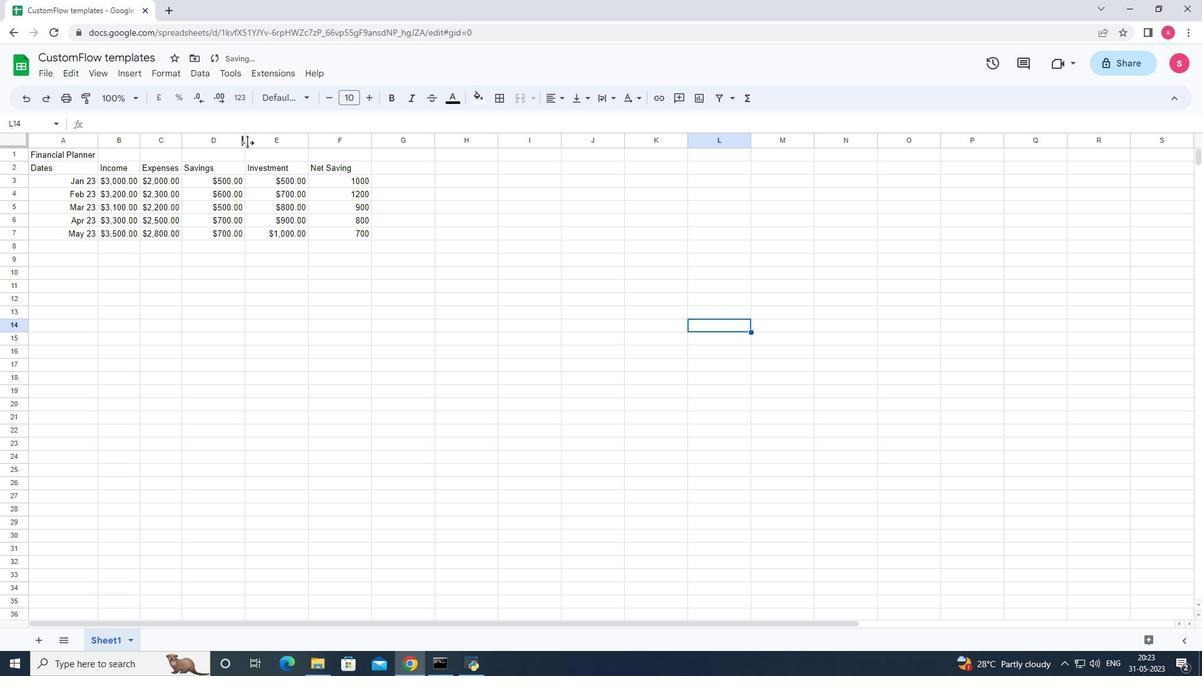 
Action: Mouse moved to (279, 145)
Screenshot: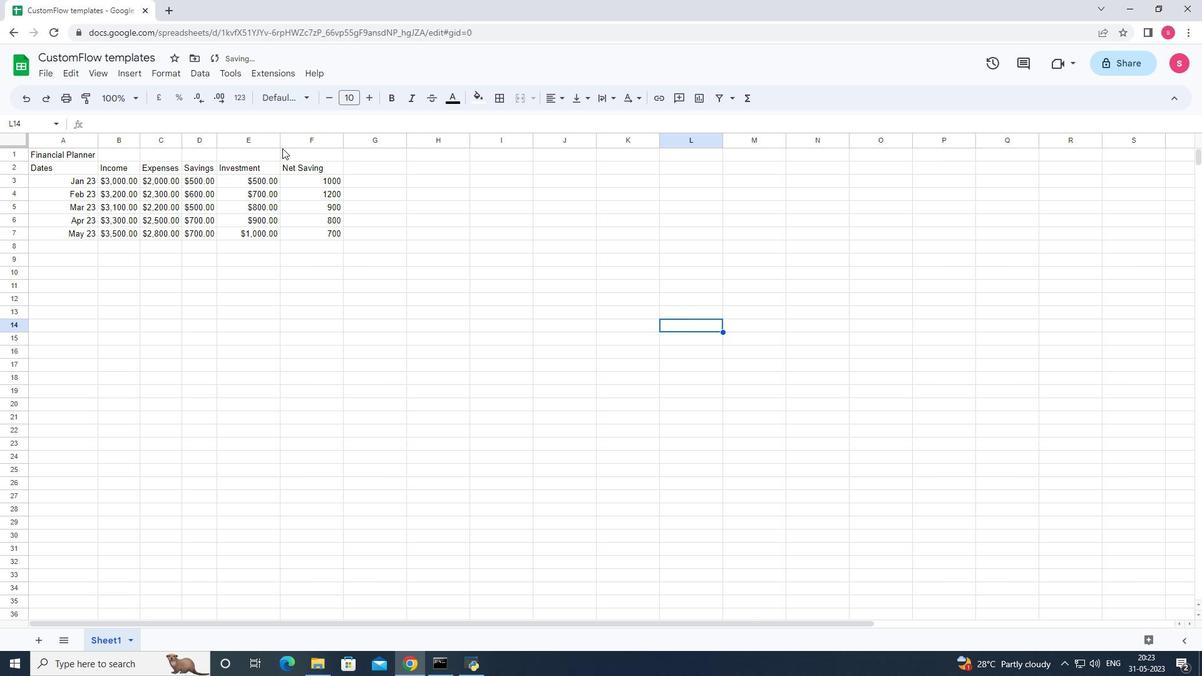 
Action: Mouse pressed left at (279, 145)
Screenshot: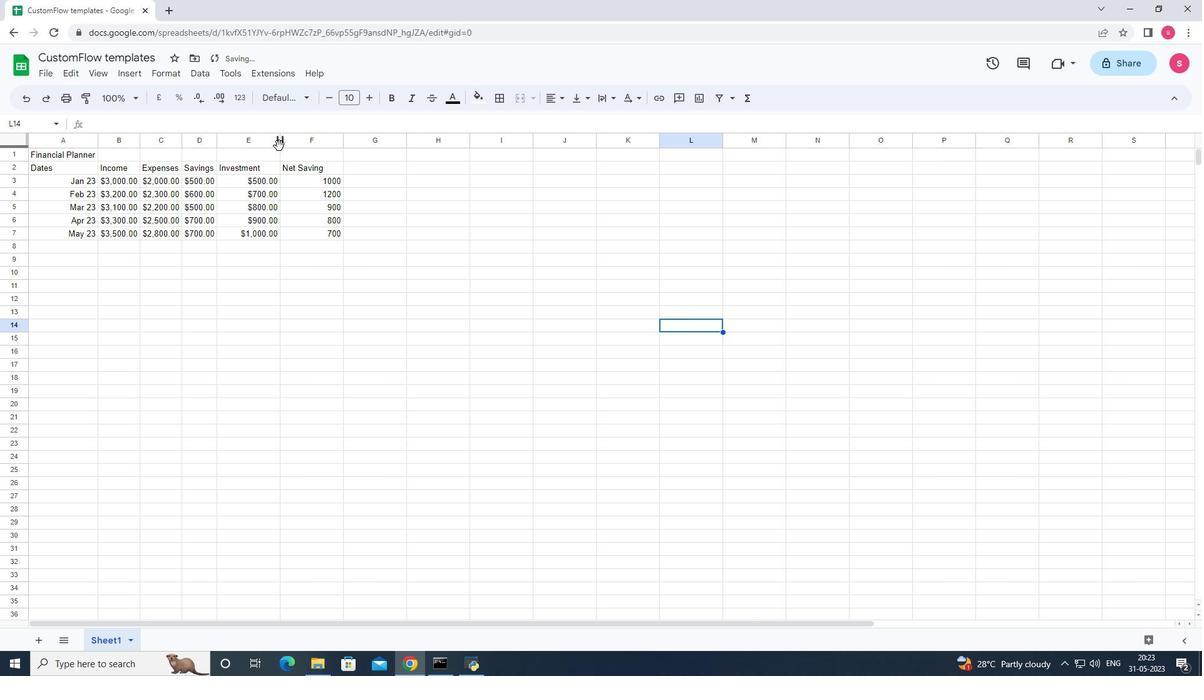 
Action: Mouse pressed left at (279, 145)
Screenshot: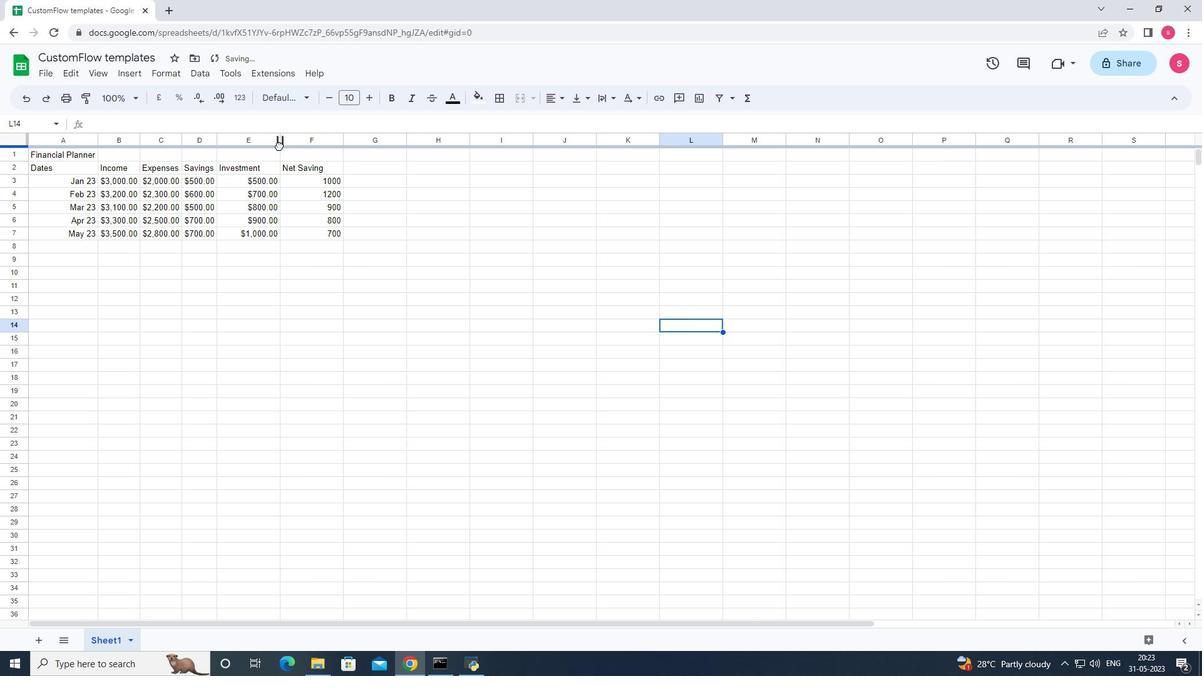 
Action: Mouse pressed left at (279, 145)
Screenshot: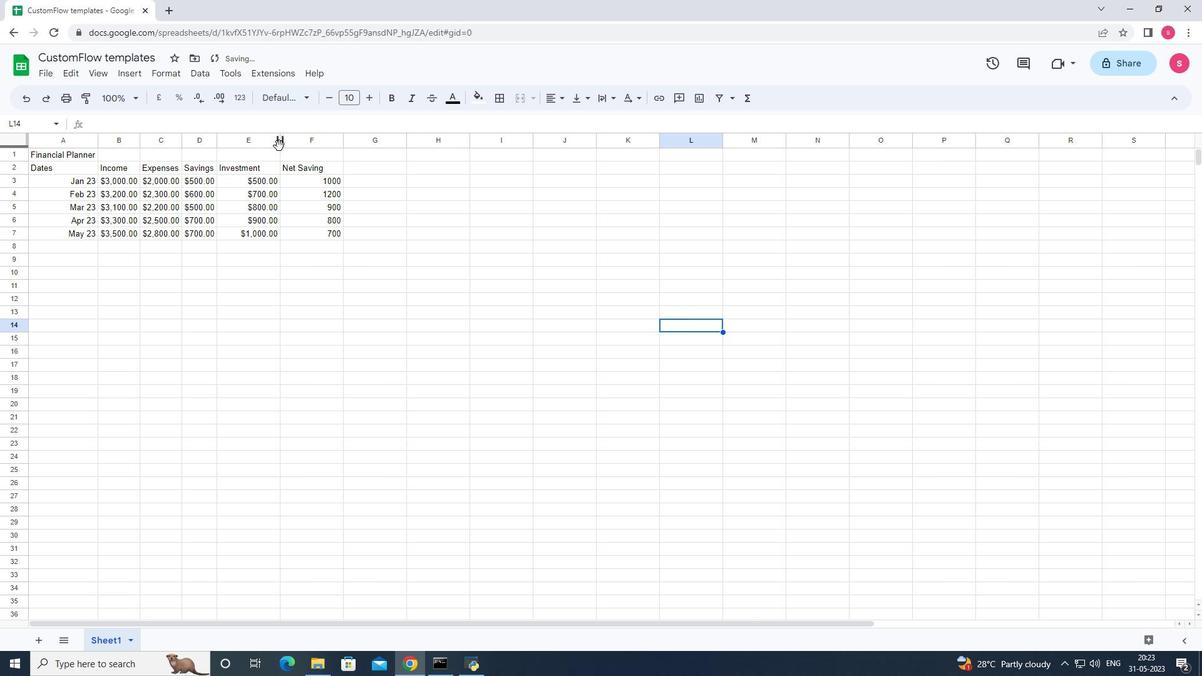 
Action: Mouse pressed left at (279, 145)
Screenshot: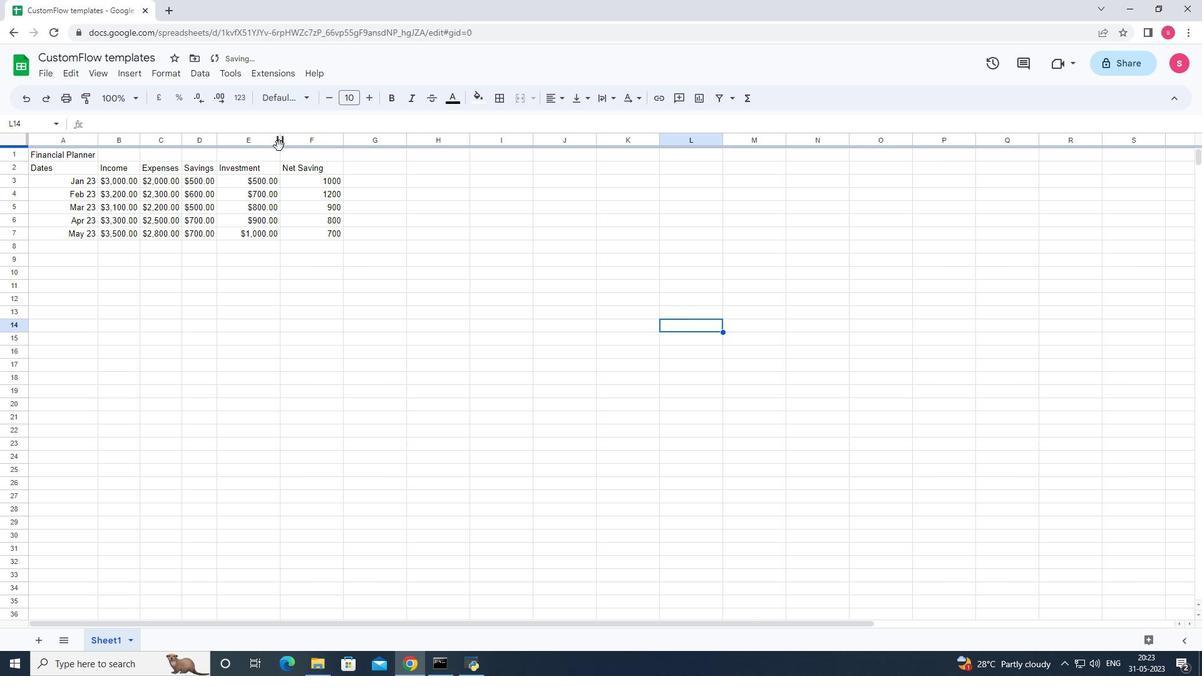 
Action: Mouse moved to (279, 144)
Screenshot: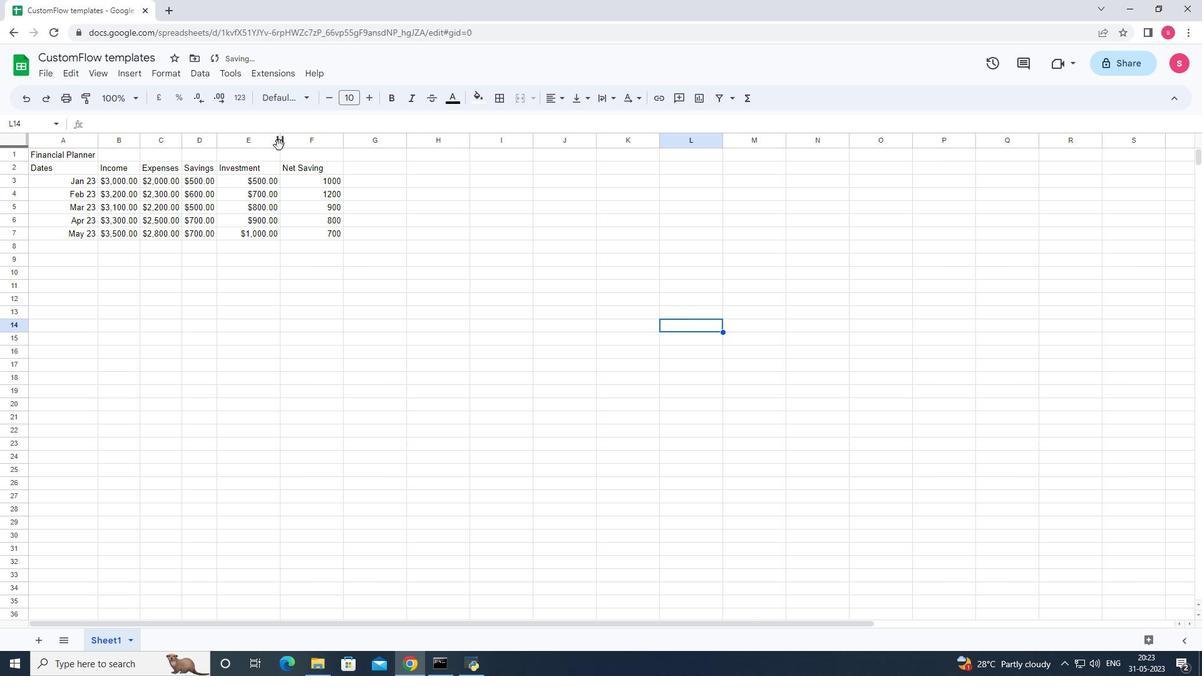 
Action: Mouse pressed left at (279, 144)
Screenshot: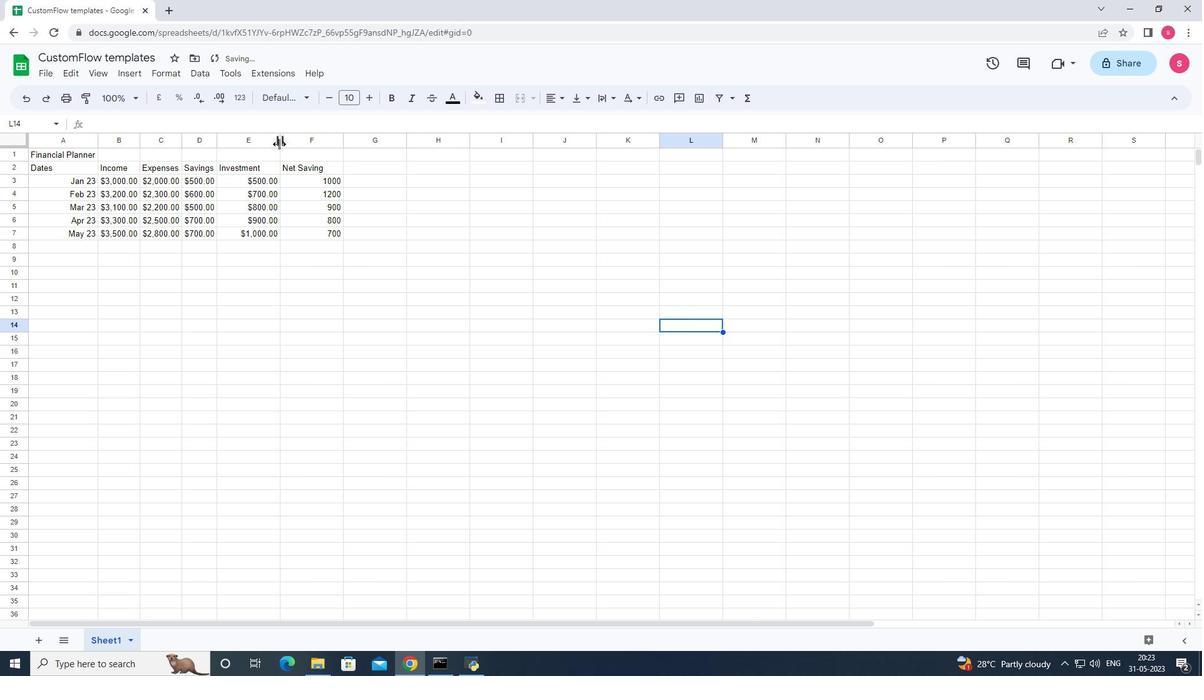 
Action: Mouse pressed left at (279, 144)
Screenshot: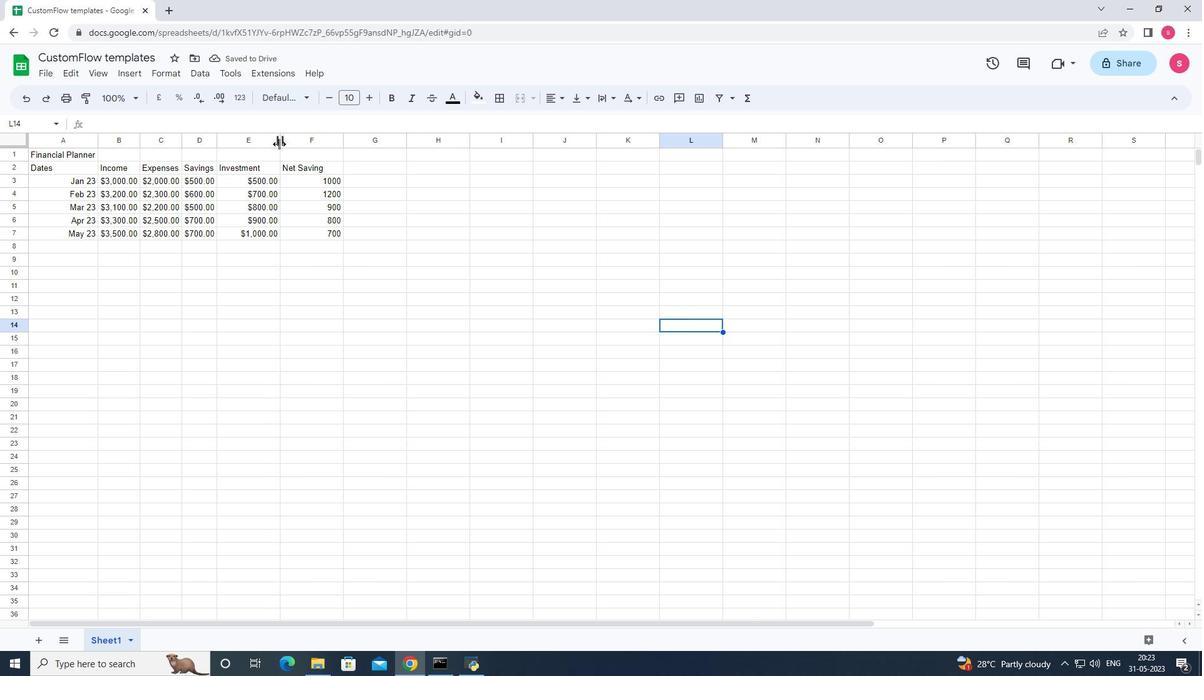 
Action: Mouse pressed left at (279, 144)
Screenshot: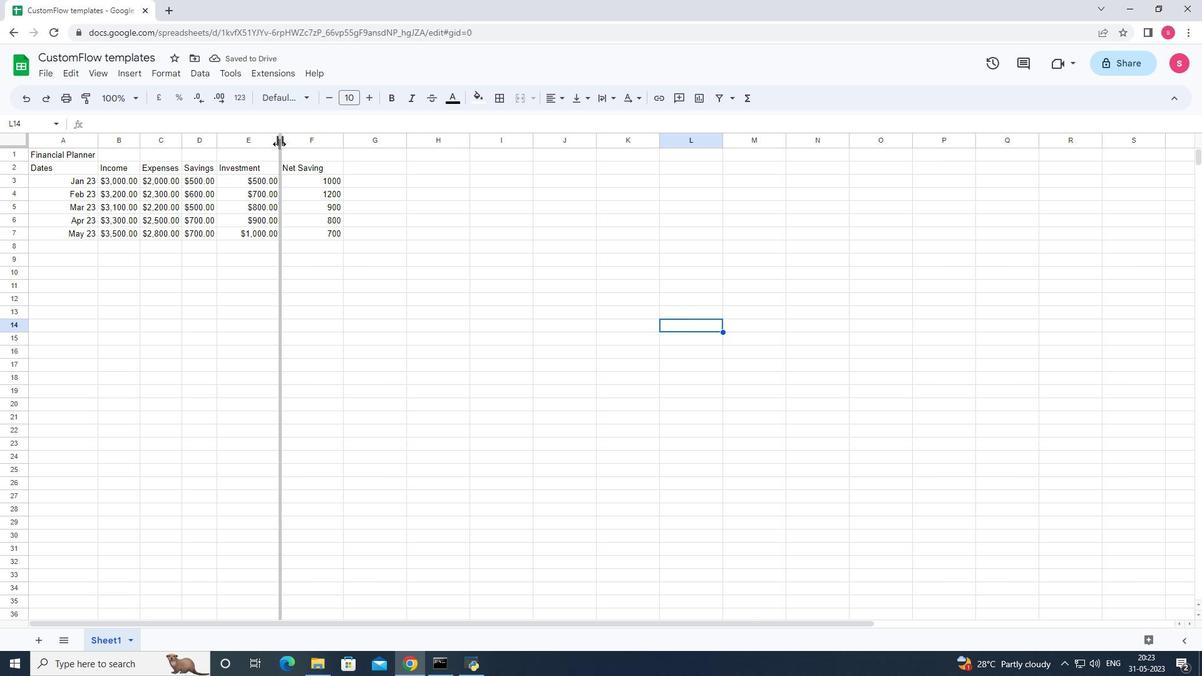 
Action: Mouse moved to (326, 137)
Screenshot: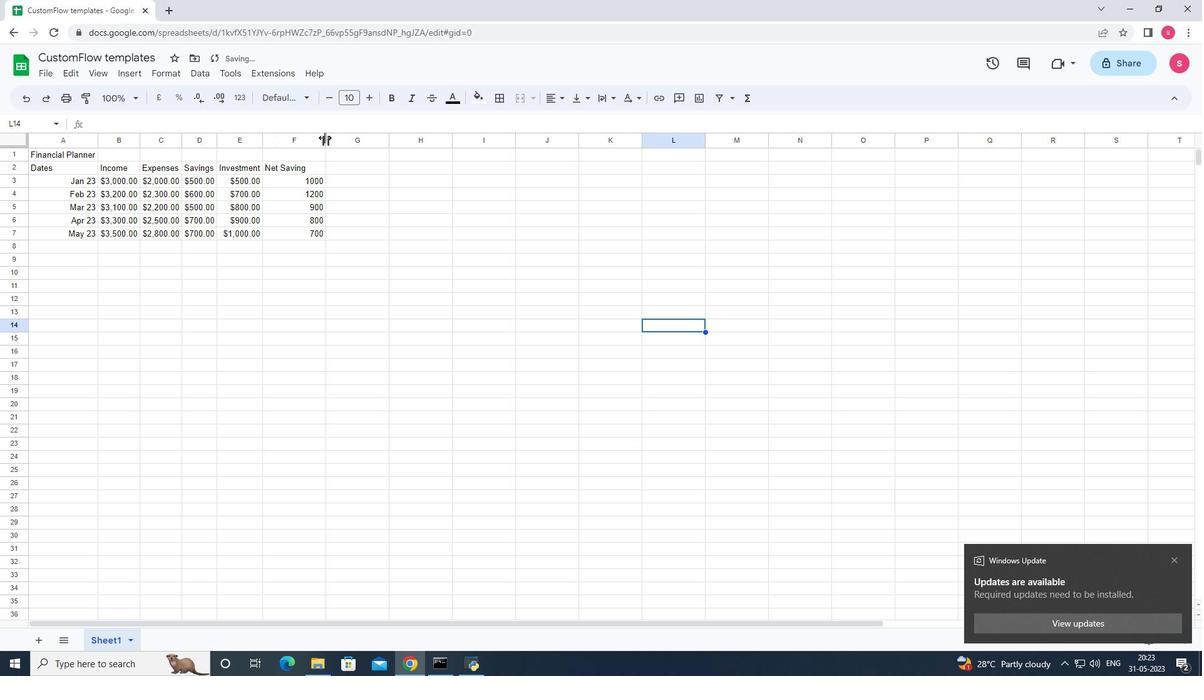 
Action: Mouse pressed left at (326, 137)
Screenshot: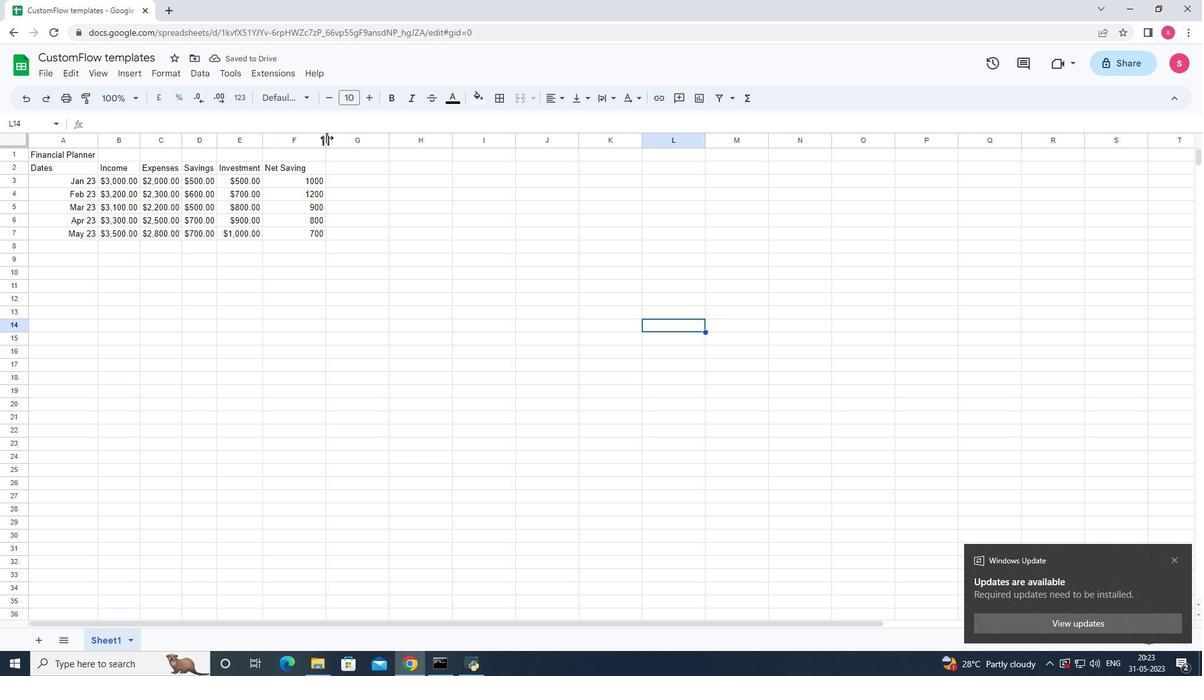 
Action: Mouse pressed left at (326, 137)
Screenshot: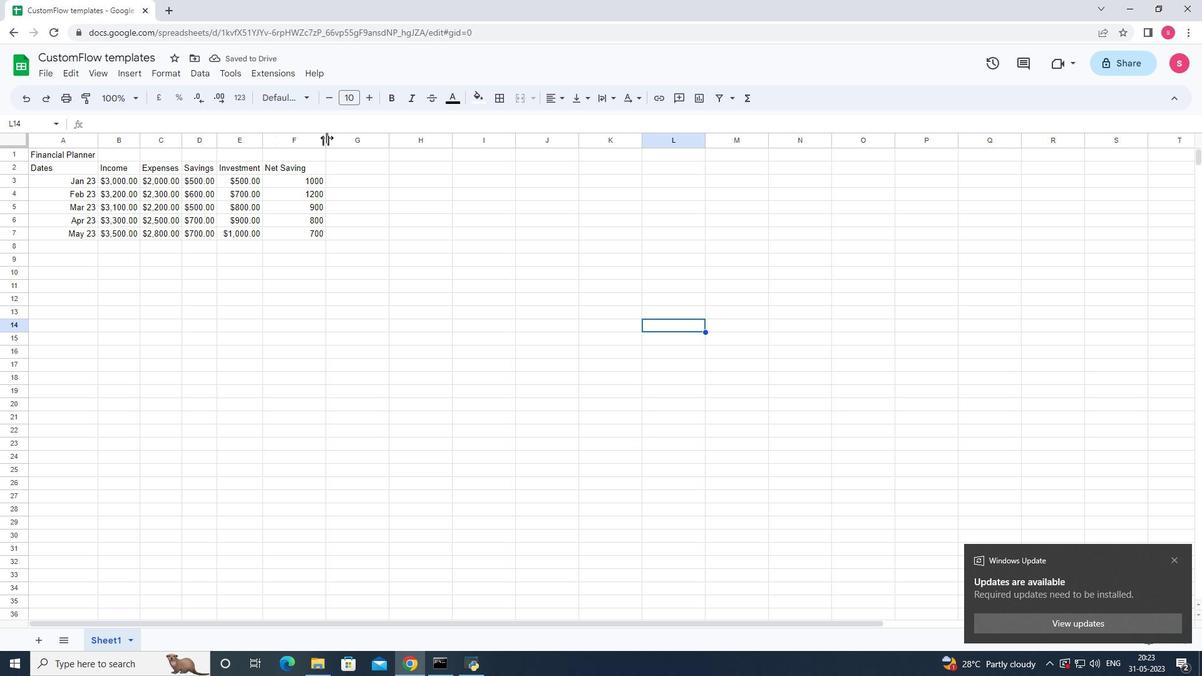 
Action: Mouse moved to (1176, 559)
Screenshot: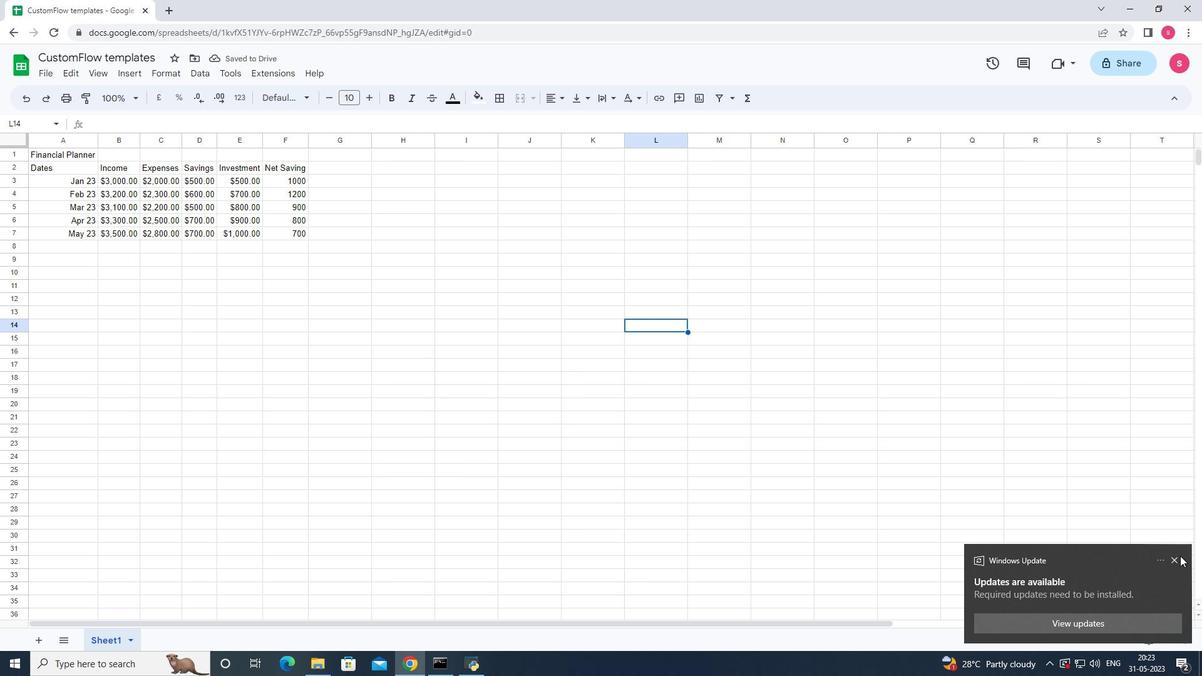 
Action: Mouse pressed left at (1176, 559)
Screenshot: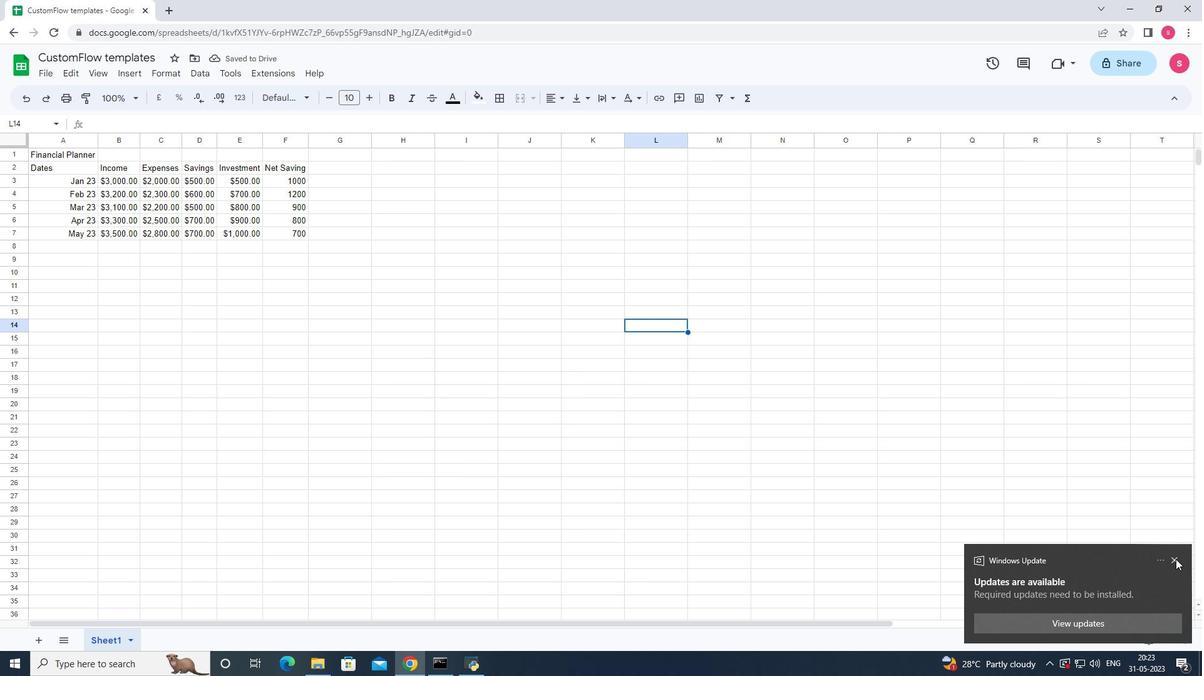 
Action: Mouse moved to (428, 285)
Screenshot: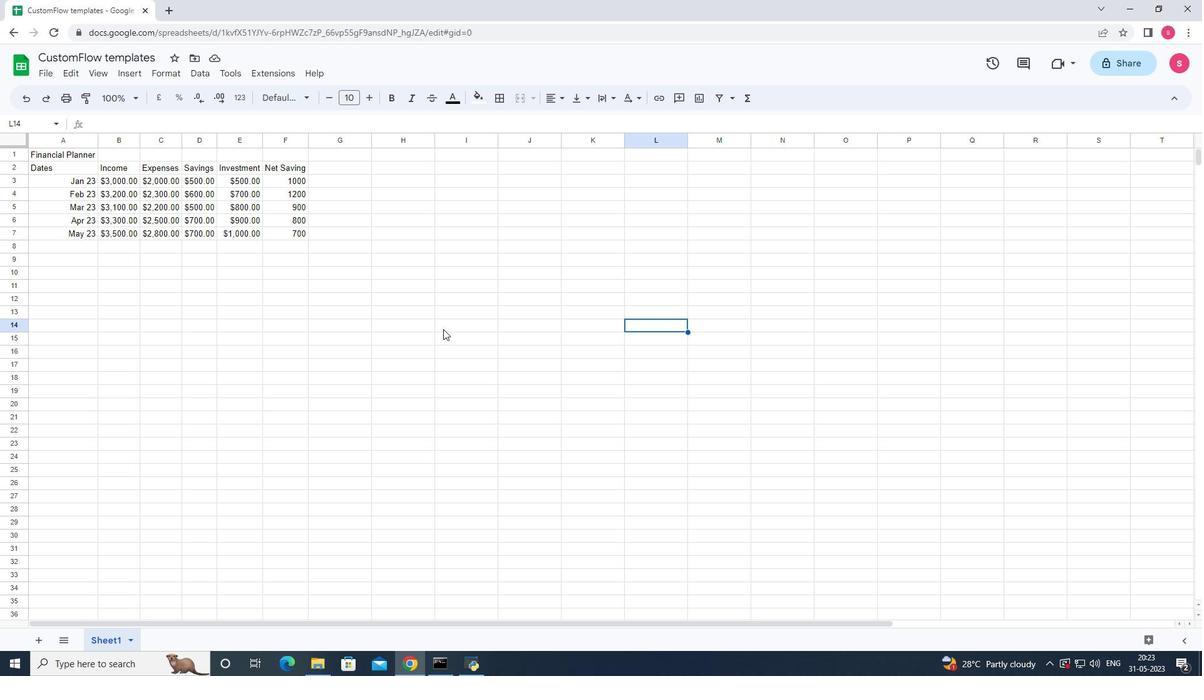 
Action: Key pressed ctrl+S
Screenshot: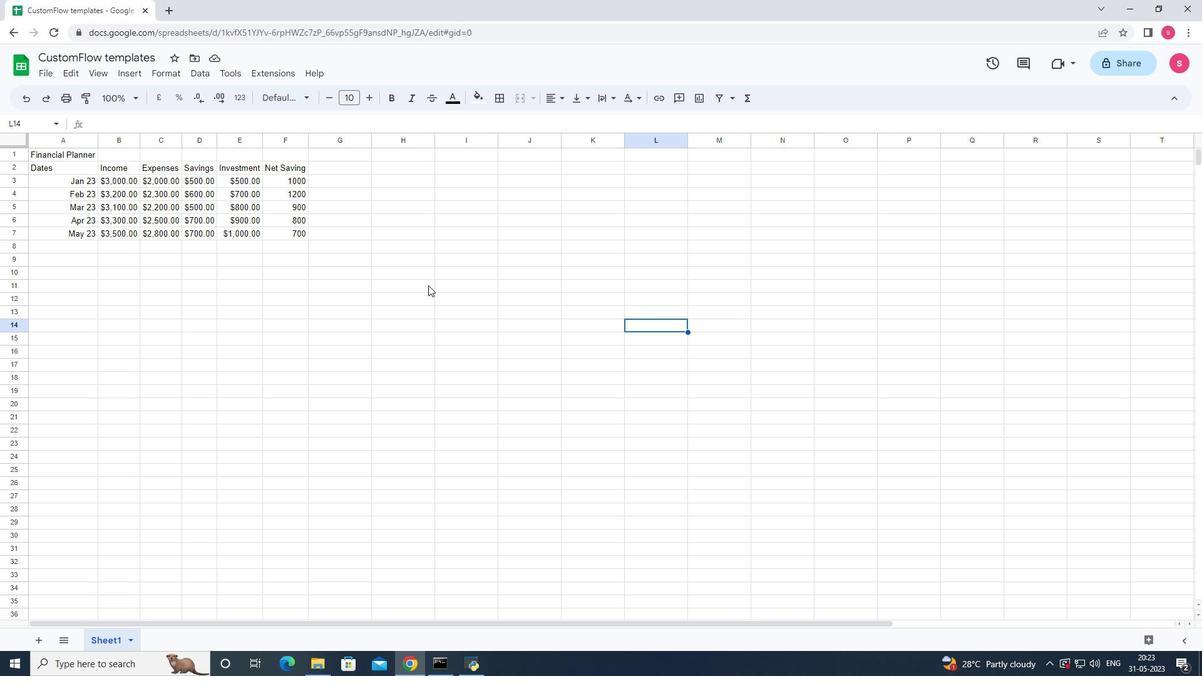 
